 Task: Plan a trip to Nikki, Benin from 5th December, 2023 to 16th December, 2023 for 4 adults.4 bedrooms having 4 beds and 4 bathrooms. Property type can be hotel. Amenities needed are: wifi, TV, free parkinig on premises, gym, breakfast. Booking option can be shelf check-in. Look for 5 properties as per requirement.
Action: Mouse moved to (478, 101)
Screenshot: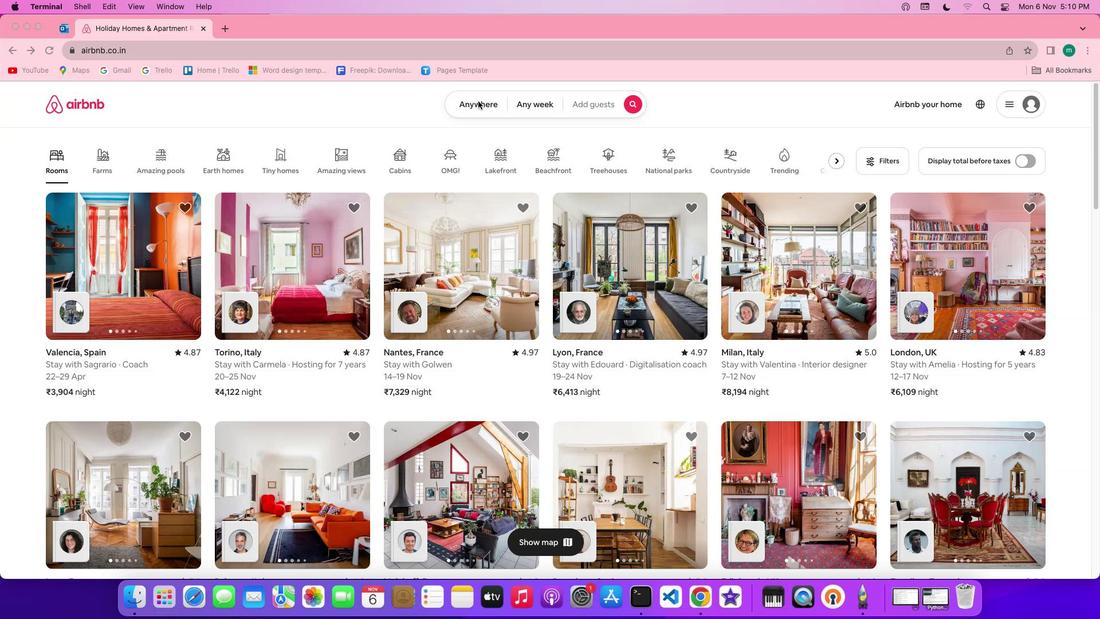 
Action: Mouse pressed left at (478, 101)
Screenshot: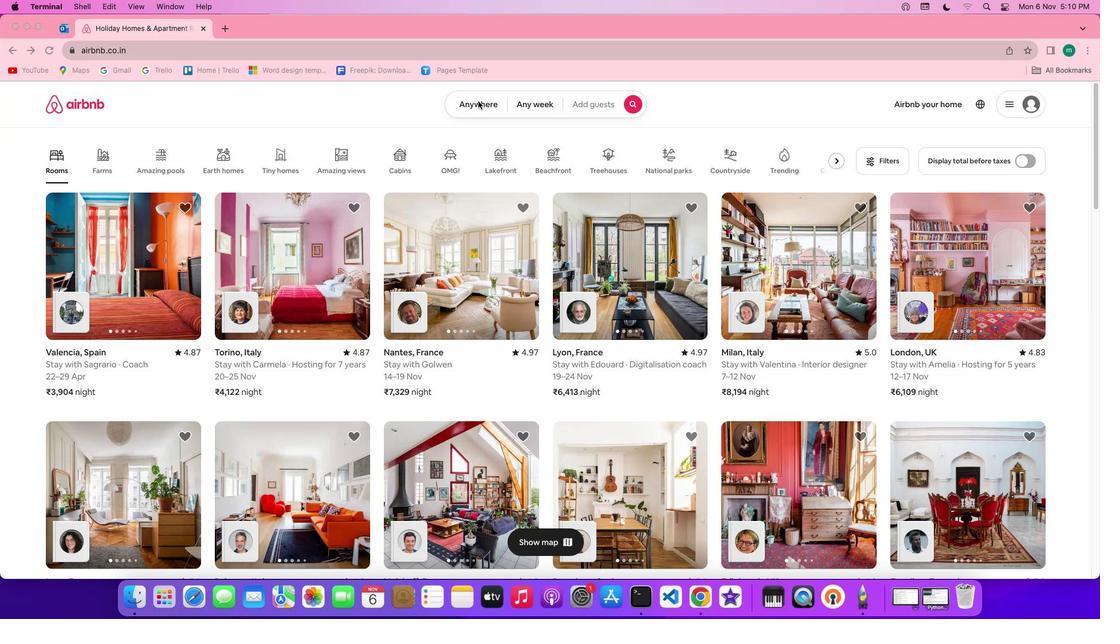 
Action: Mouse moved to (478, 101)
Screenshot: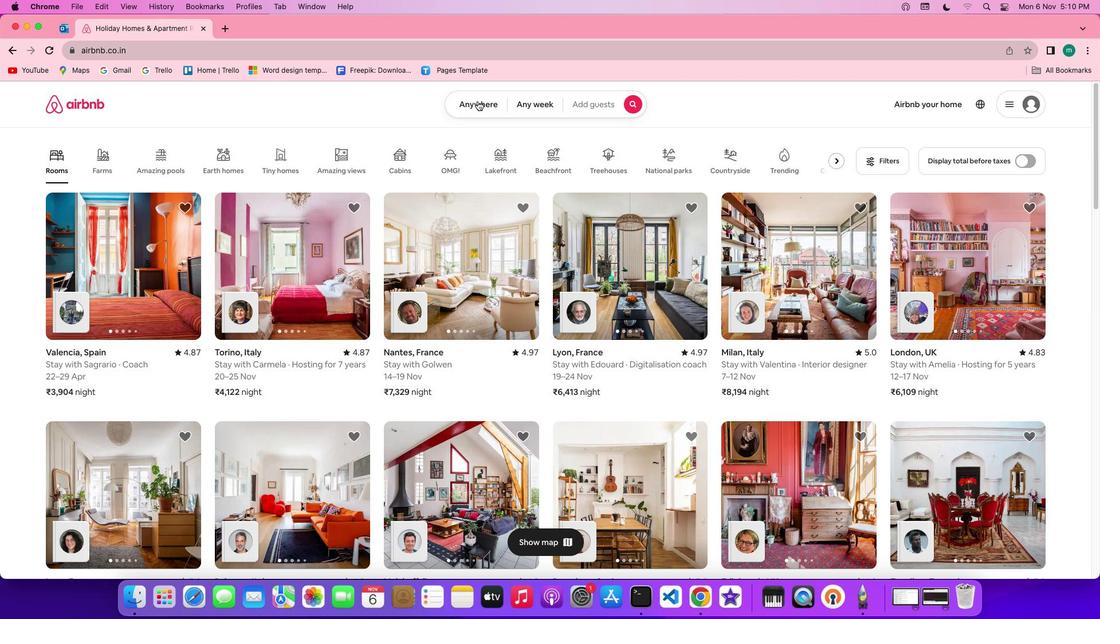
Action: Mouse pressed left at (478, 101)
Screenshot: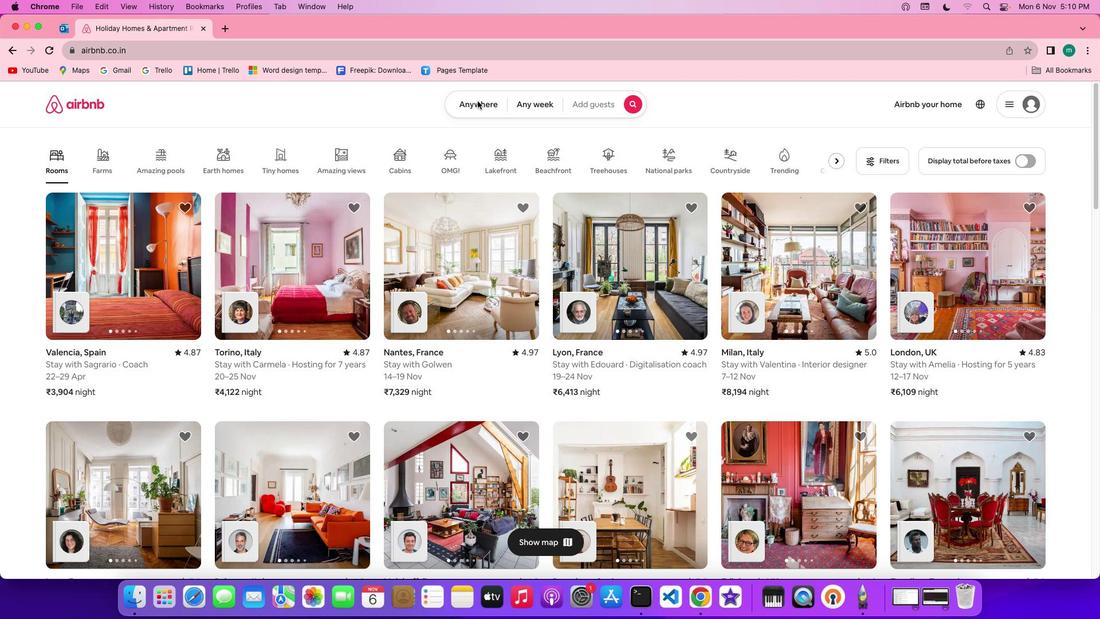 
Action: Mouse moved to (428, 150)
Screenshot: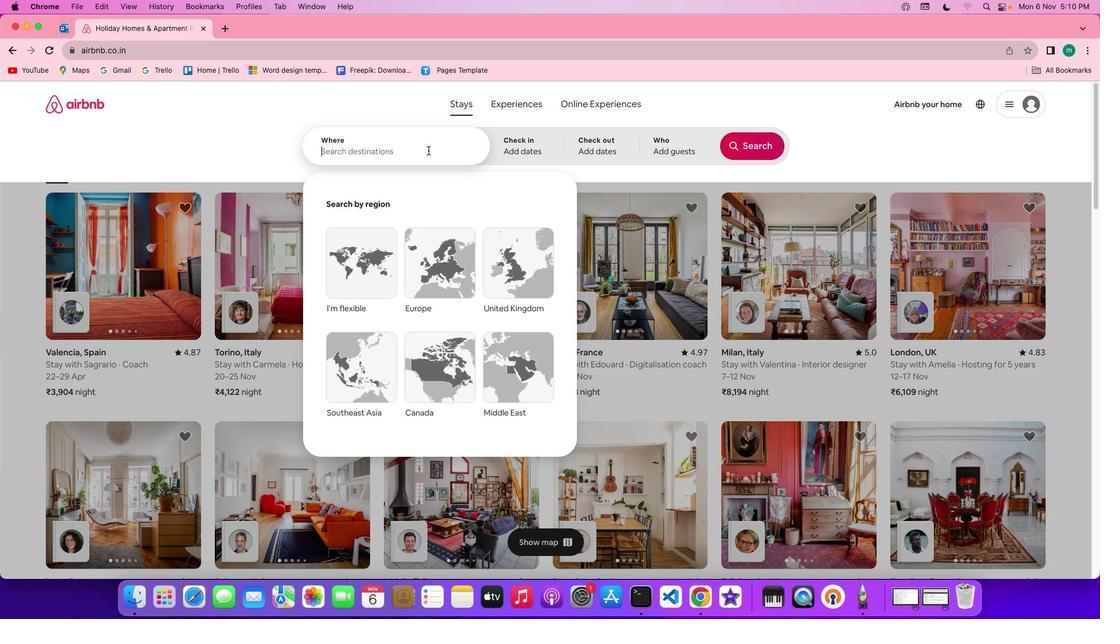
Action: Mouse pressed left at (428, 150)
Screenshot: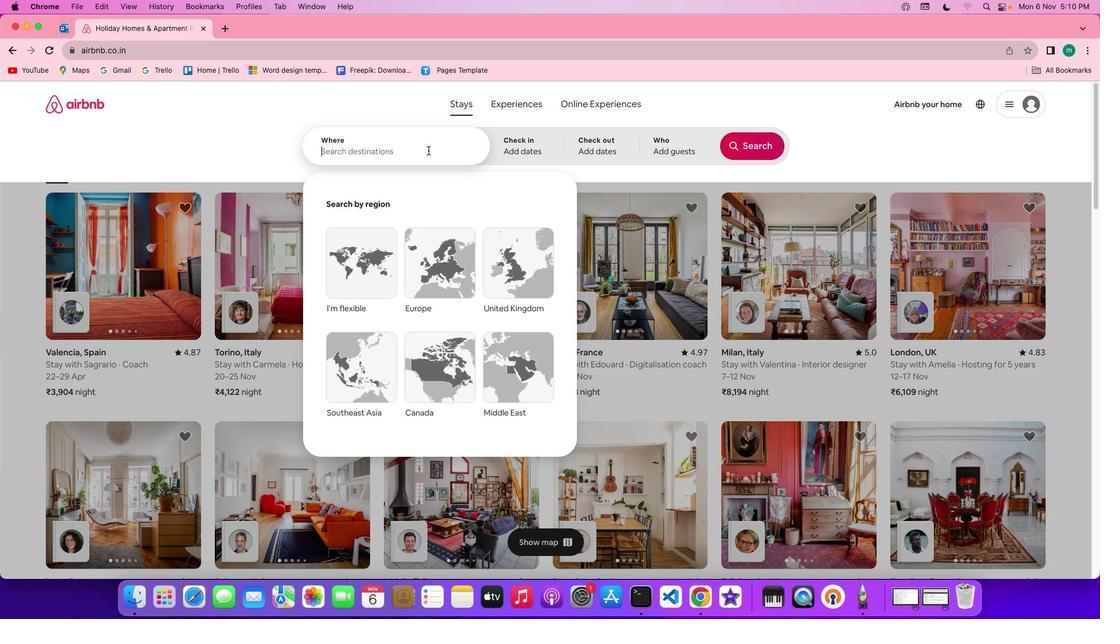 
Action: Key pressed Key.shift'N''i''k''k''i'','Key.spaceKey.shift'b''e''n''i''n'
Screenshot: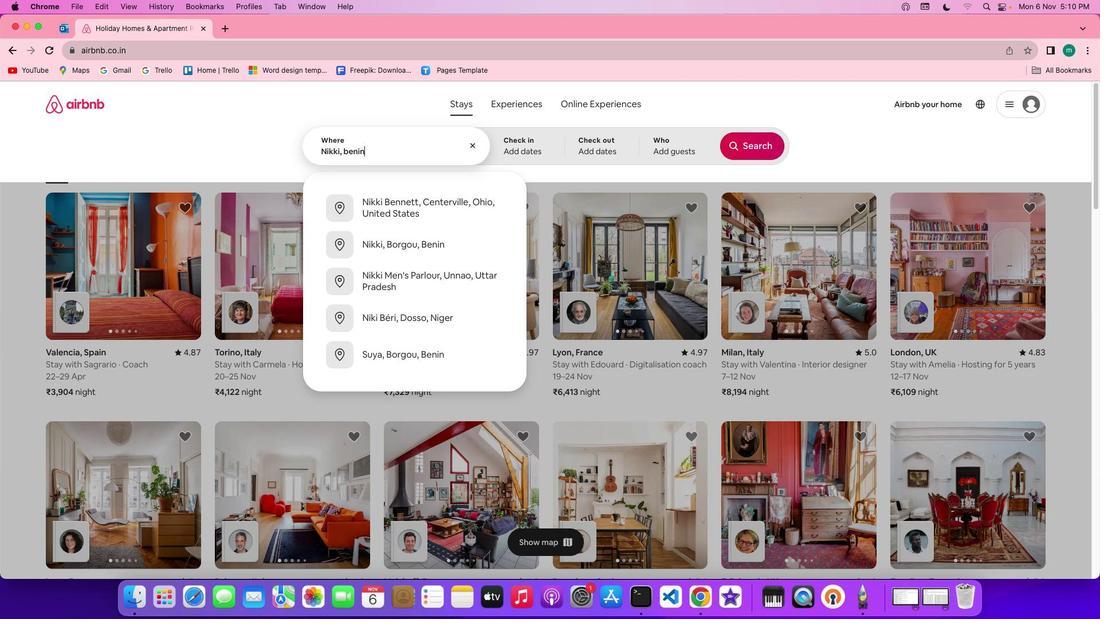 
Action: Mouse moved to (521, 146)
Screenshot: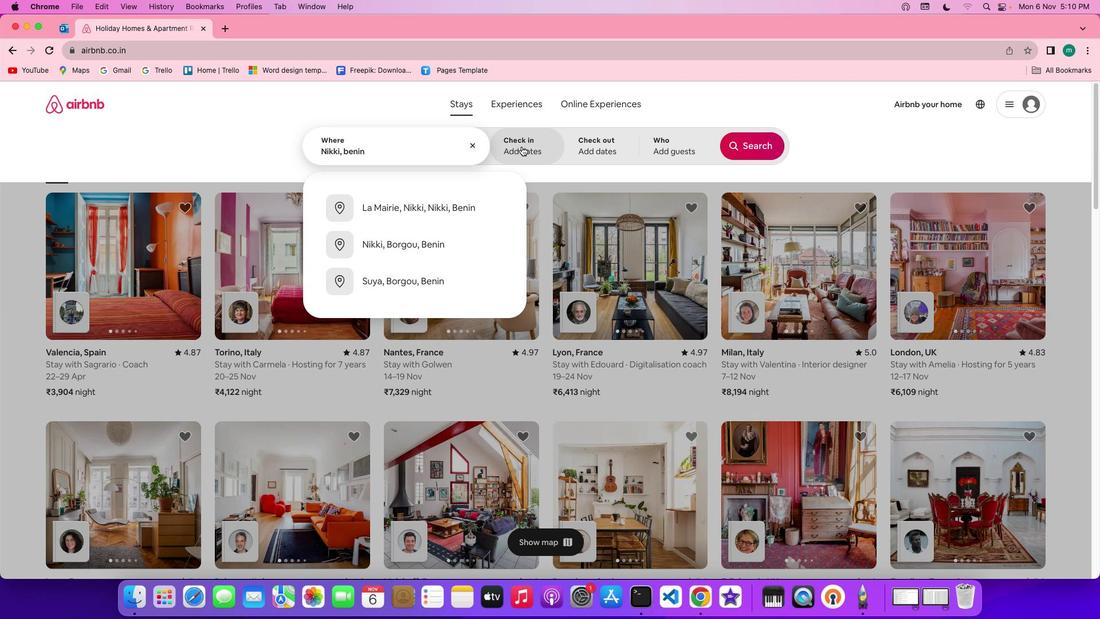 
Action: Mouse pressed left at (521, 146)
Screenshot: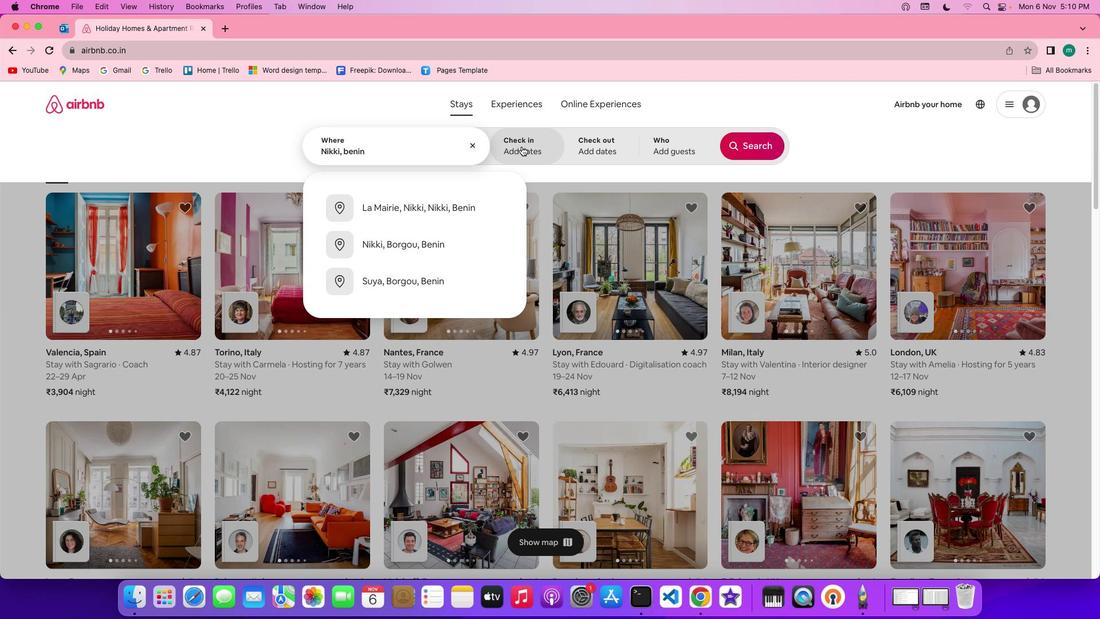 
Action: Mouse moved to (629, 305)
Screenshot: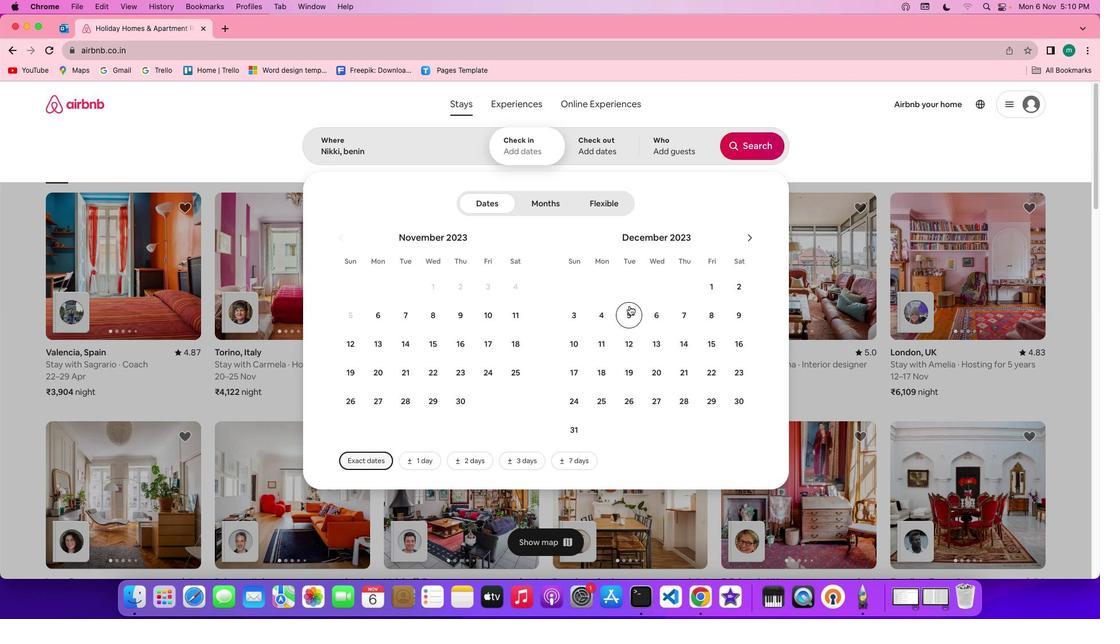 
Action: Mouse pressed left at (629, 305)
Screenshot: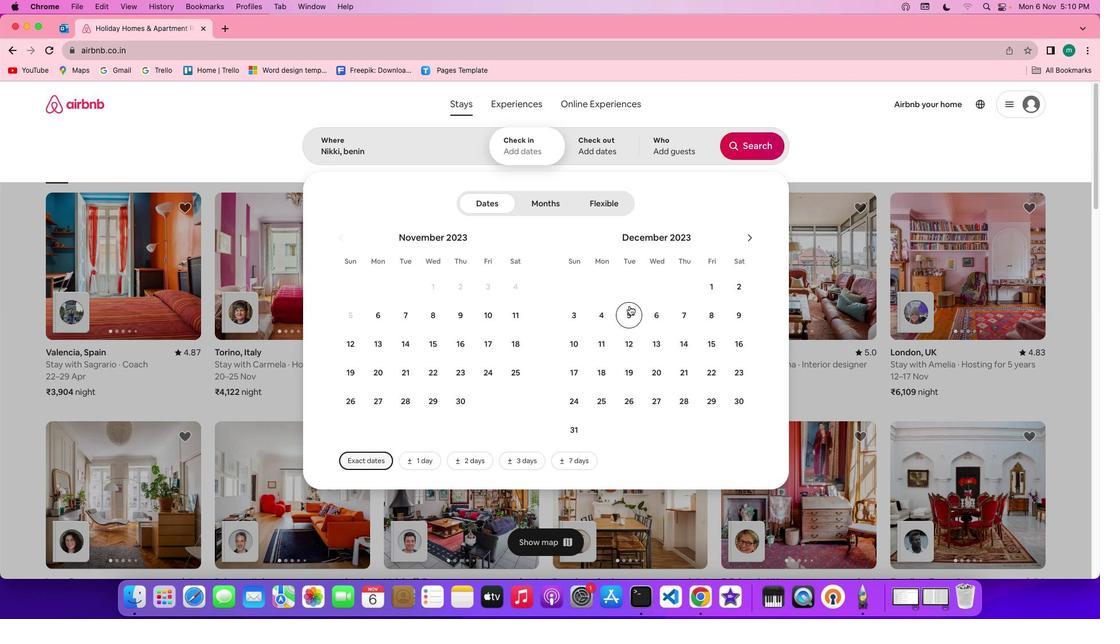 
Action: Mouse moved to (737, 346)
Screenshot: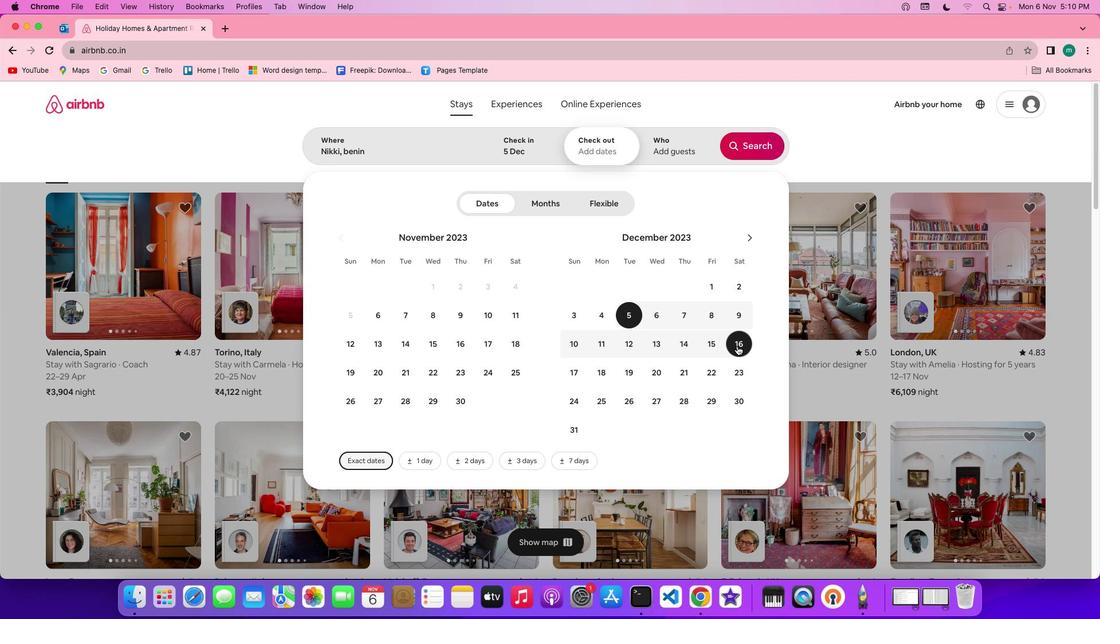 
Action: Mouse pressed left at (737, 346)
Screenshot: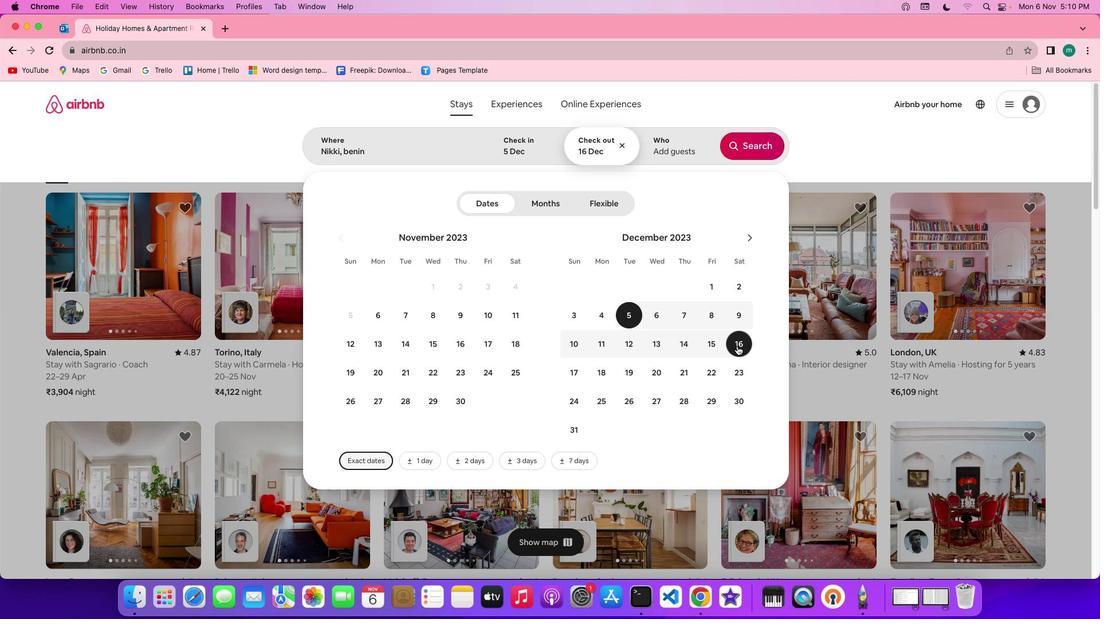 
Action: Mouse moved to (672, 157)
Screenshot: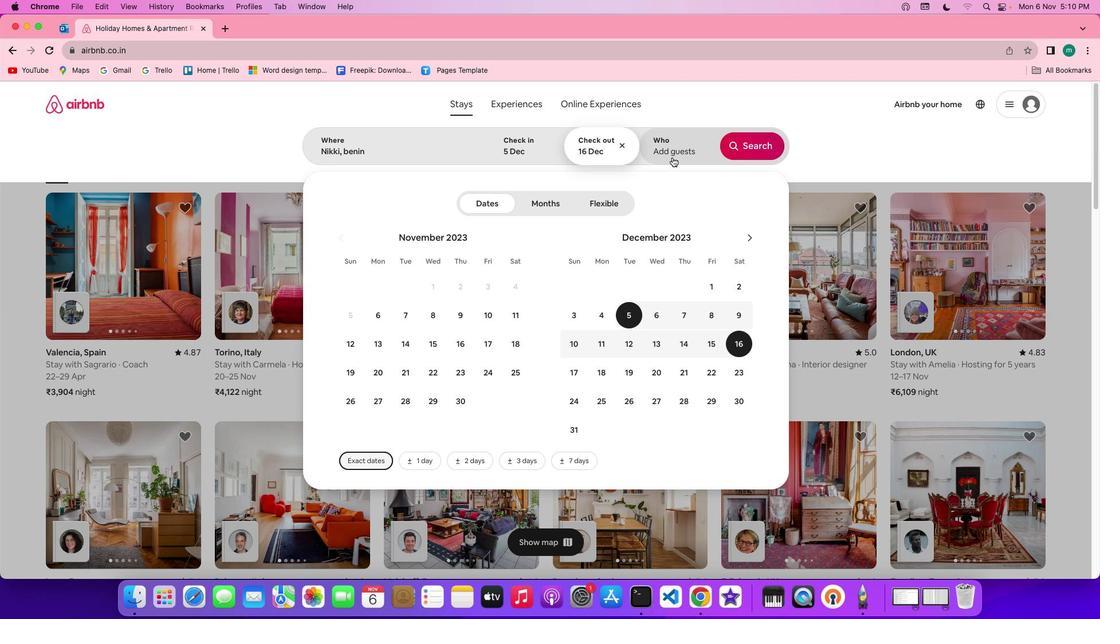 
Action: Mouse pressed left at (672, 157)
Screenshot: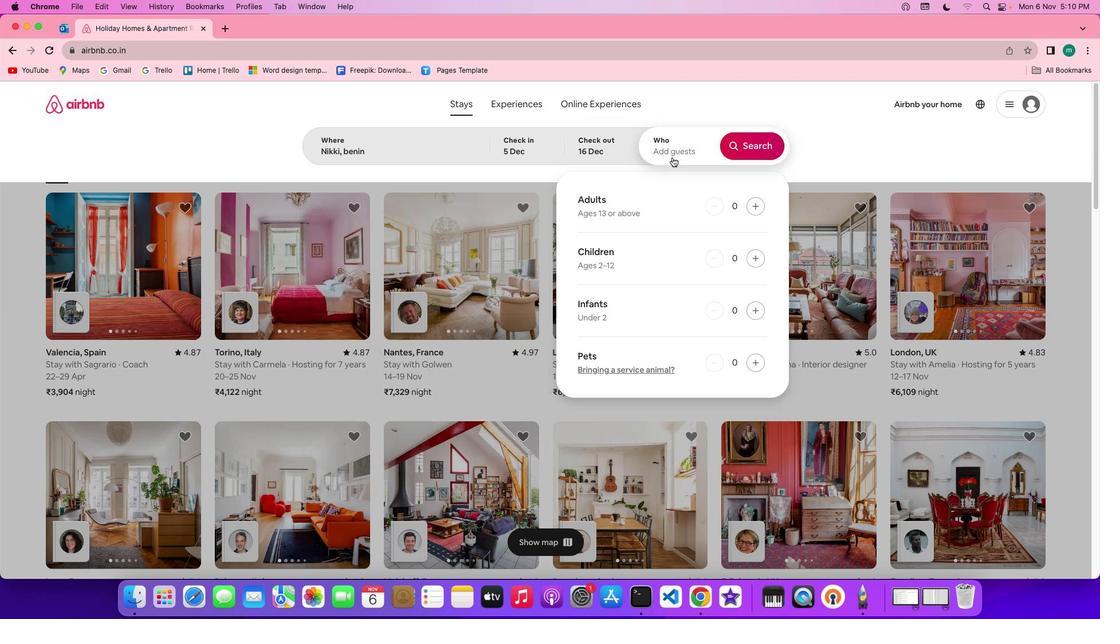 
Action: Mouse moved to (756, 209)
Screenshot: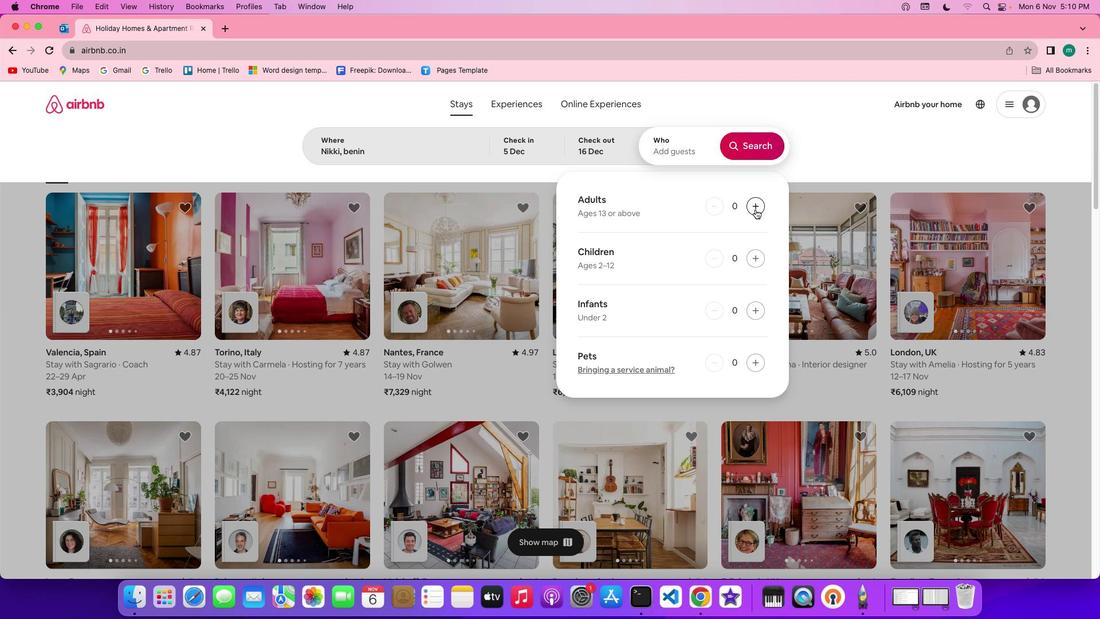 
Action: Mouse pressed left at (756, 209)
Screenshot: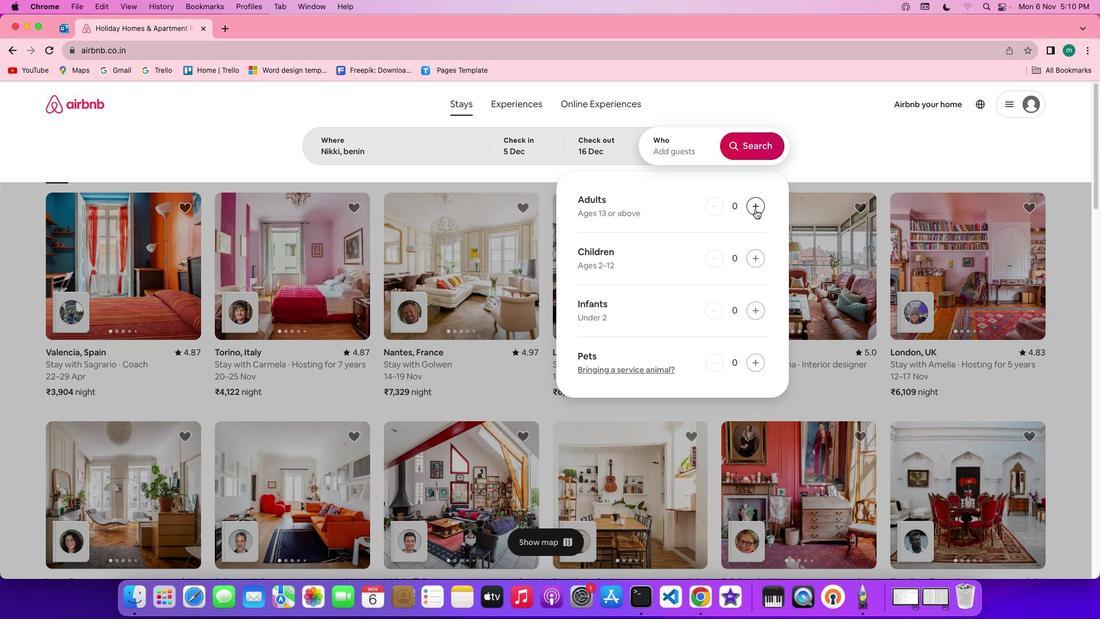 
Action: Mouse pressed left at (756, 209)
Screenshot: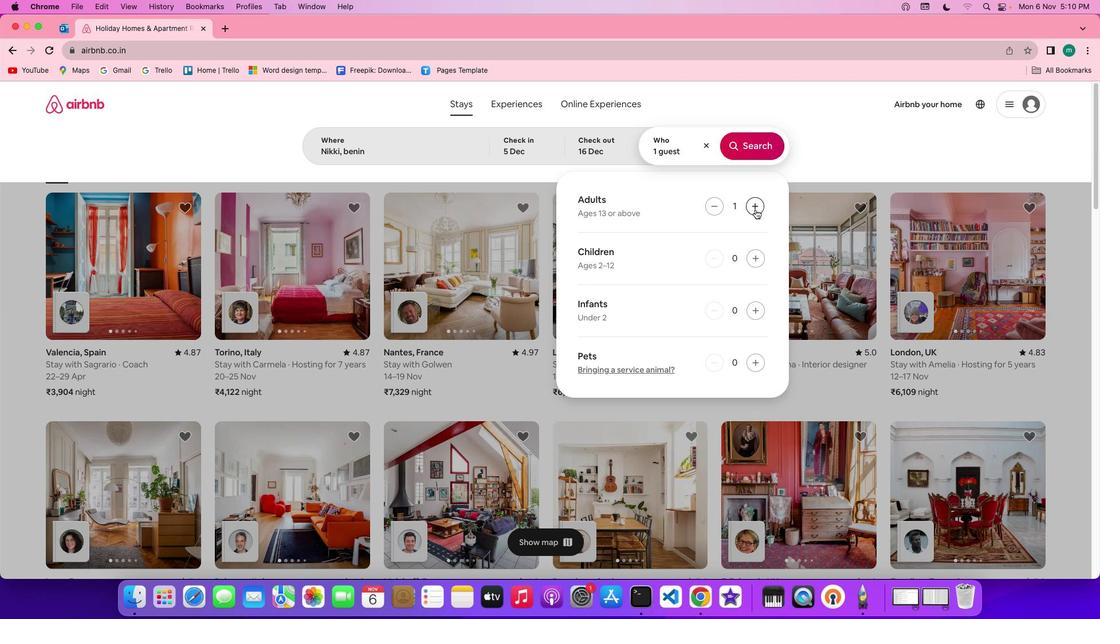 
Action: Mouse pressed left at (756, 209)
Screenshot: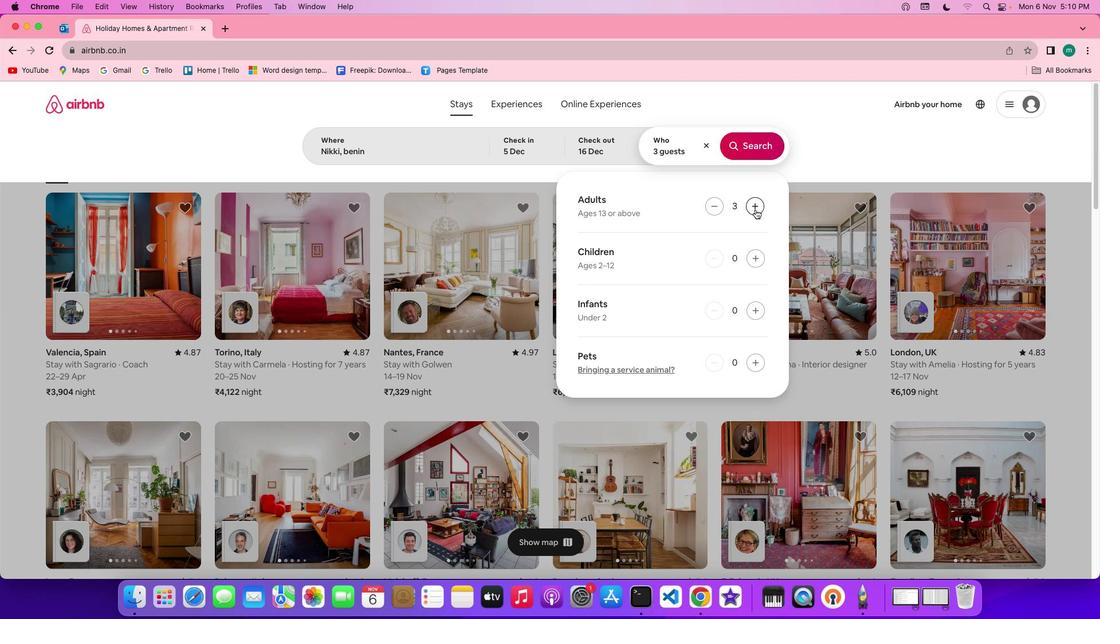 
Action: Mouse pressed left at (756, 209)
Screenshot: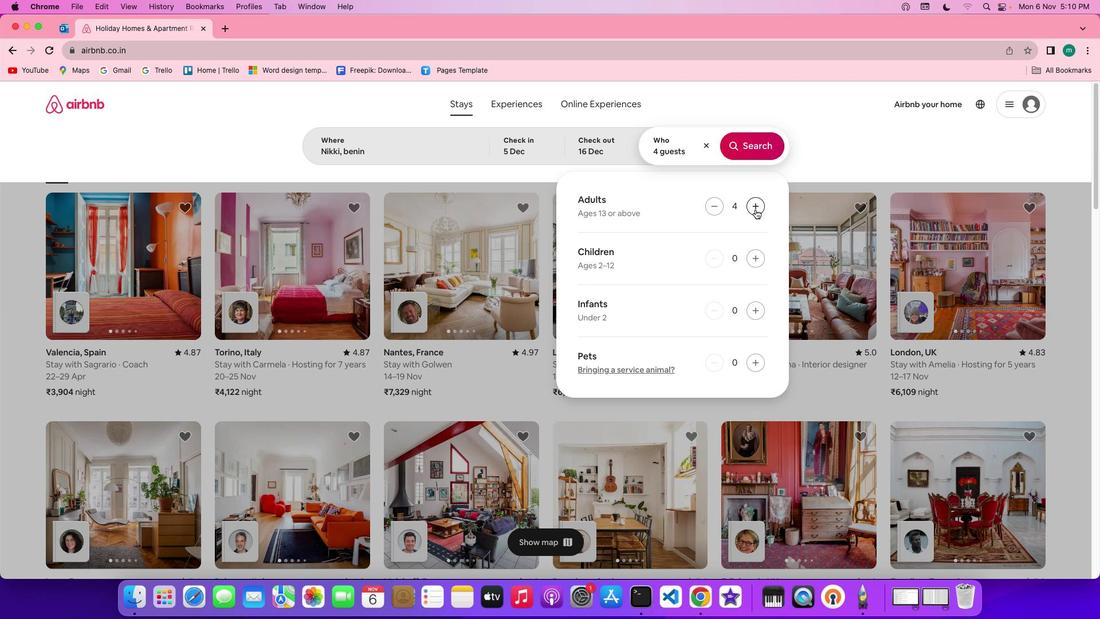 
Action: Mouse moved to (758, 154)
Screenshot: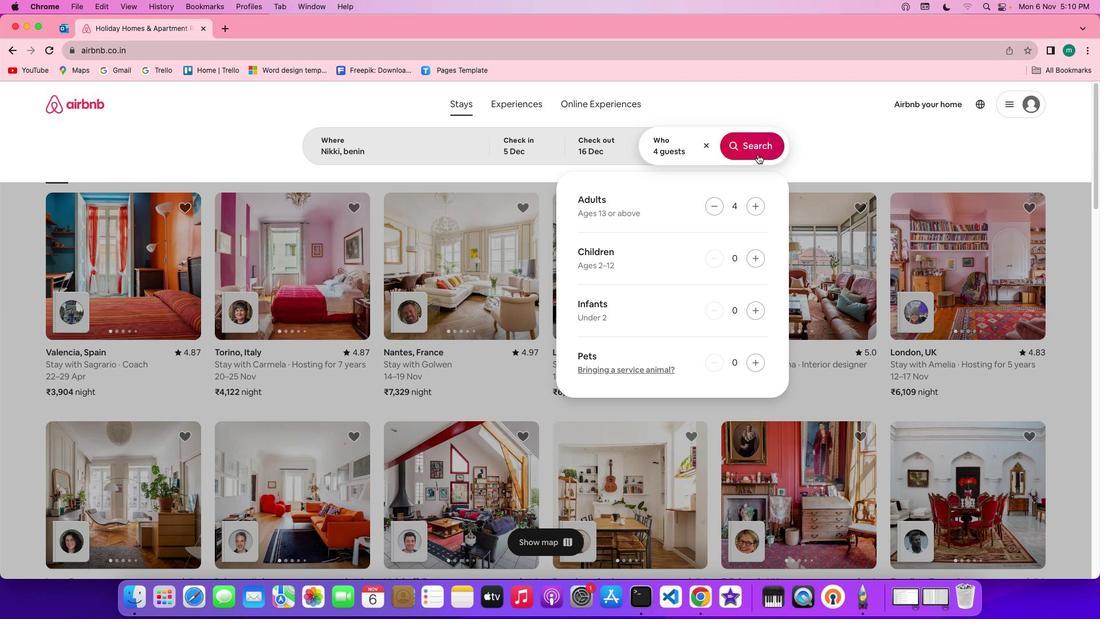 
Action: Mouse pressed left at (758, 154)
Screenshot: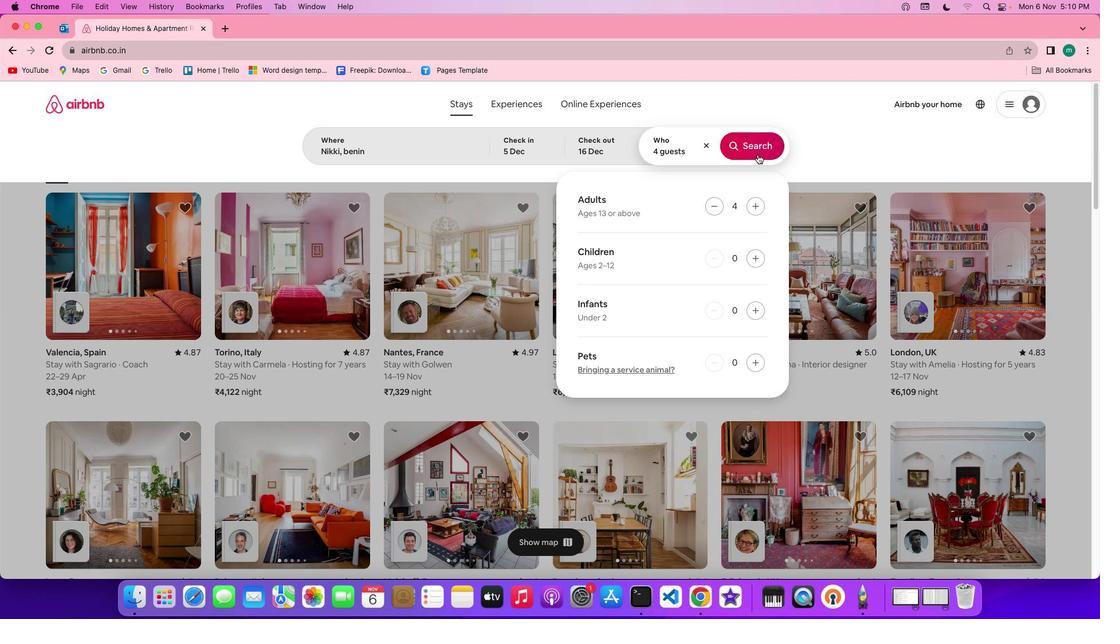 
Action: Mouse moved to (909, 154)
Screenshot: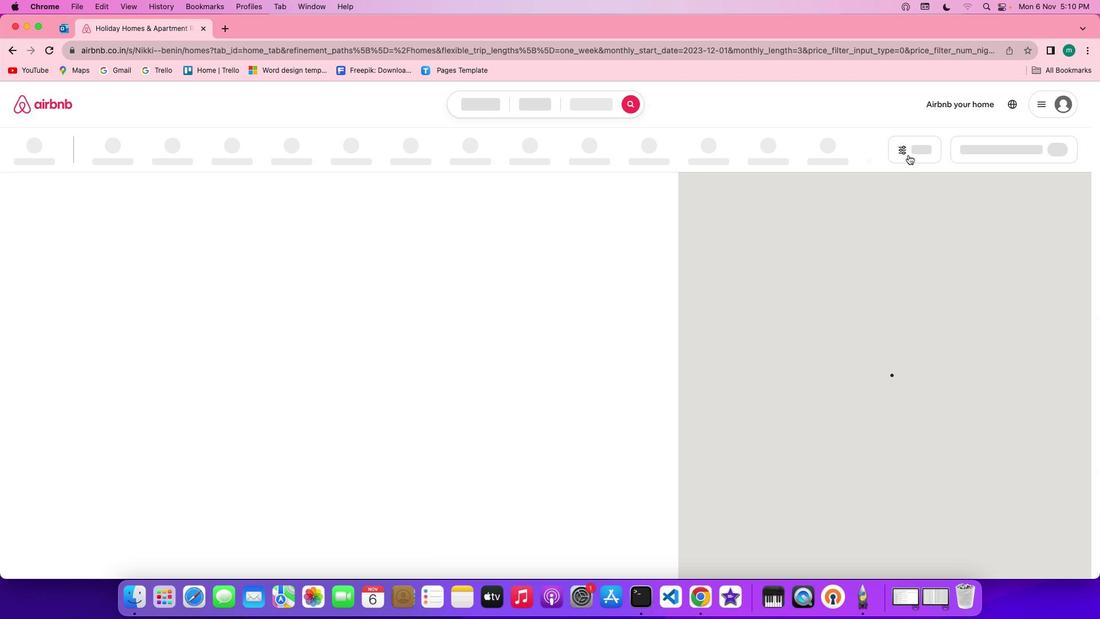
Action: Mouse pressed left at (909, 154)
Screenshot: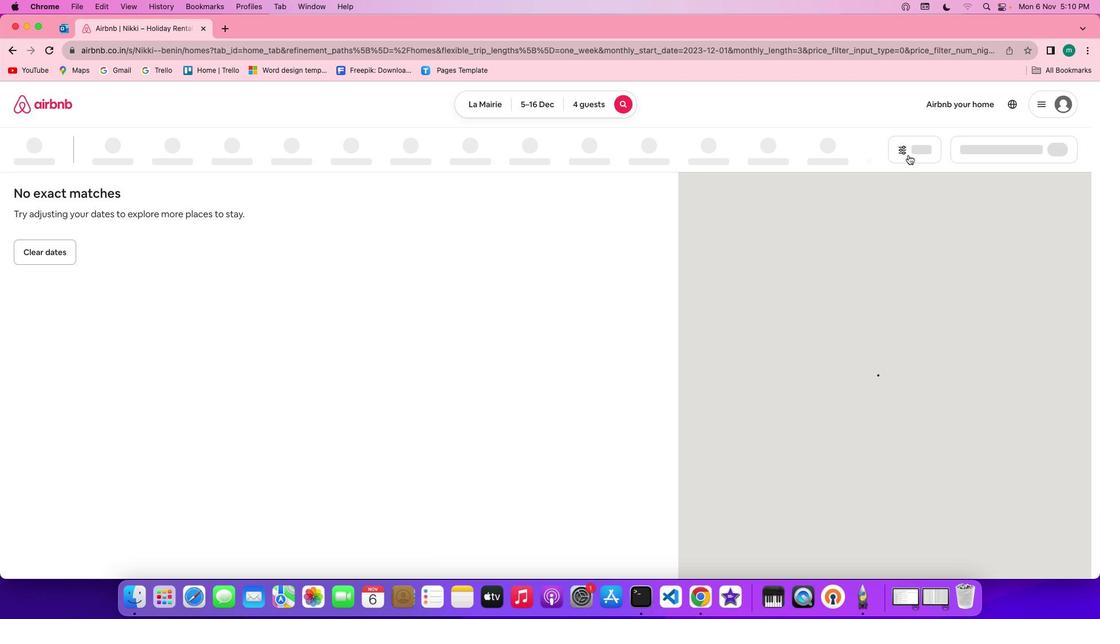 
Action: Mouse moved to (911, 146)
Screenshot: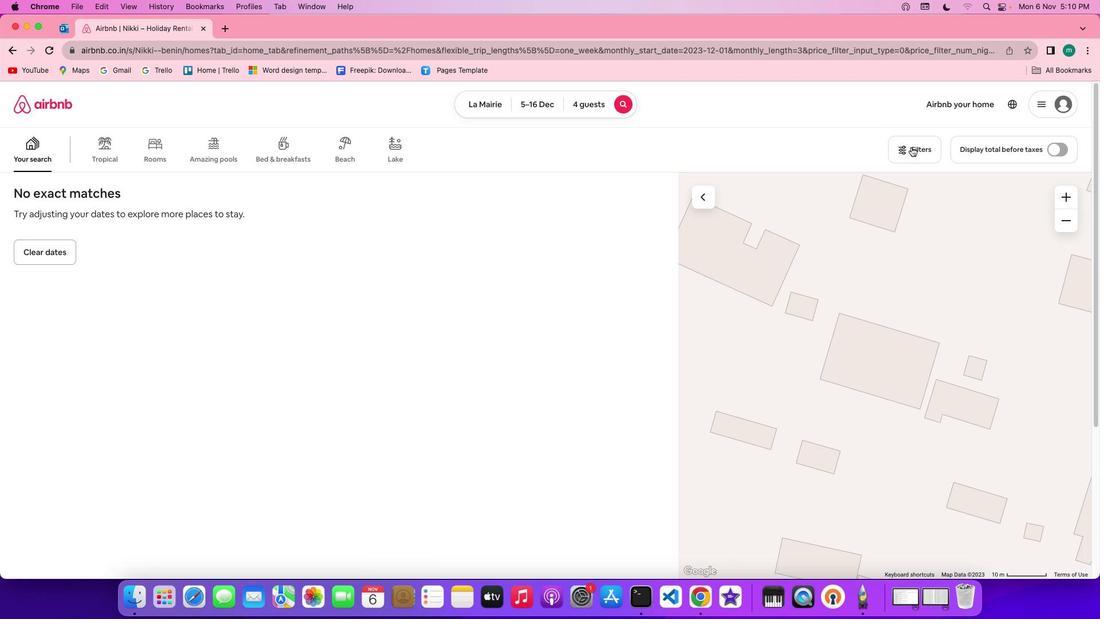 
Action: Mouse pressed left at (911, 146)
Screenshot: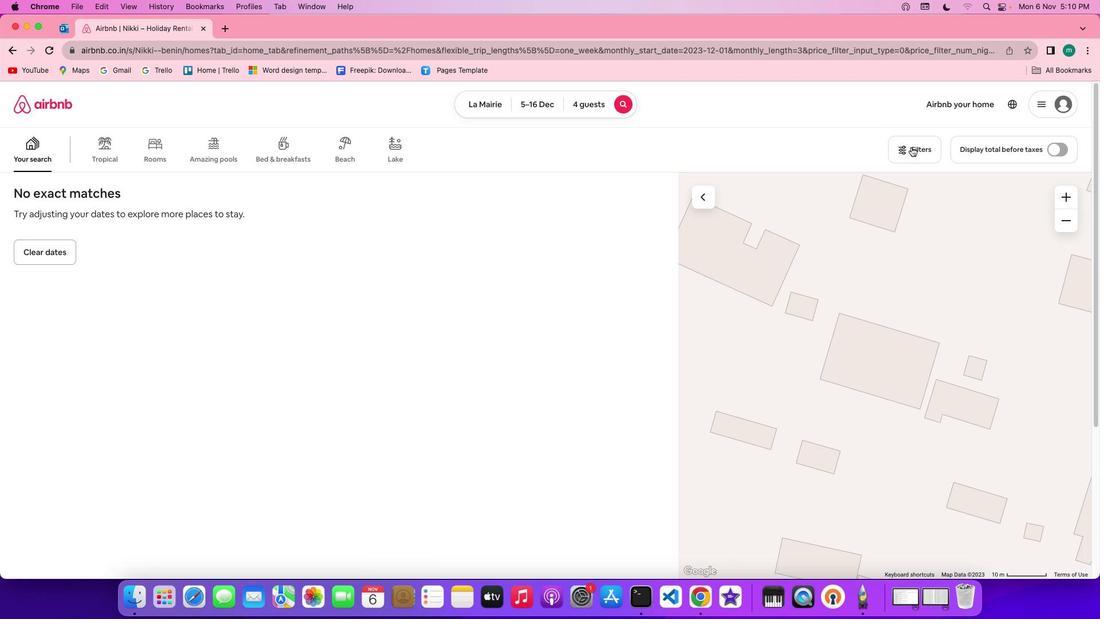 
Action: Mouse moved to (656, 355)
Screenshot: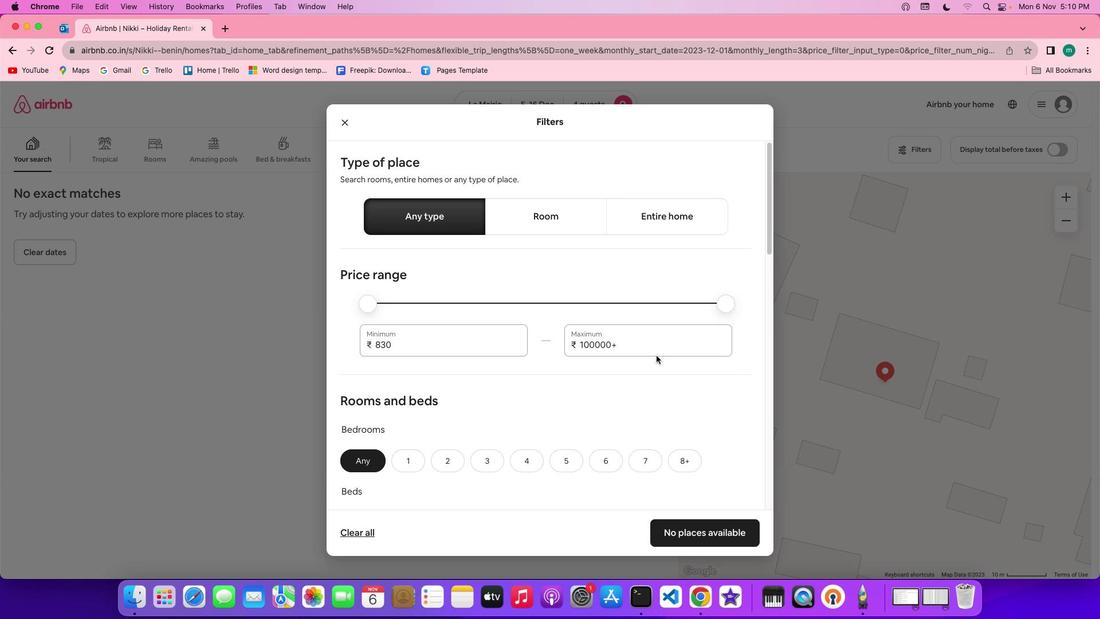 
Action: Mouse scrolled (656, 355) with delta (0, 0)
Screenshot: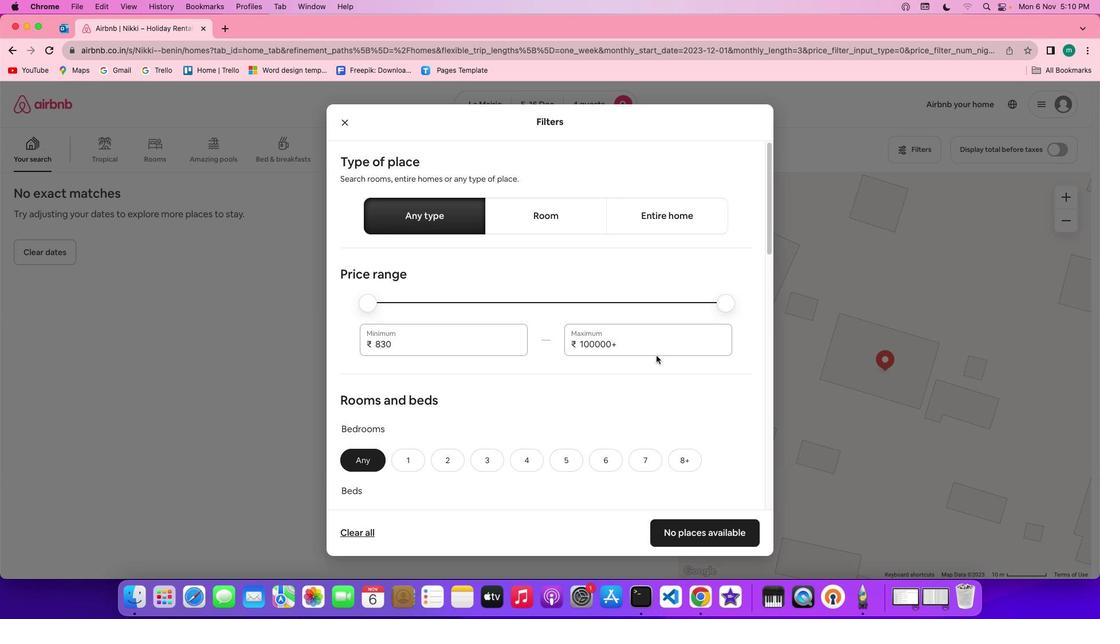 
Action: Mouse scrolled (656, 355) with delta (0, 0)
Screenshot: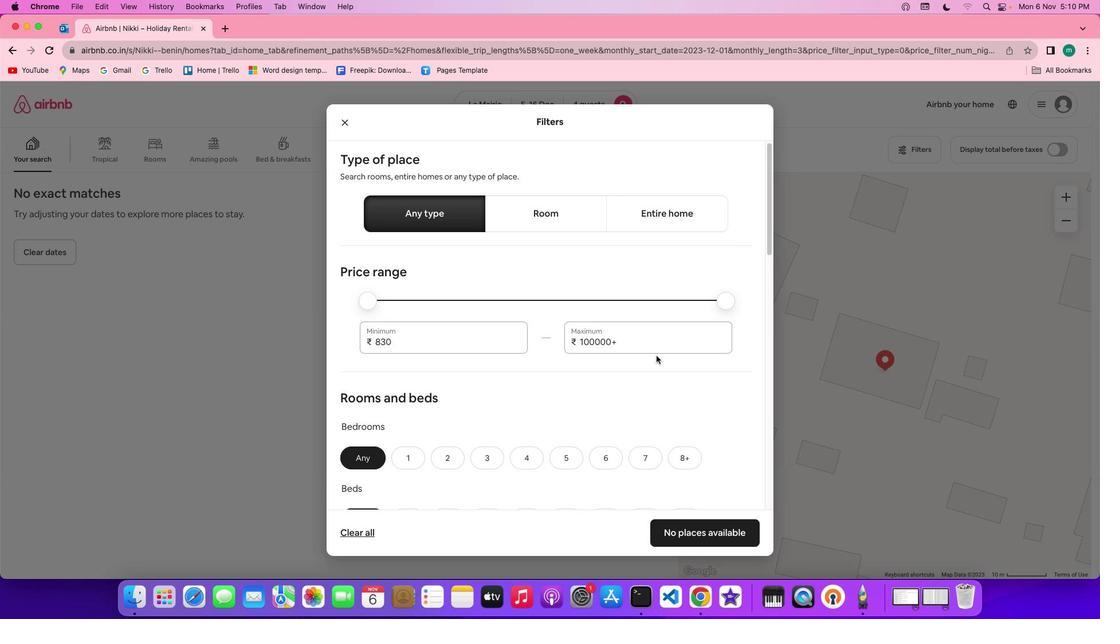 
Action: Mouse scrolled (656, 355) with delta (0, -1)
Screenshot: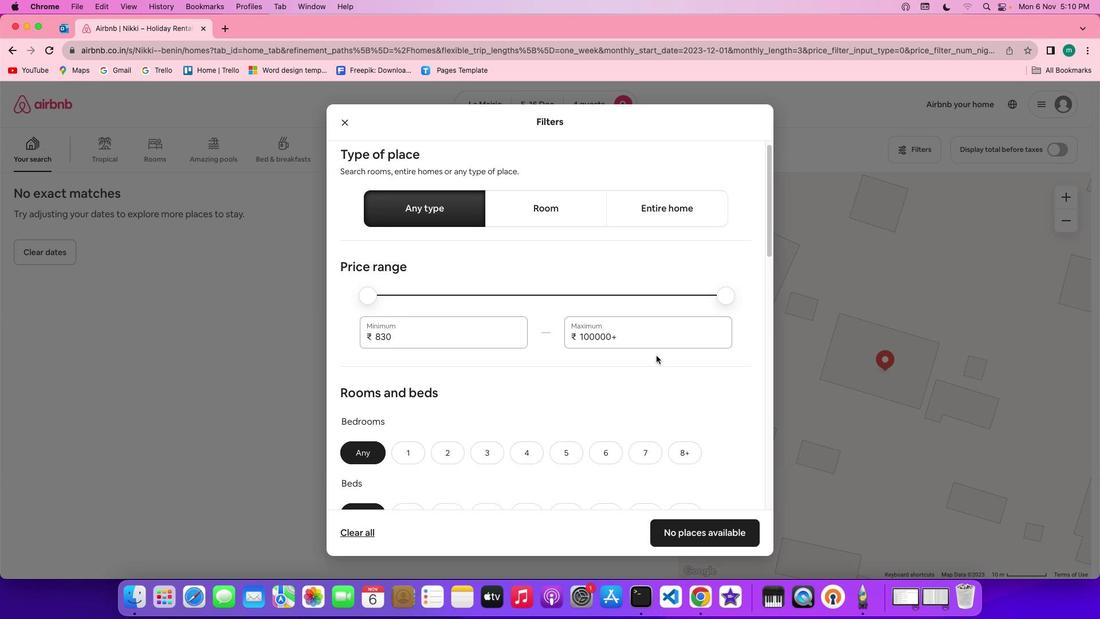 
Action: Mouse scrolled (656, 355) with delta (0, -1)
Screenshot: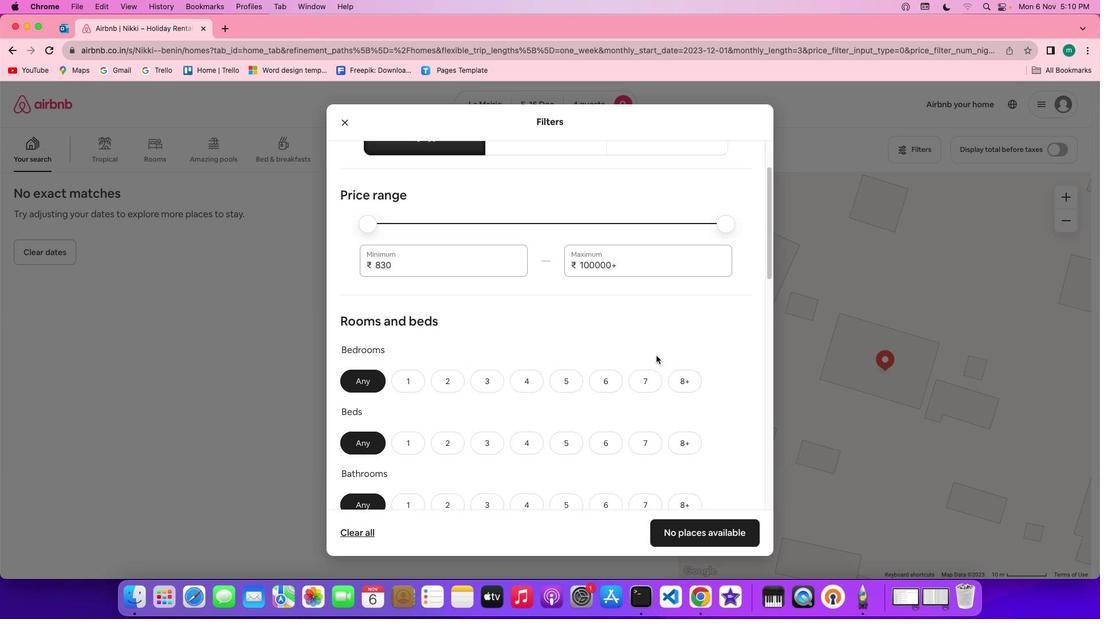 
Action: Mouse scrolled (656, 355) with delta (0, 0)
Screenshot: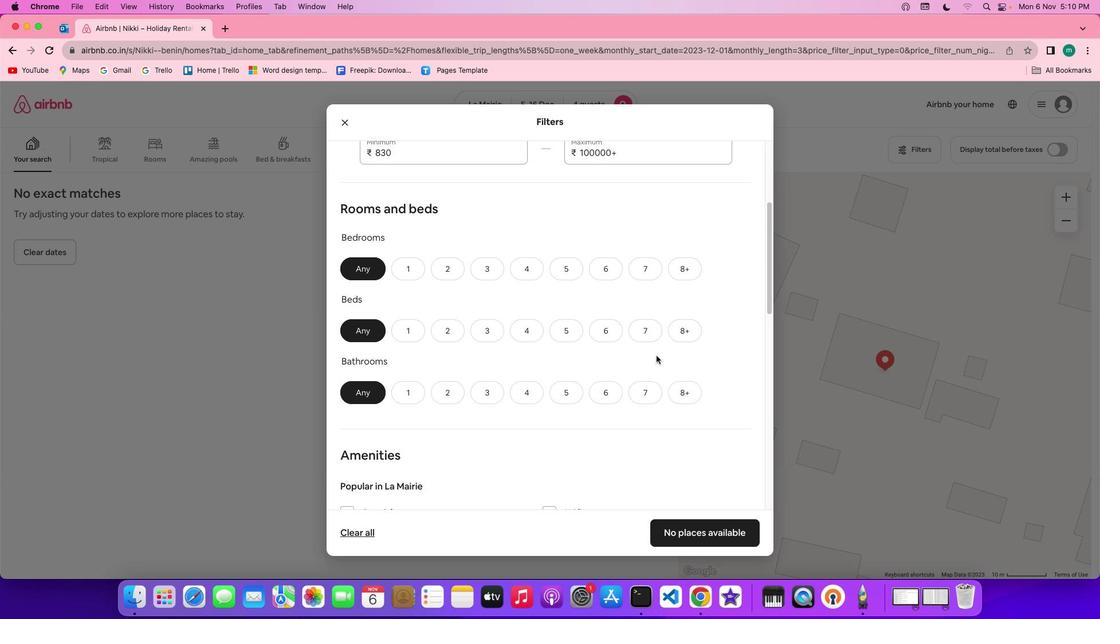 
Action: Mouse scrolled (656, 355) with delta (0, 0)
Screenshot: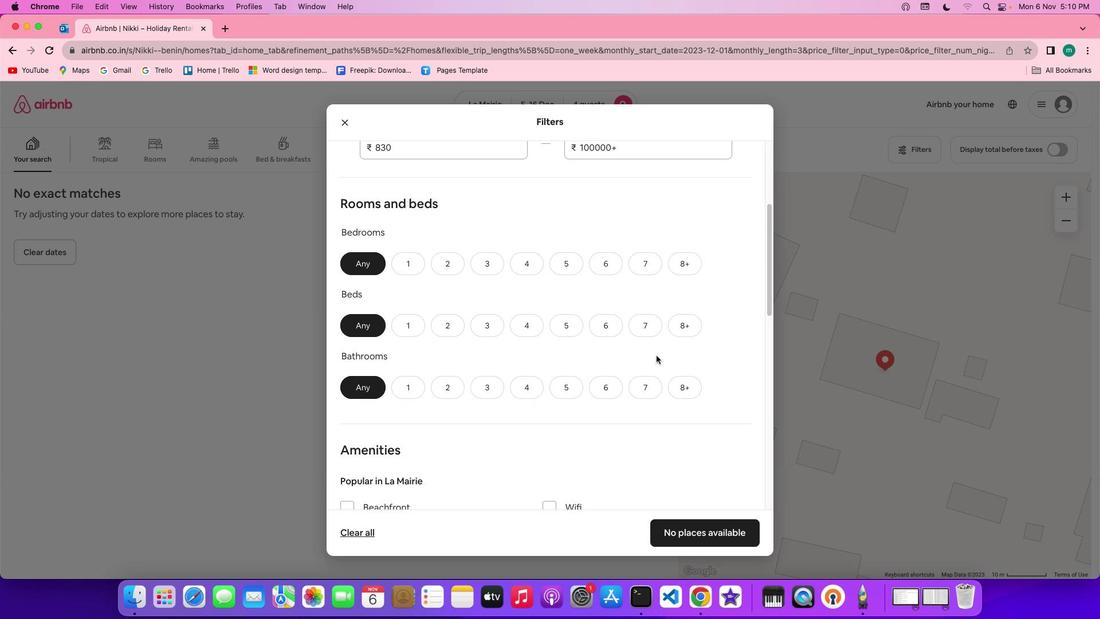 
Action: Mouse scrolled (656, 355) with delta (0, 0)
Screenshot: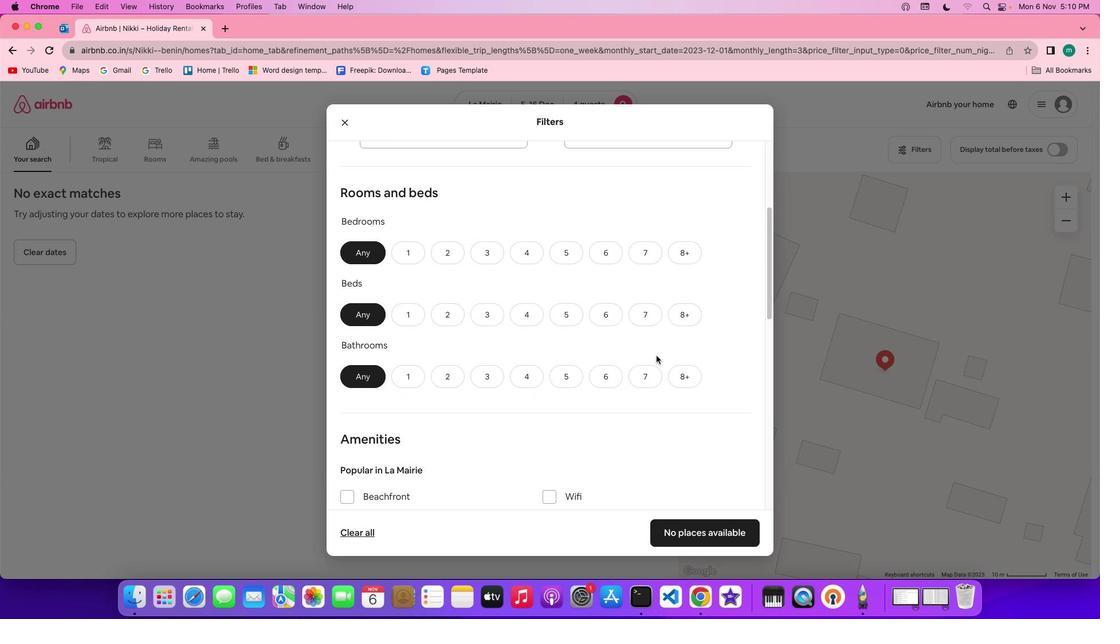 
Action: Mouse scrolled (656, 355) with delta (0, 0)
Screenshot: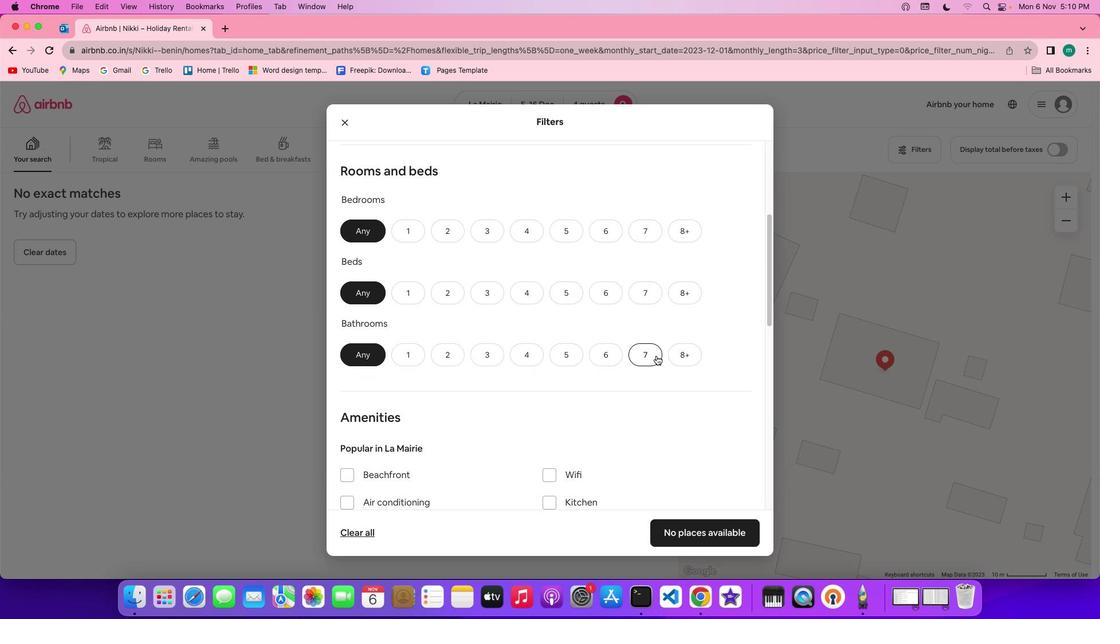 
Action: Mouse scrolled (656, 355) with delta (0, 0)
Screenshot: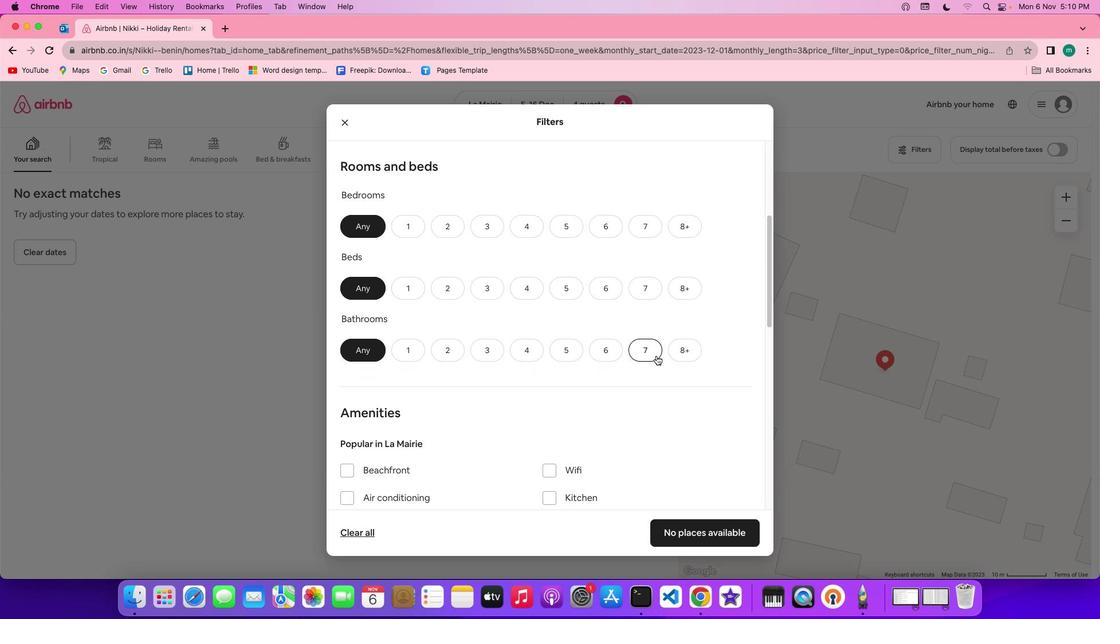 
Action: Mouse scrolled (656, 355) with delta (0, 0)
Screenshot: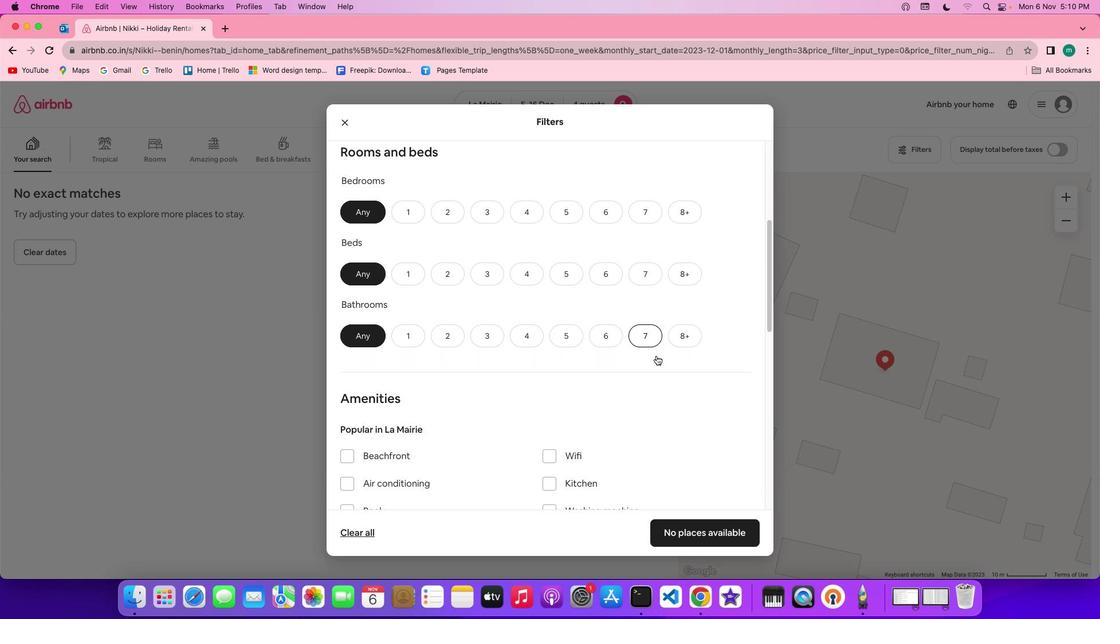 
Action: Mouse moved to (517, 194)
Screenshot: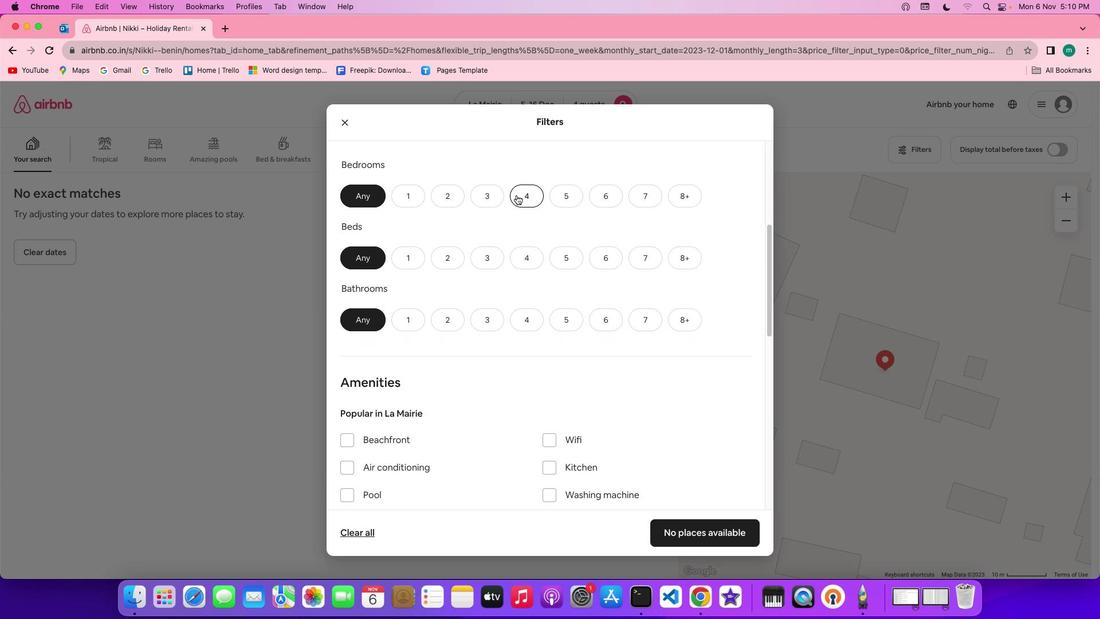 
Action: Mouse pressed left at (517, 194)
Screenshot: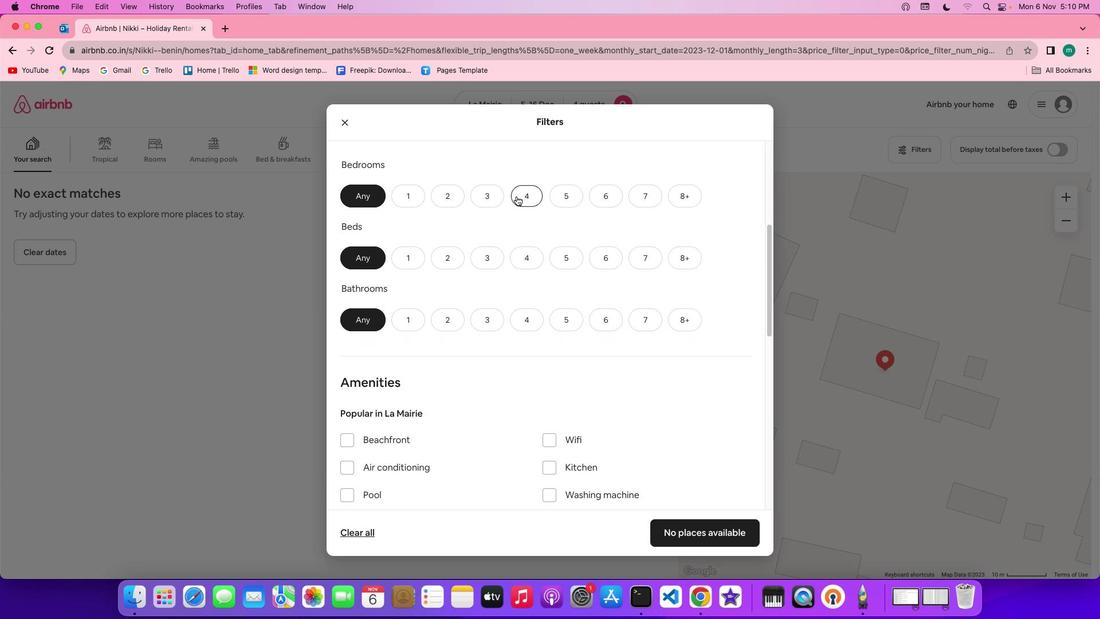 
Action: Mouse moved to (521, 254)
Screenshot: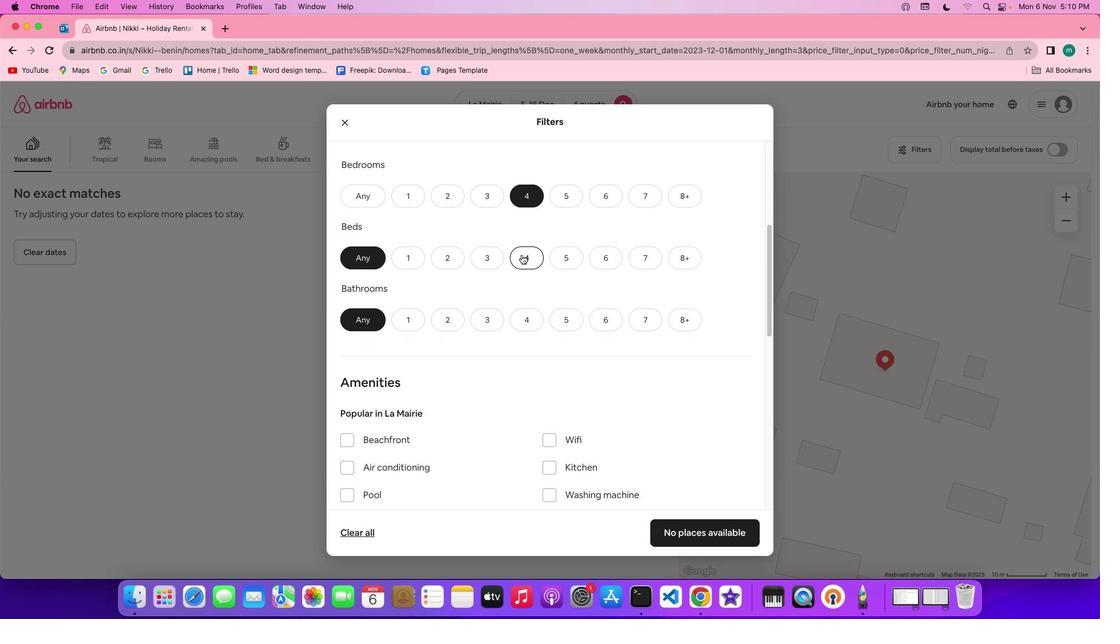 
Action: Mouse pressed left at (521, 254)
Screenshot: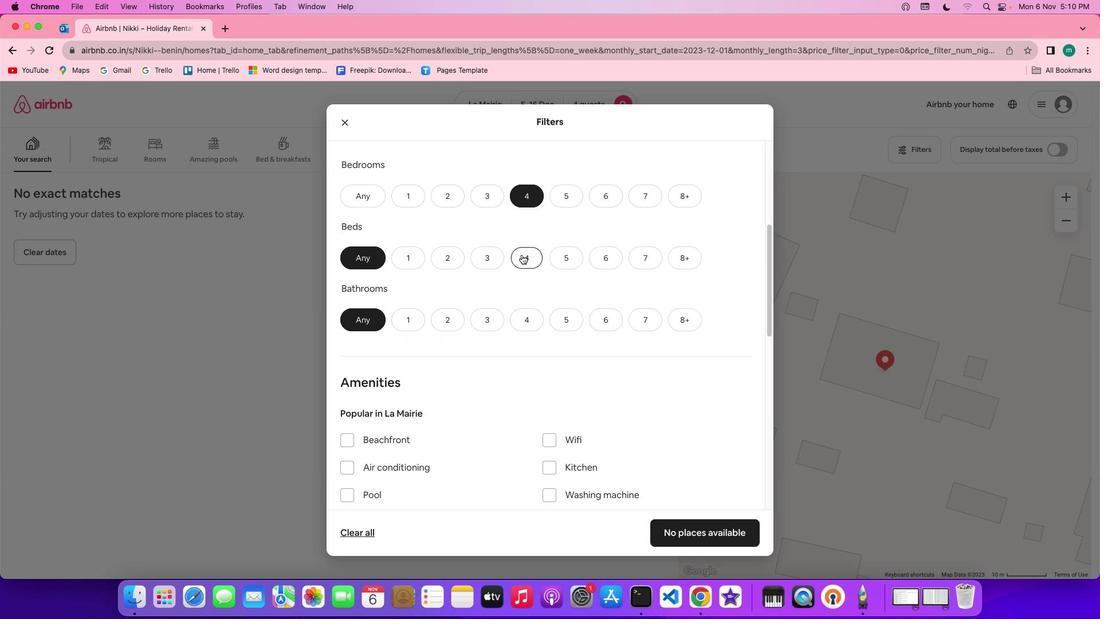 
Action: Mouse moved to (522, 318)
Screenshot: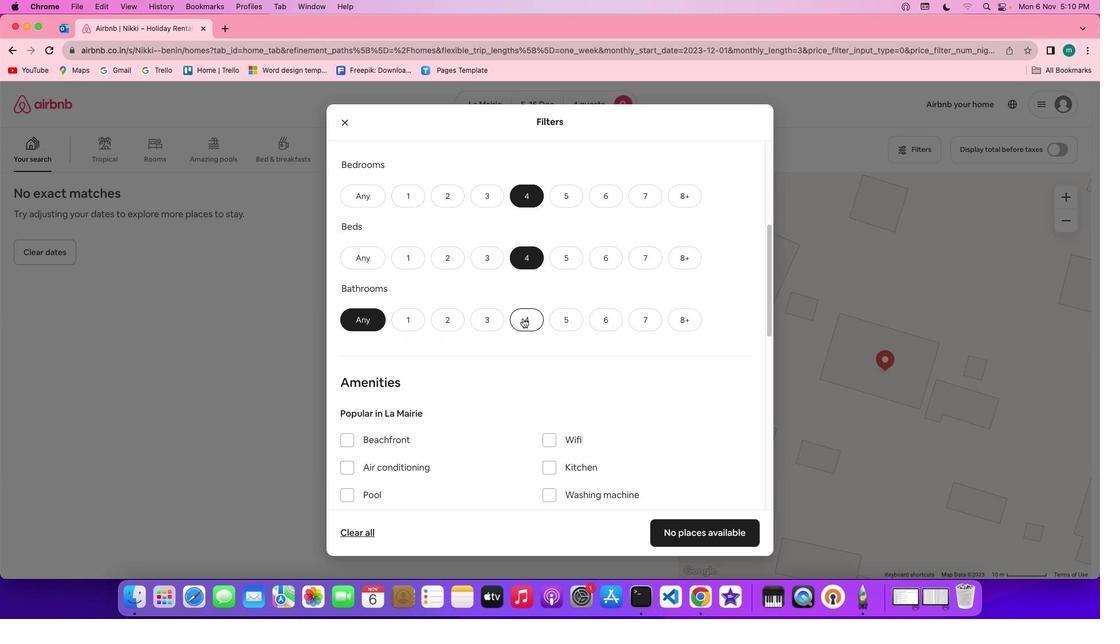 
Action: Mouse pressed left at (522, 318)
Screenshot: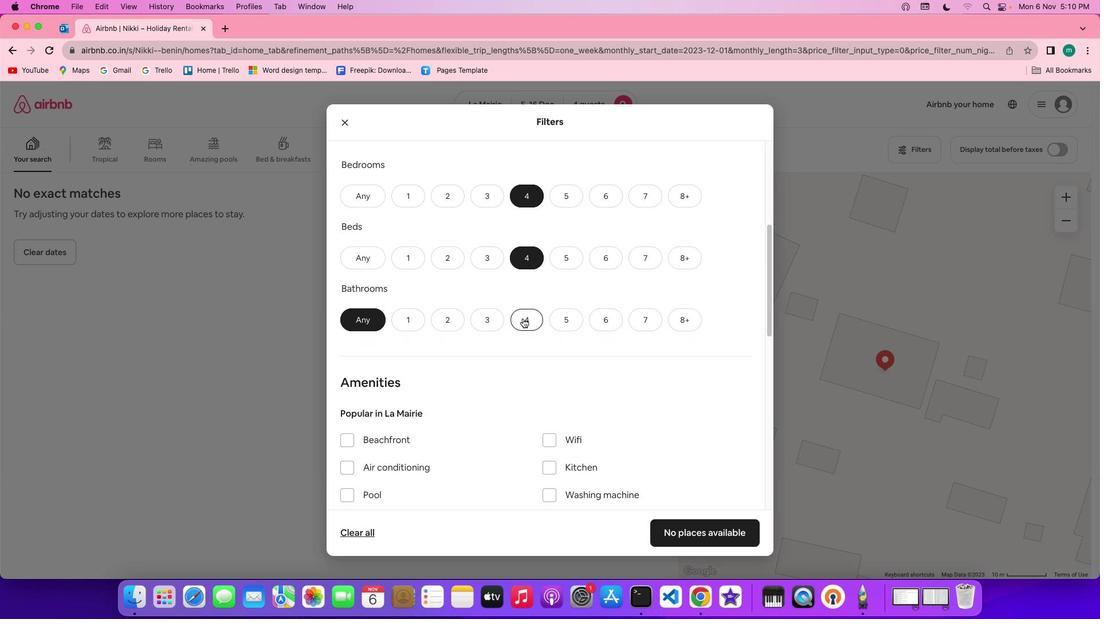 
Action: Mouse moved to (670, 340)
Screenshot: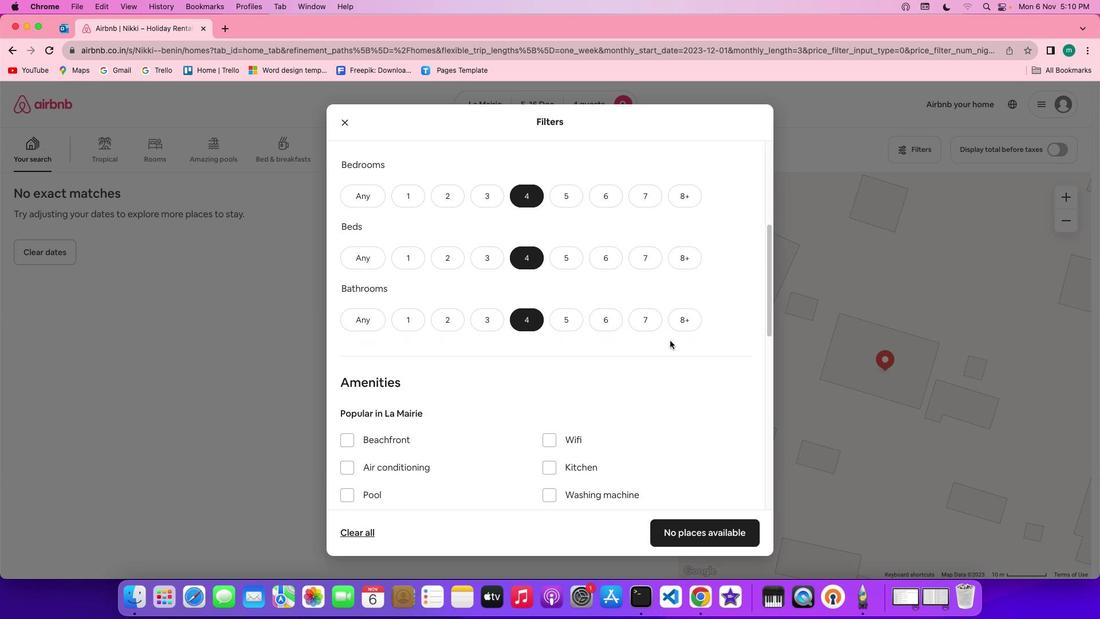 
Action: Mouse scrolled (670, 340) with delta (0, 0)
Screenshot: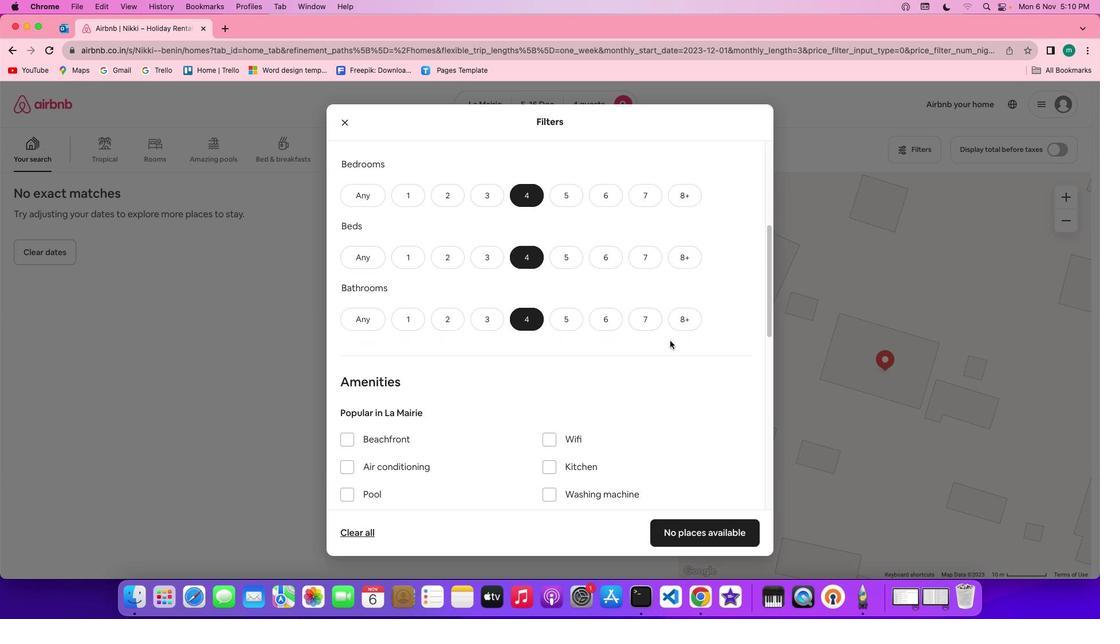 
Action: Mouse scrolled (670, 340) with delta (0, 0)
Screenshot: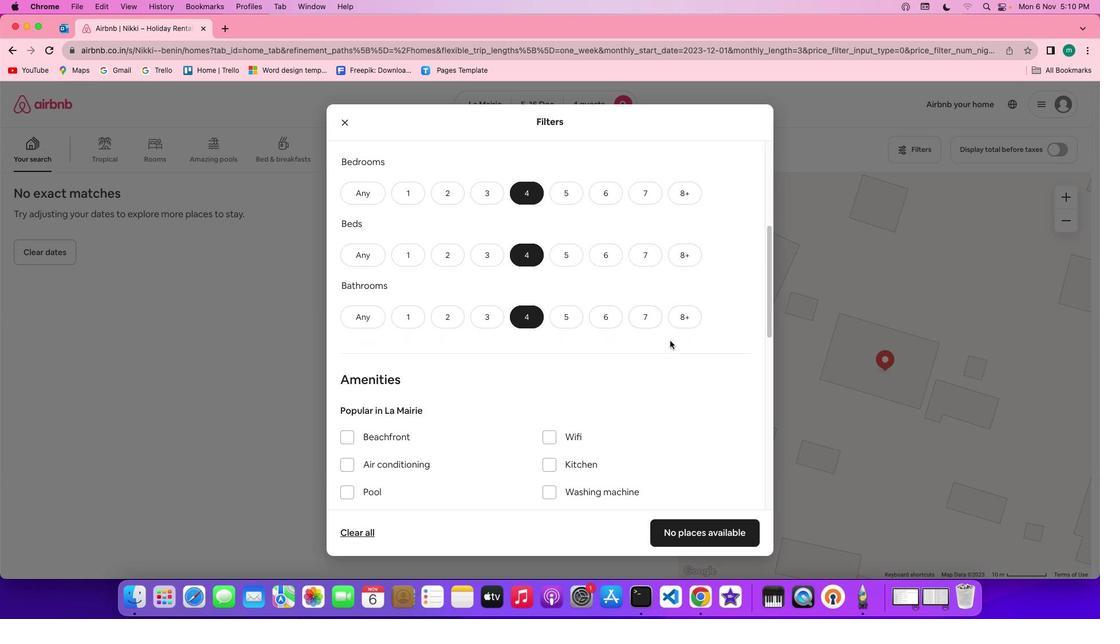 
Action: Mouse scrolled (670, 340) with delta (0, 0)
Screenshot: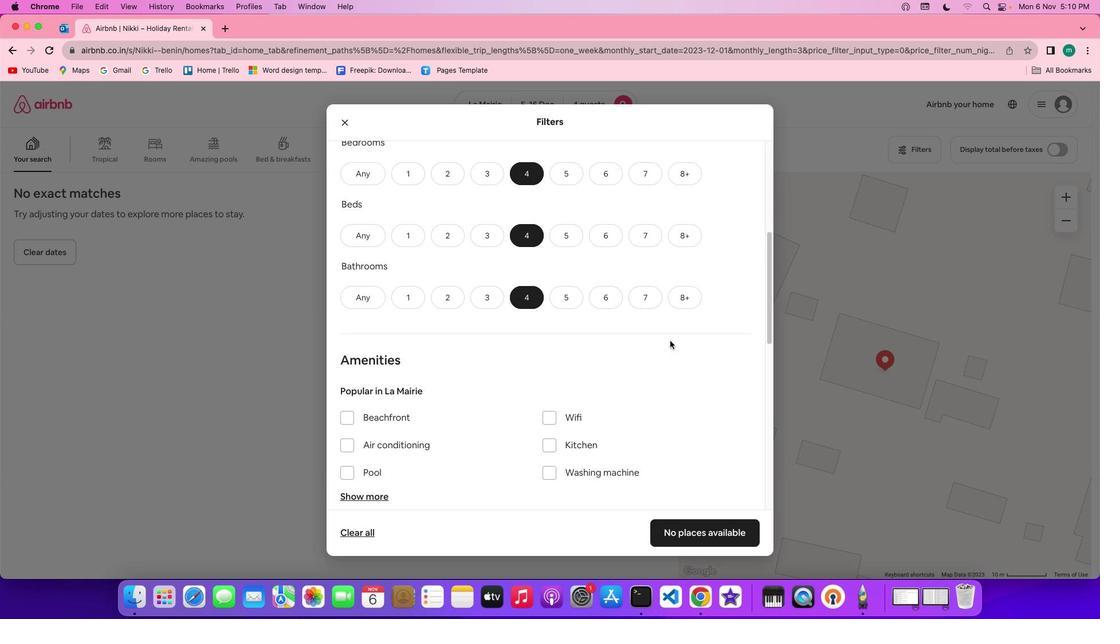 
Action: Mouse scrolled (670, 340) with delta (0, 0)
Screenshot: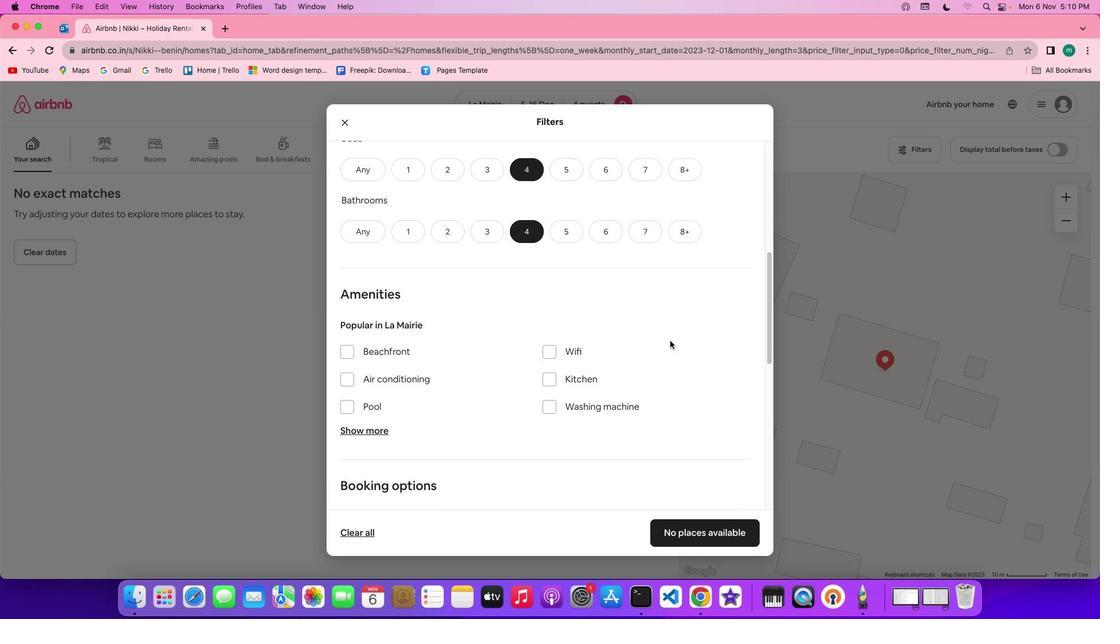 
Action: Mouse scrolled (670, 340) with delta (0, 0)
Screenshot: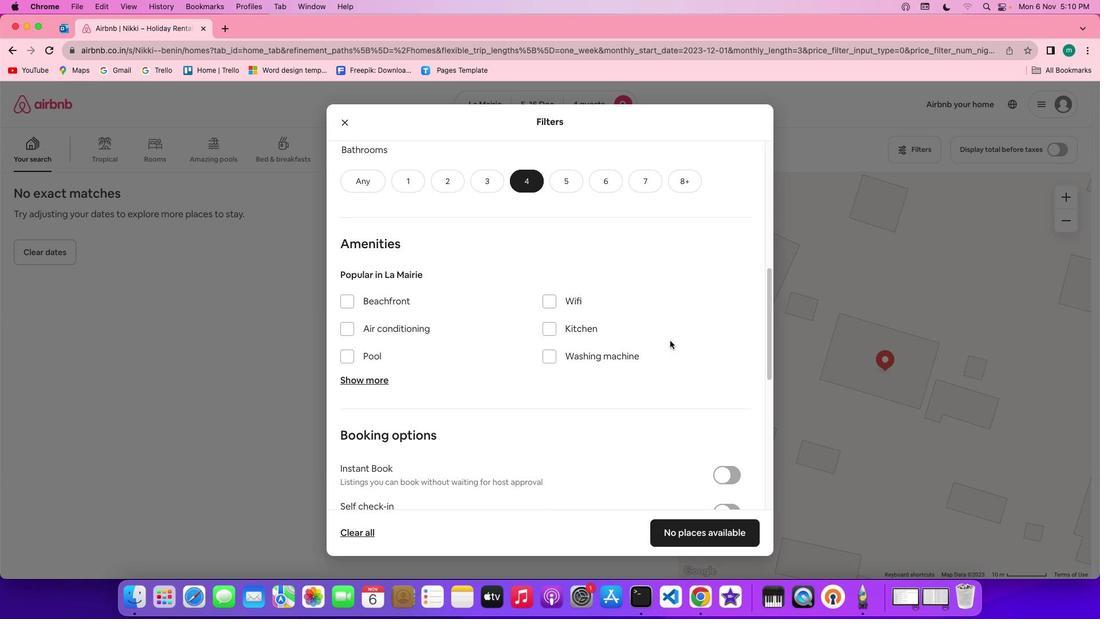 
Action: Mouse scrolled (670, 340) with delta (0, 0)
Screenshot: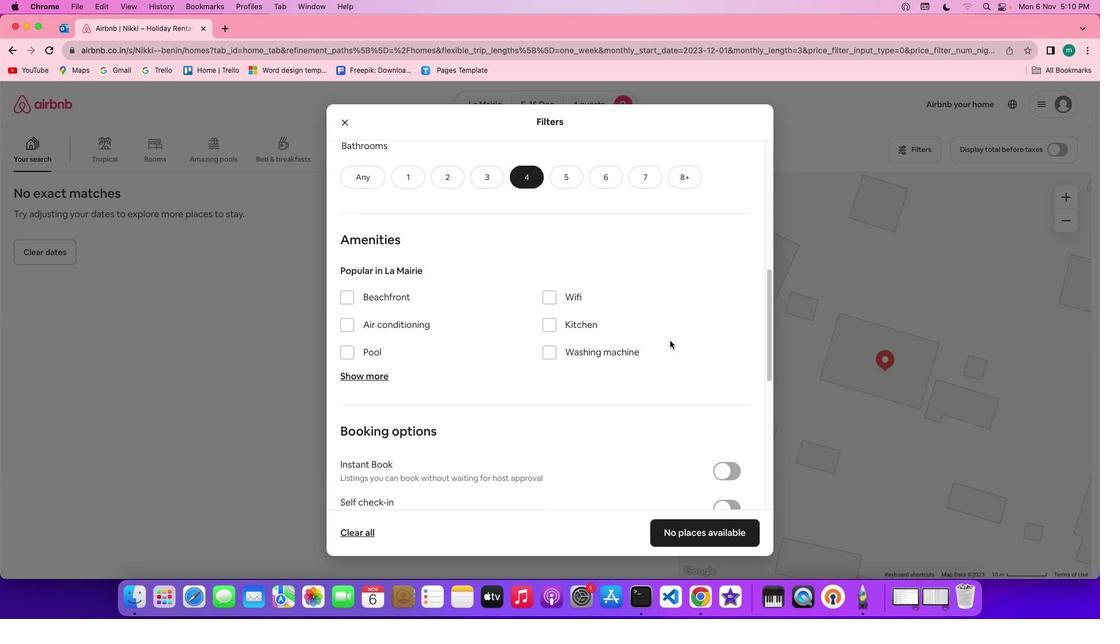 
Action: Mouse scrolled (670, 340) with delta (0, 0)
Screenshot: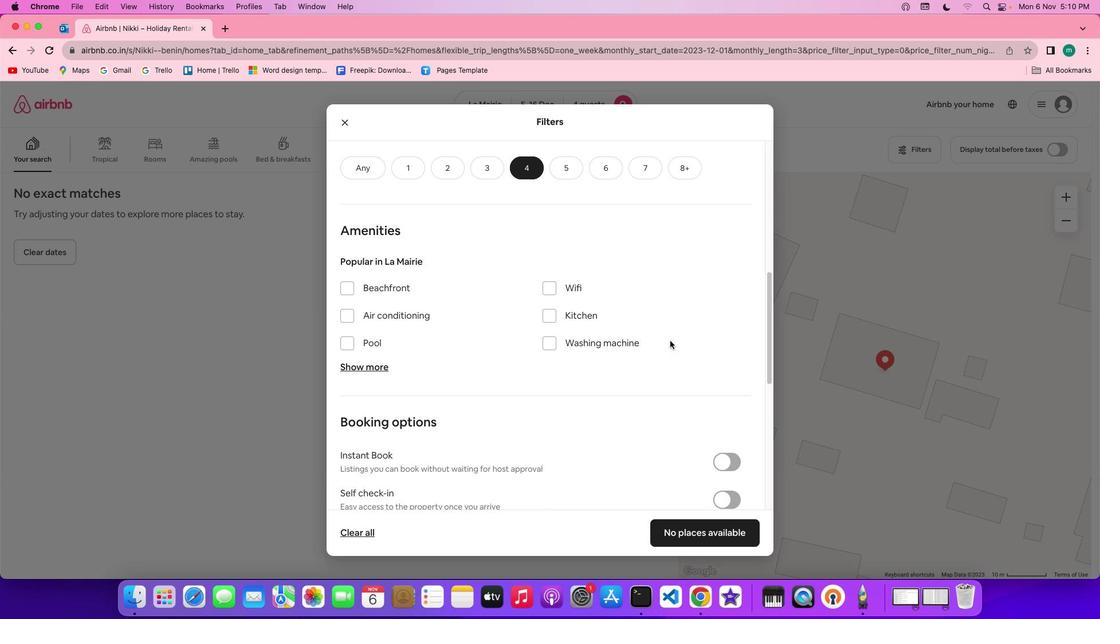 
Action: Mouse scrolled (670, 340) with delta (0, 0)
Screenshot: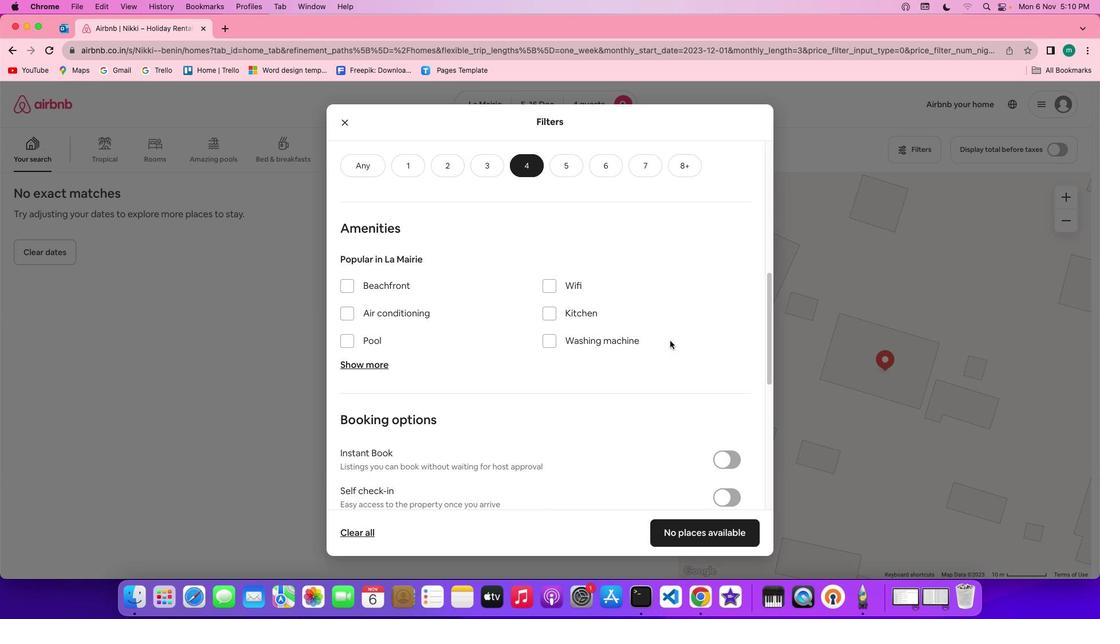 
Action: Mouse scrolled (670, 340) with delta (0, 0)
Screenshot: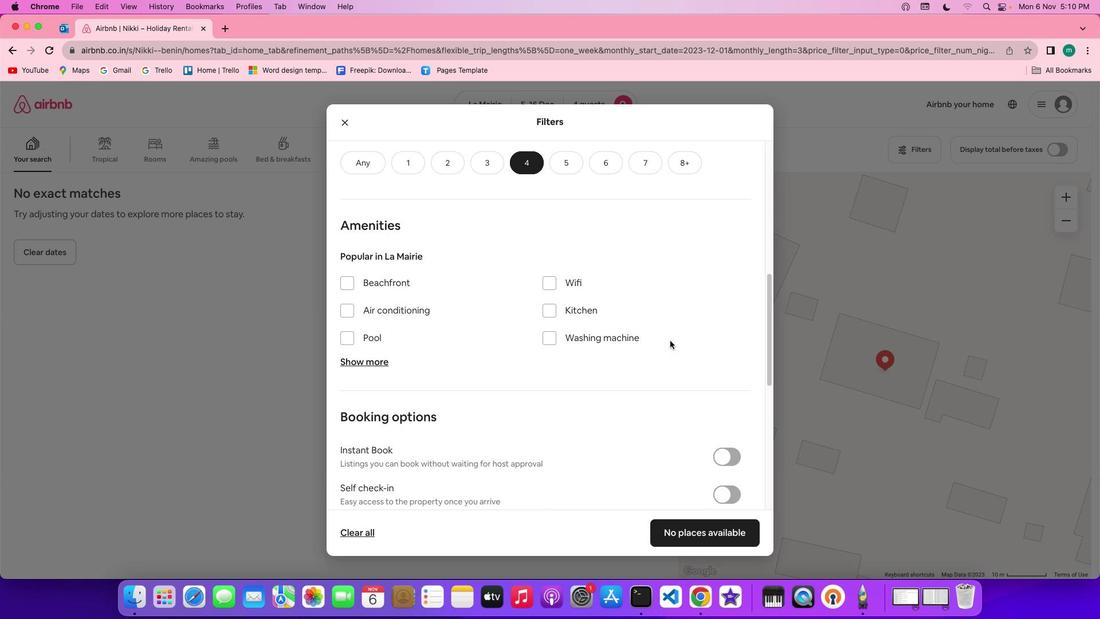 
Action: Mouse scrolled (670, 340) with delta (0, 0)
Screenshot: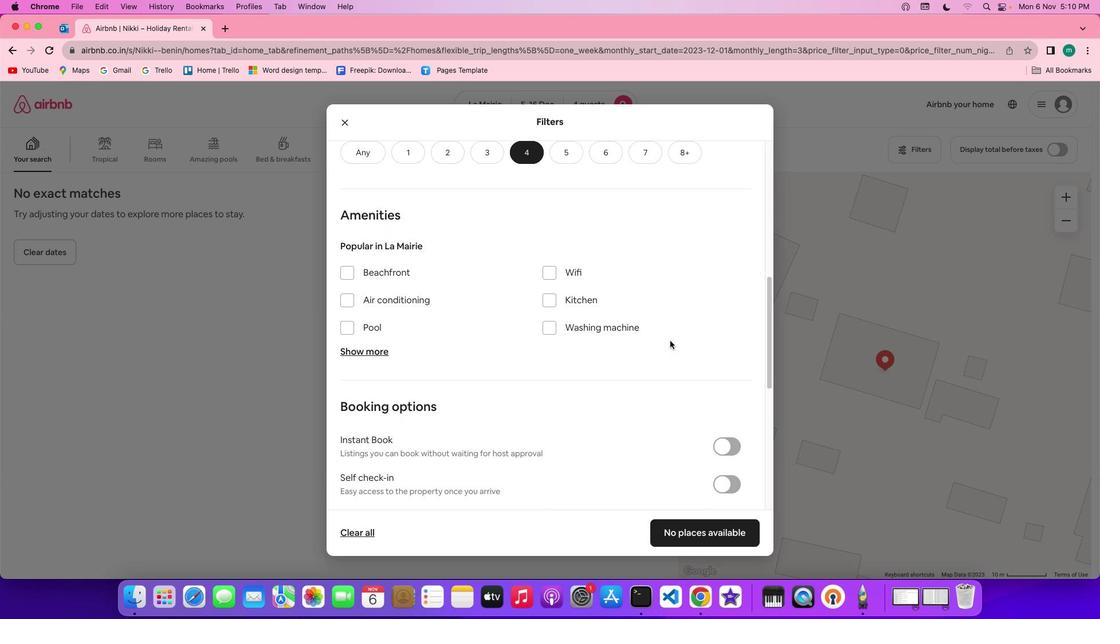 
Action: Mouse scrolled (670, 340) with delta (0, 0)
Screenshot: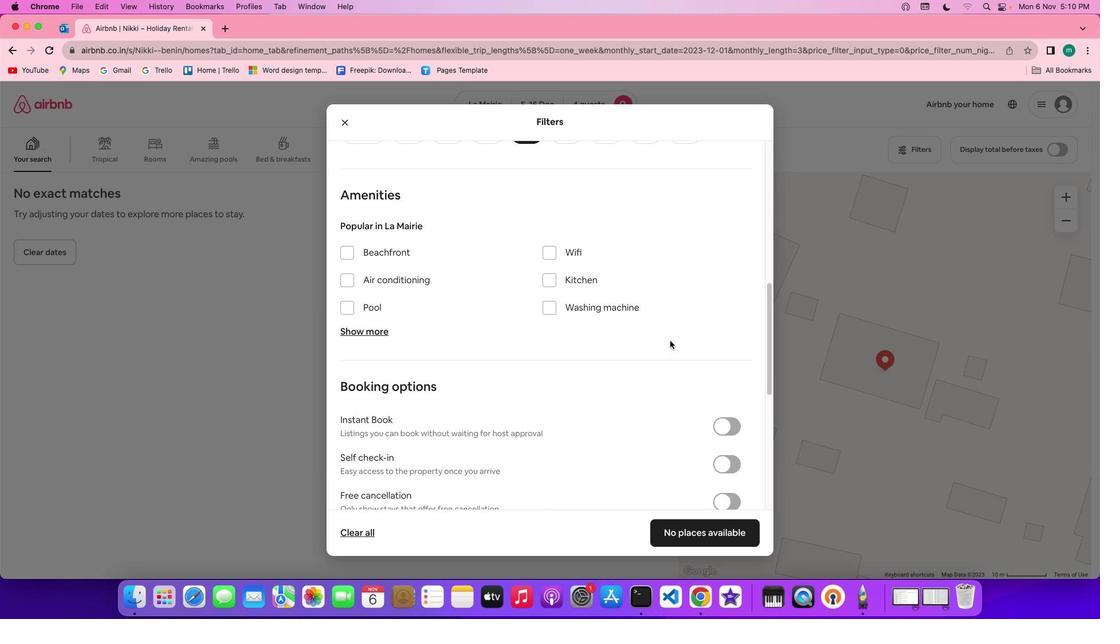 
Action: Mouse scrolled (670, 340) with delta (0, 0)
Screenshot: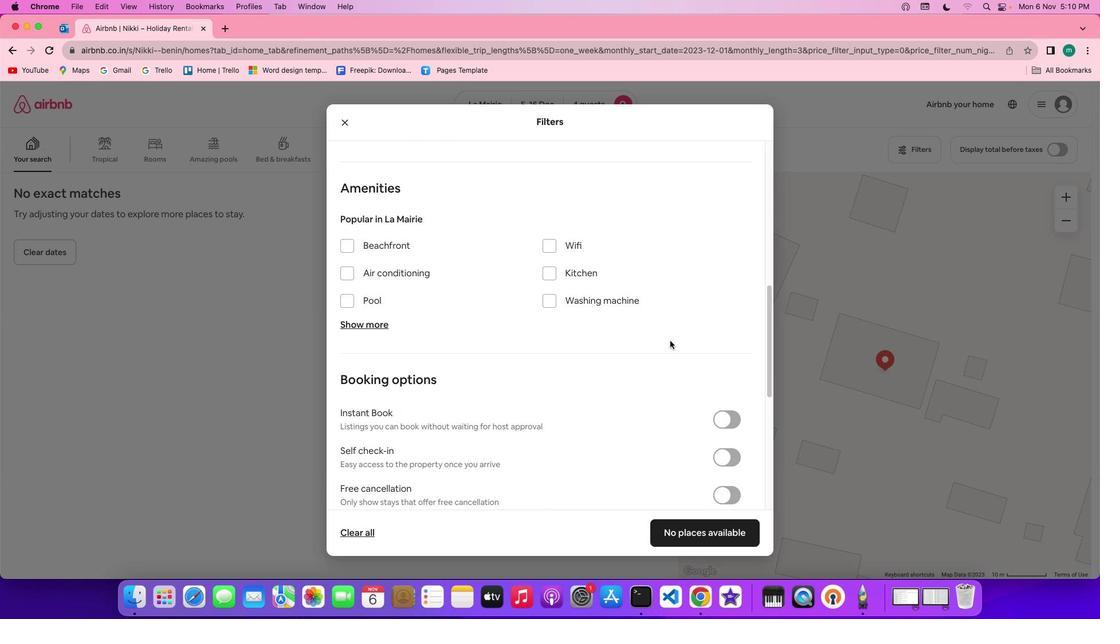 
Action: Mouse scrolled (670, 340) with delta (0, 0)
Screenshot: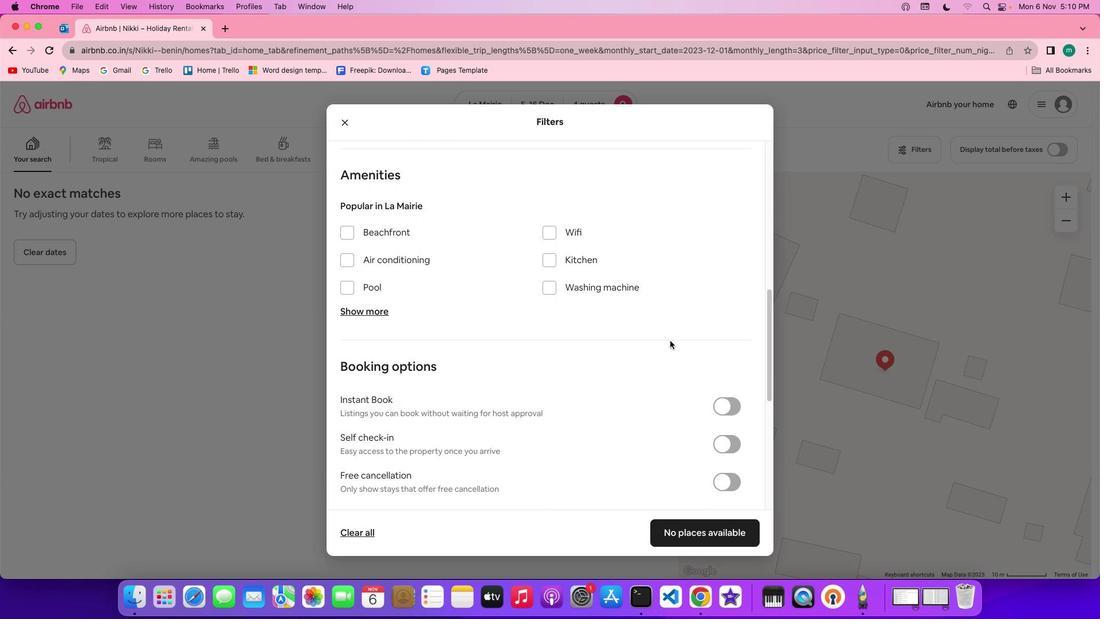 
Action: Mouse scrolled (670, 340) with delta (0, 0)
Screenshot: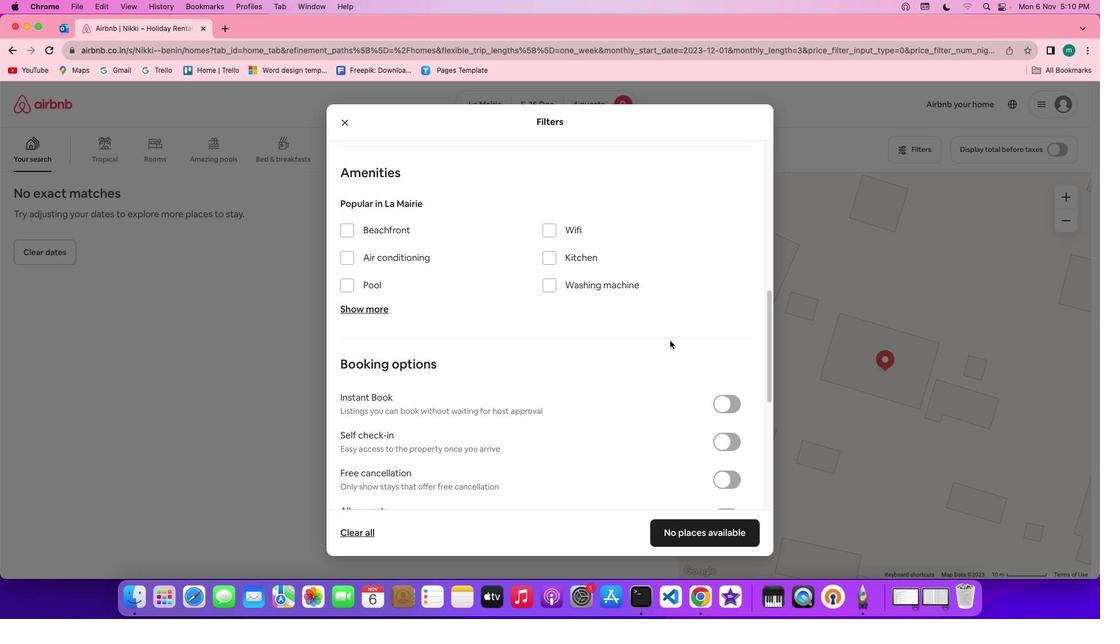 
Action: Mouse scrolled (670, 340) with delta (0, 0)
Screenshot: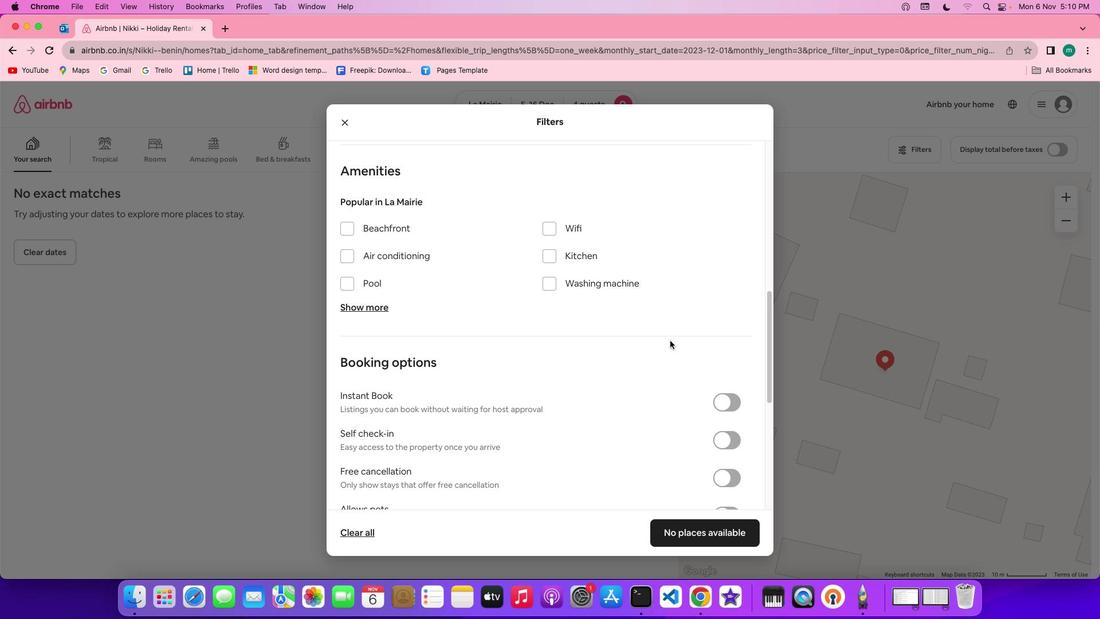 
Action: Mouse scrolled (670, 340) with delta (0, 0)
Screenshot: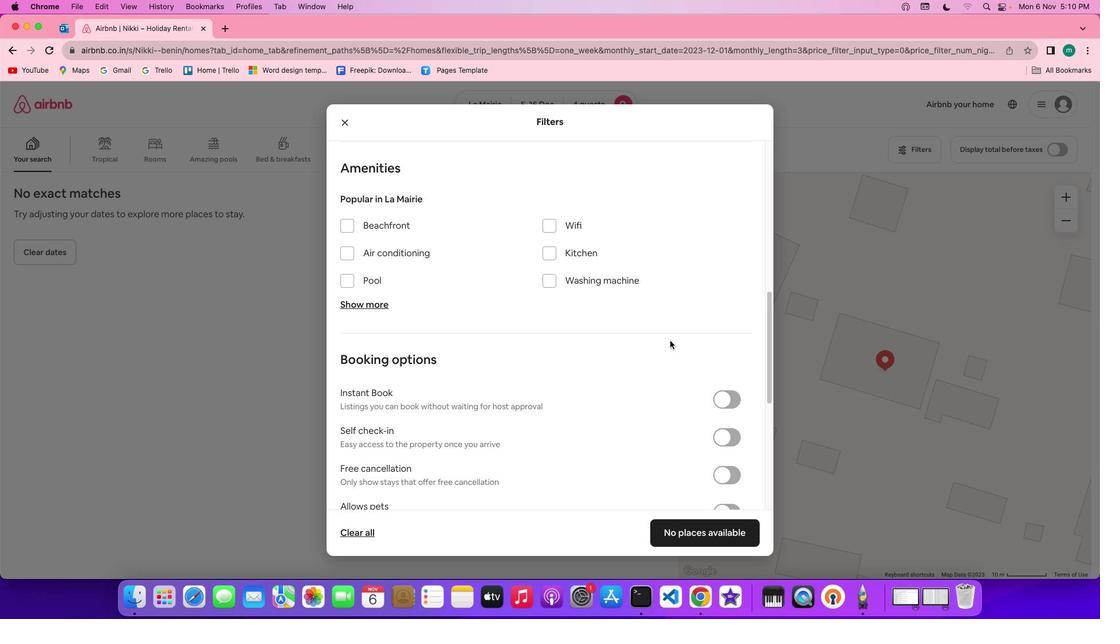 
Action: Mouse scrolled (670, 340) with delta (0, 0)
Screenshot: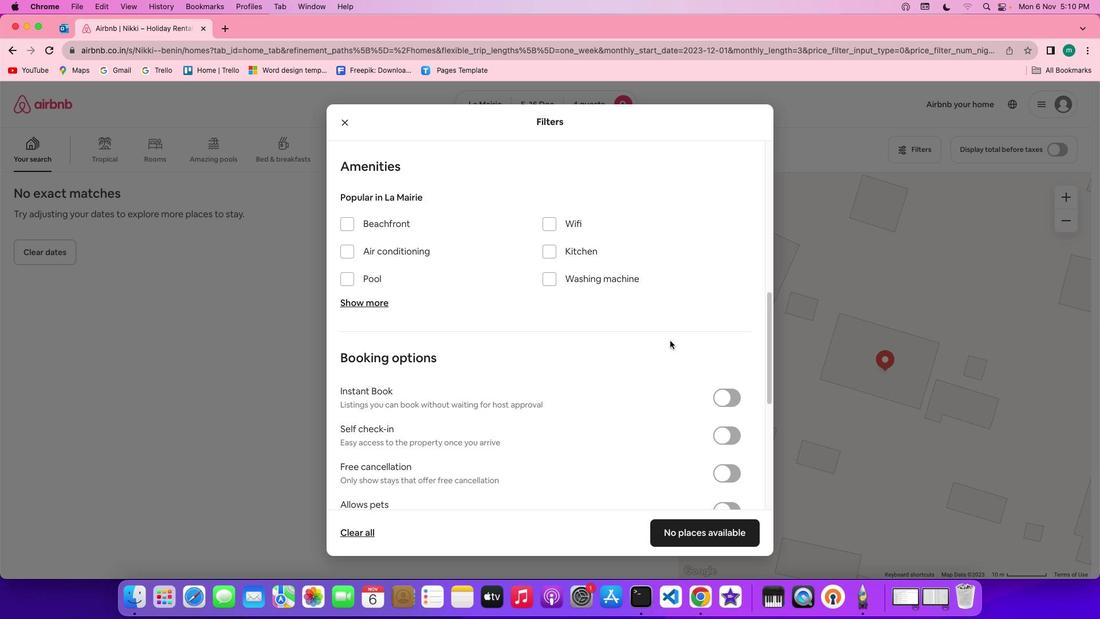 
Action: Mouse scrolled (670, 340) with delta (0, 0)
Screenshot: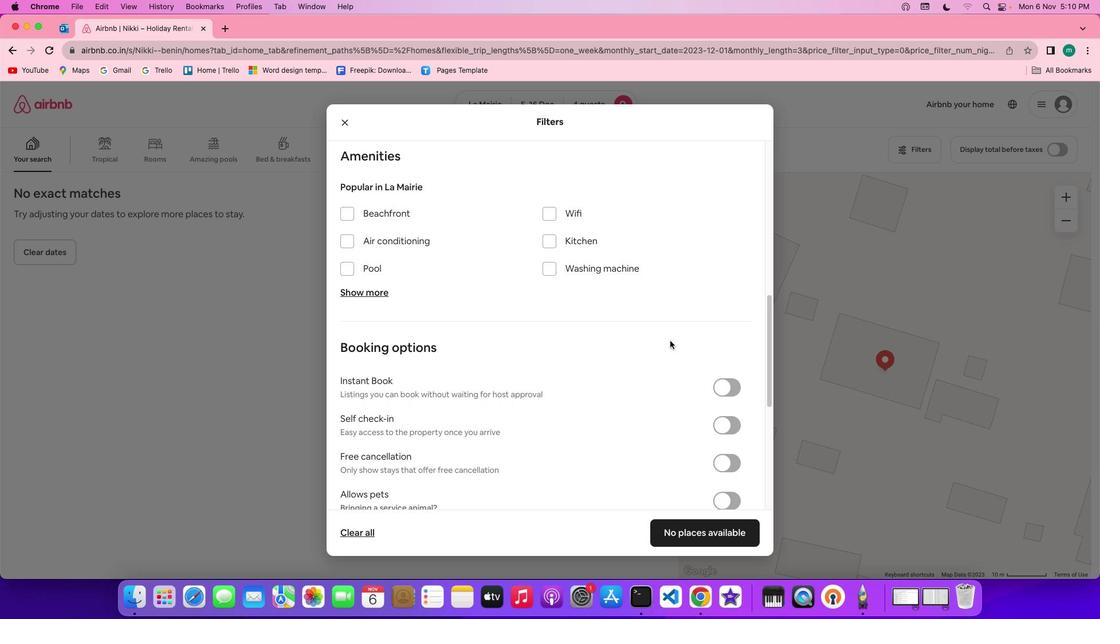 
Action: Mouse scrolled (670, 340) with delta (0, 0)
Screenshot: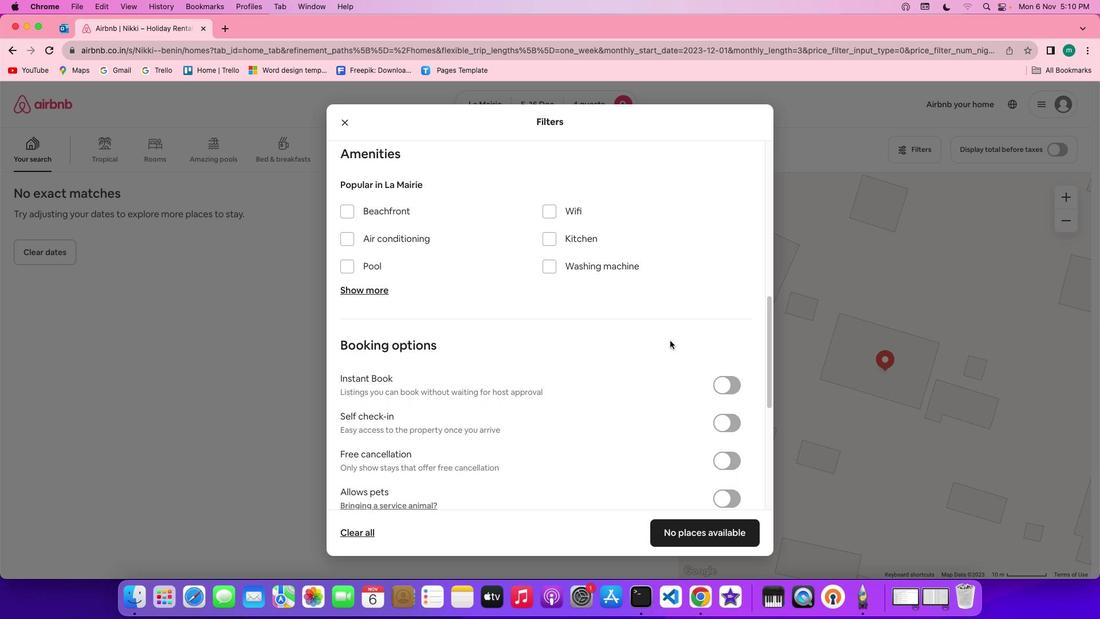 
Action: Mouse moved to (547, 208)
Screenshot: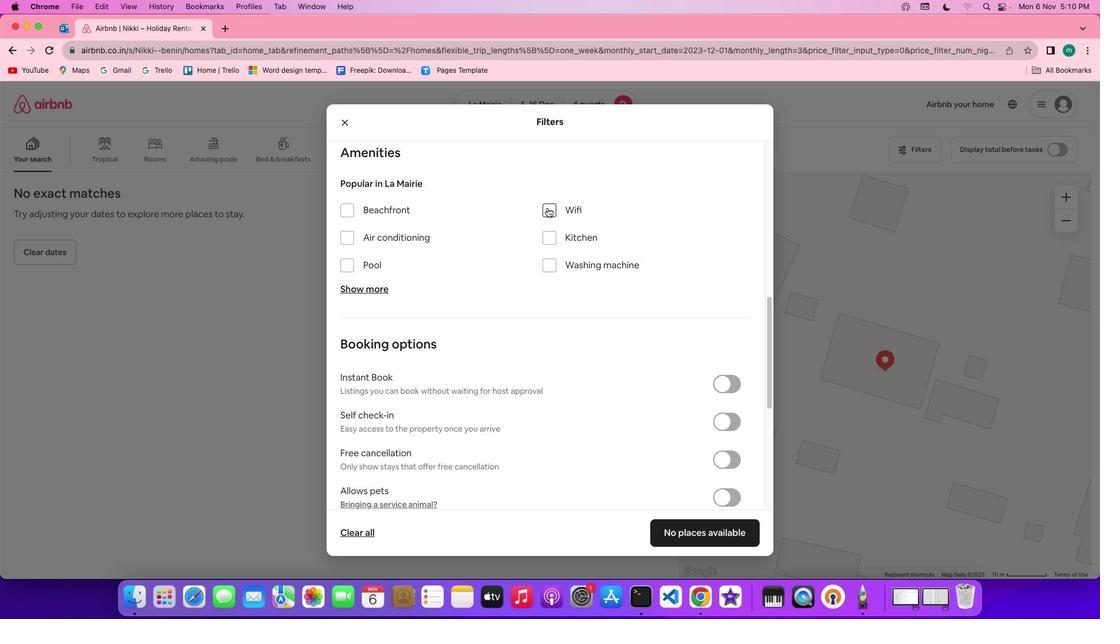 
Action: Mouse pressed left at (547, 208)
Screenshot: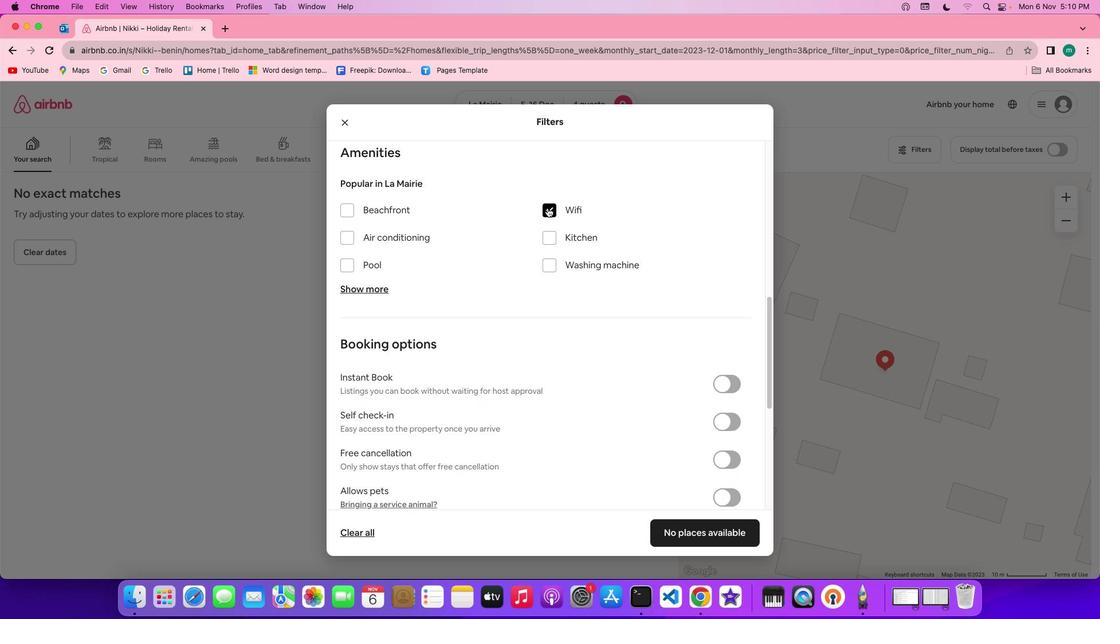 
Action: Mouse moved to (468, 294)
Screenshot: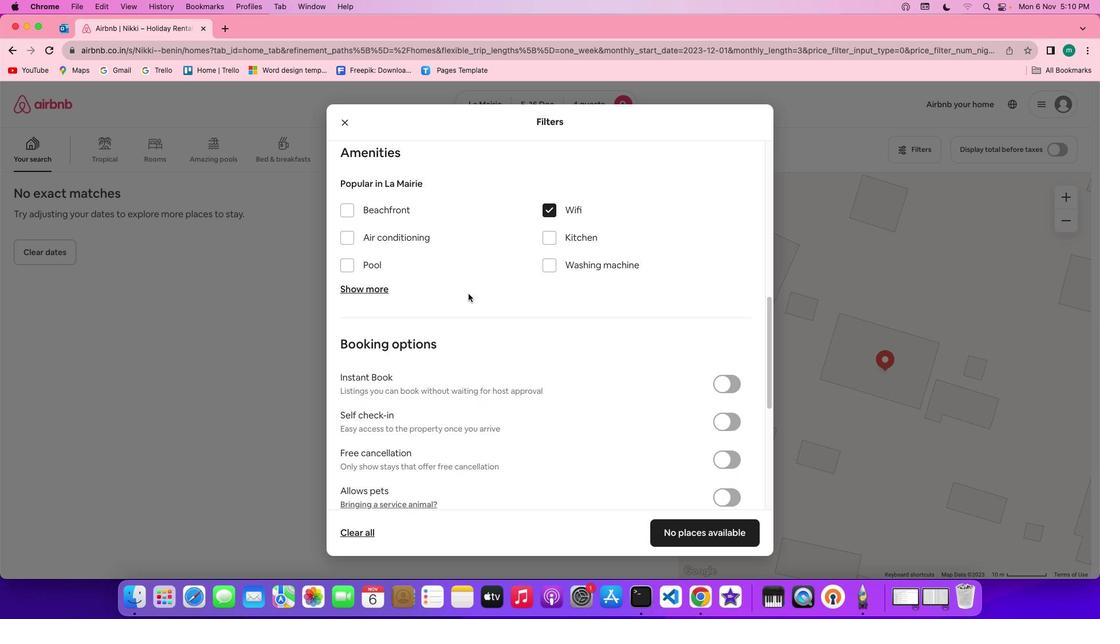 
Action: Mouse scrolled (468, 294) with delta (0, 0)
Screenshot: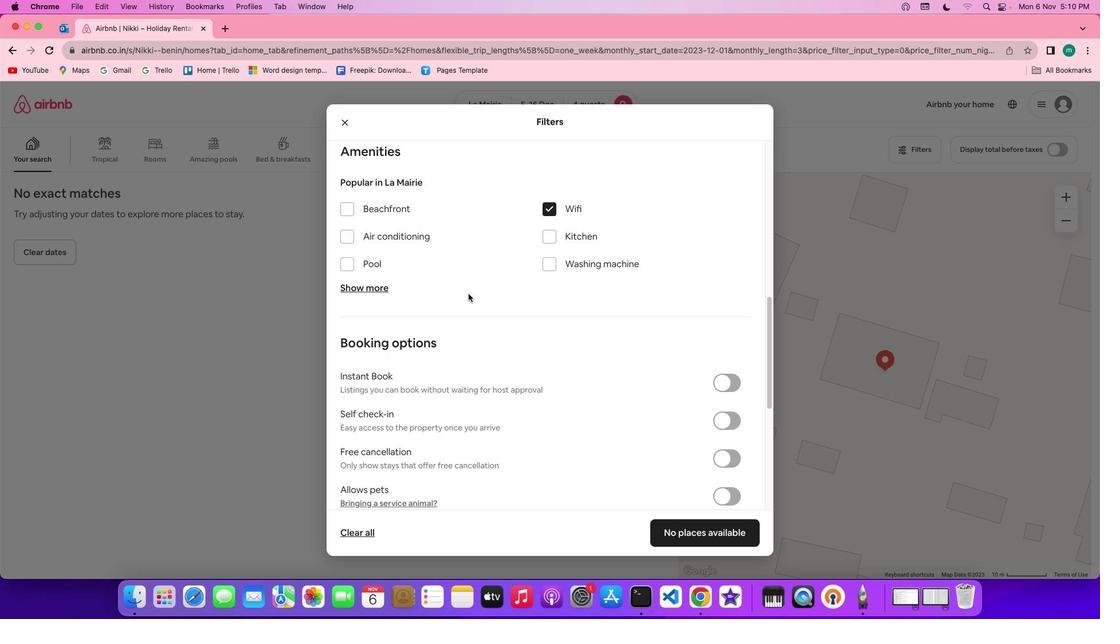 
Action: Mouse scrolled (468, 294) with delta (0, 0)
Screenshot: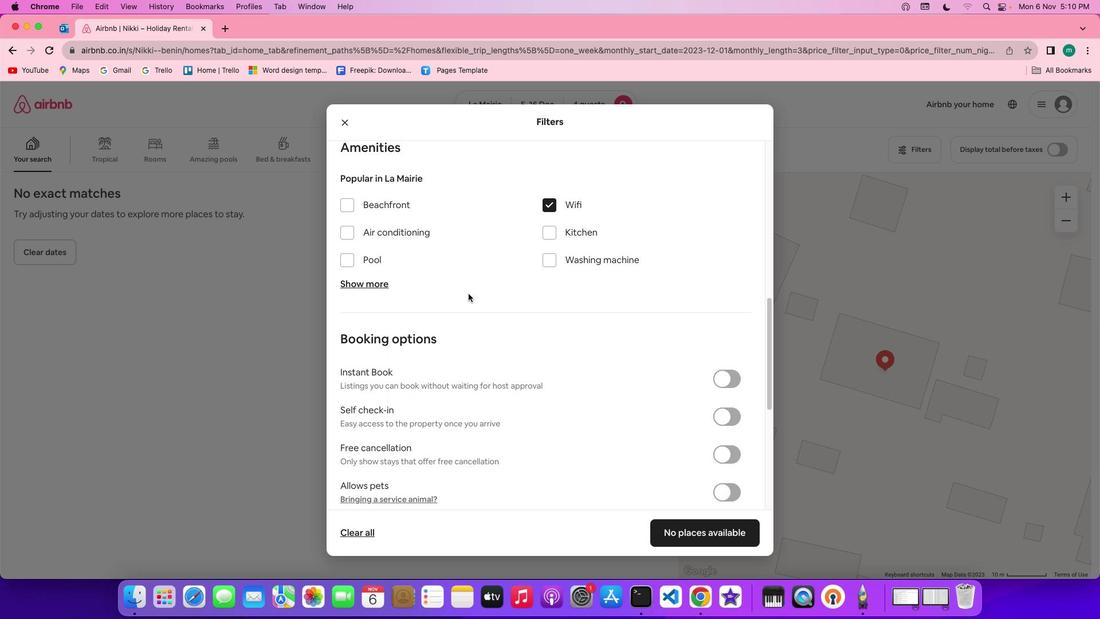
Action: Mouse moved to (361, 275)
Screenshot: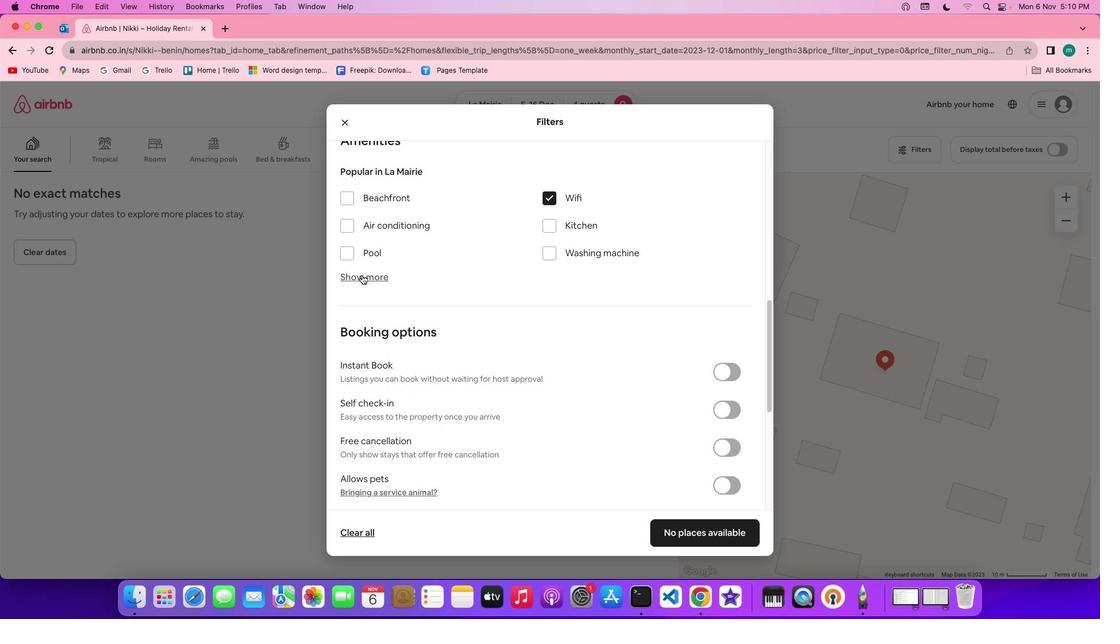 
Action: Mouse pressed left at (361, 275)
Screenshot: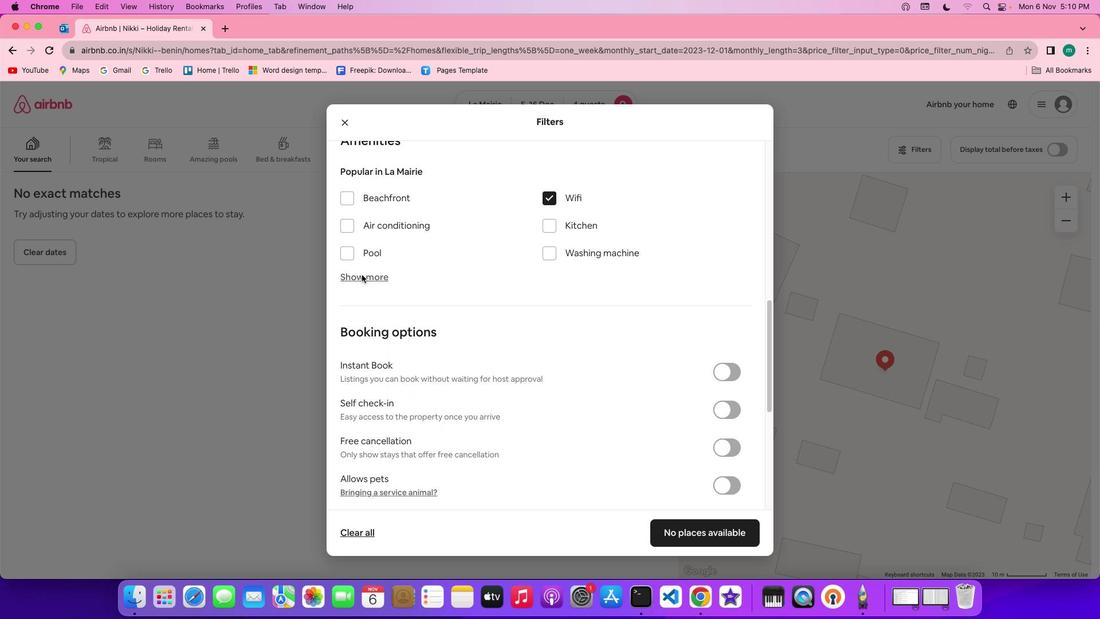 
Action: Mouse moved to (562, 342)
Screenshot: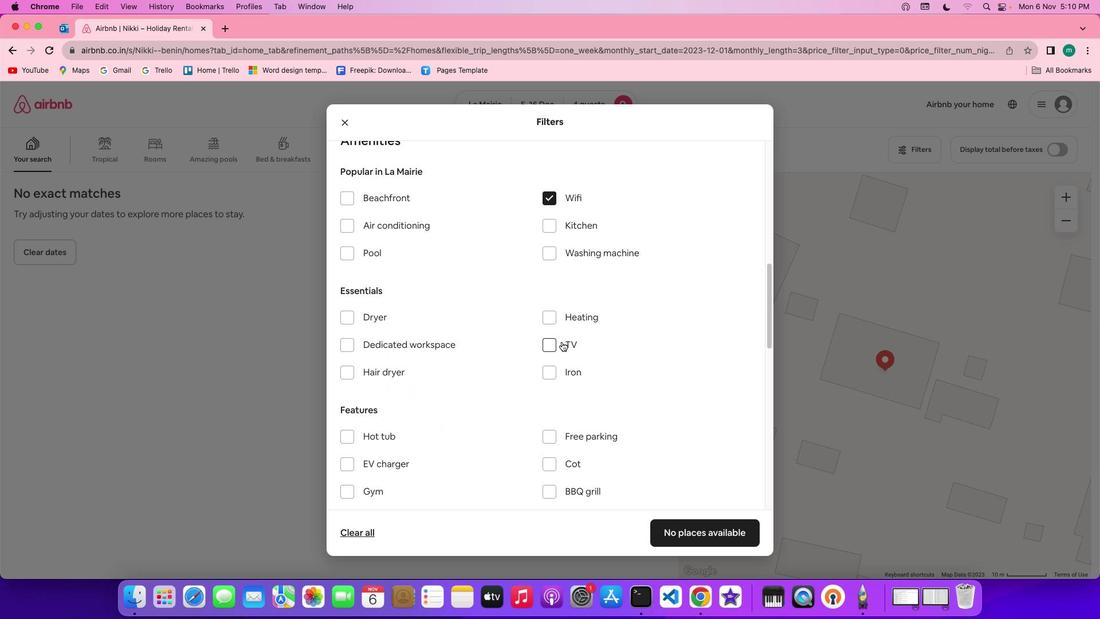 
Action: Mouse pressed left at (562, 342)
Screenshot: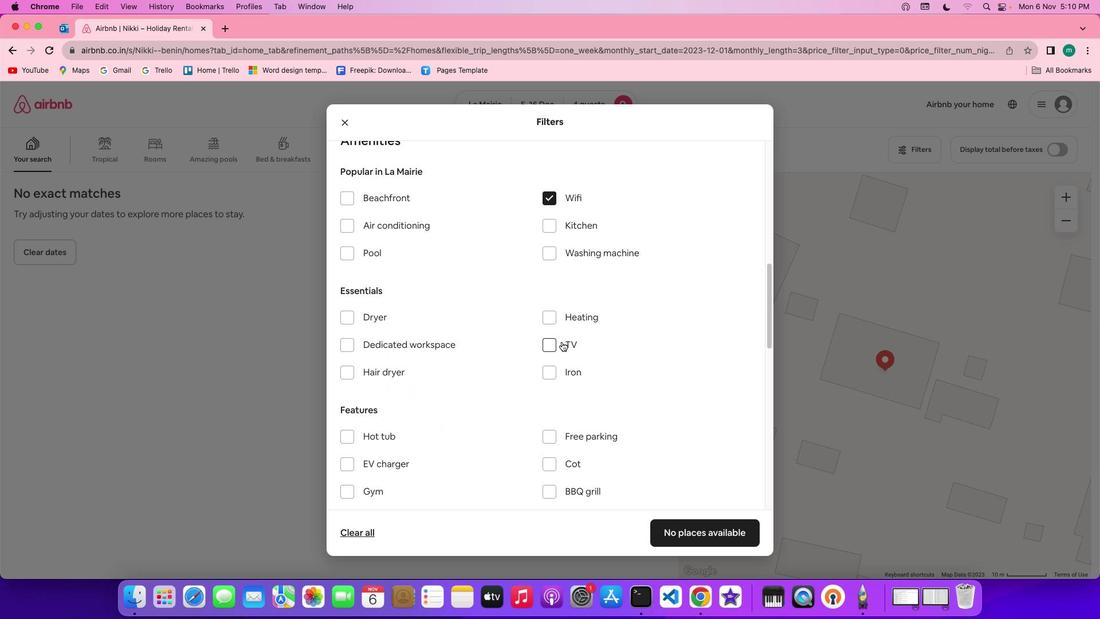 
Action: Mouse moved to (466, 315)
Screenshot: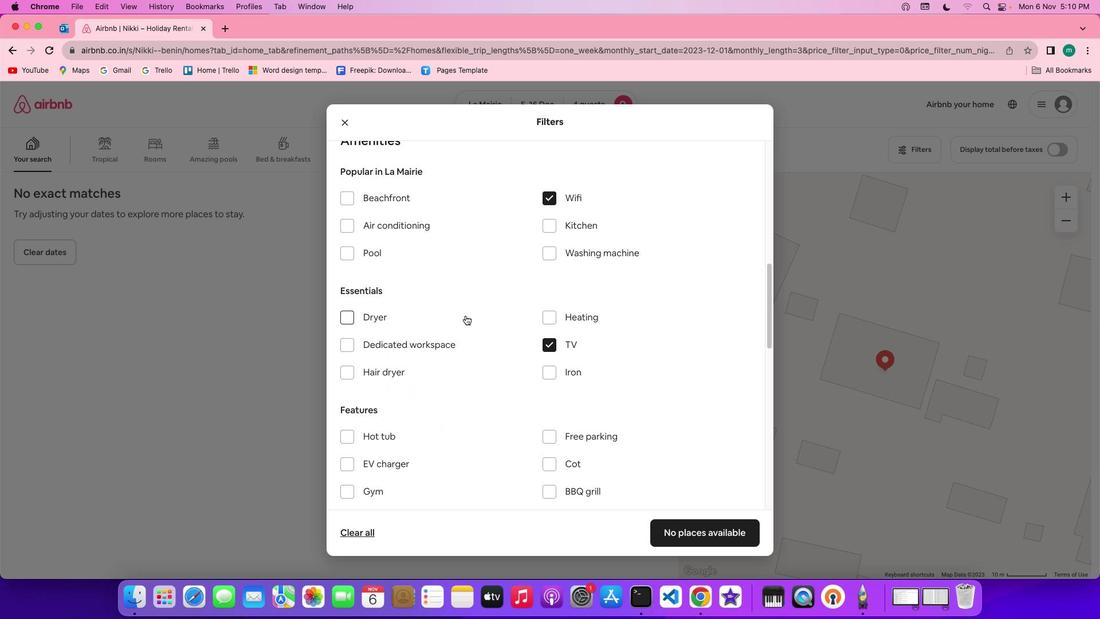 
Action: Mouse scrolled (466, 315) with delta (0, 0)
Screenshot: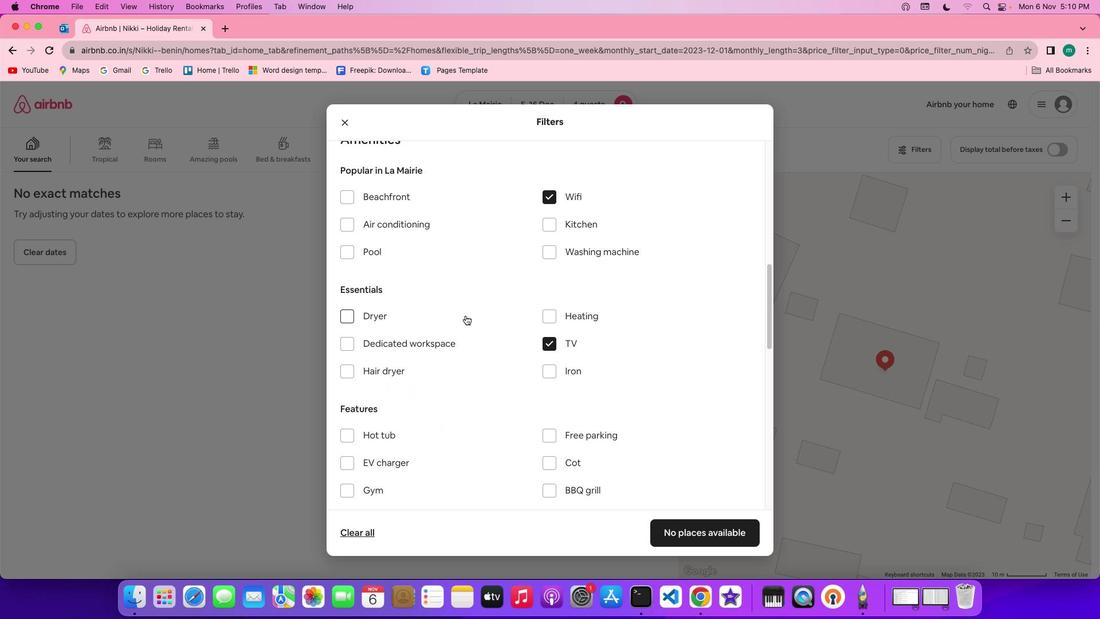 
Action: Mouse scrolled (466, 315) with delta (0, 0)
Screenshot: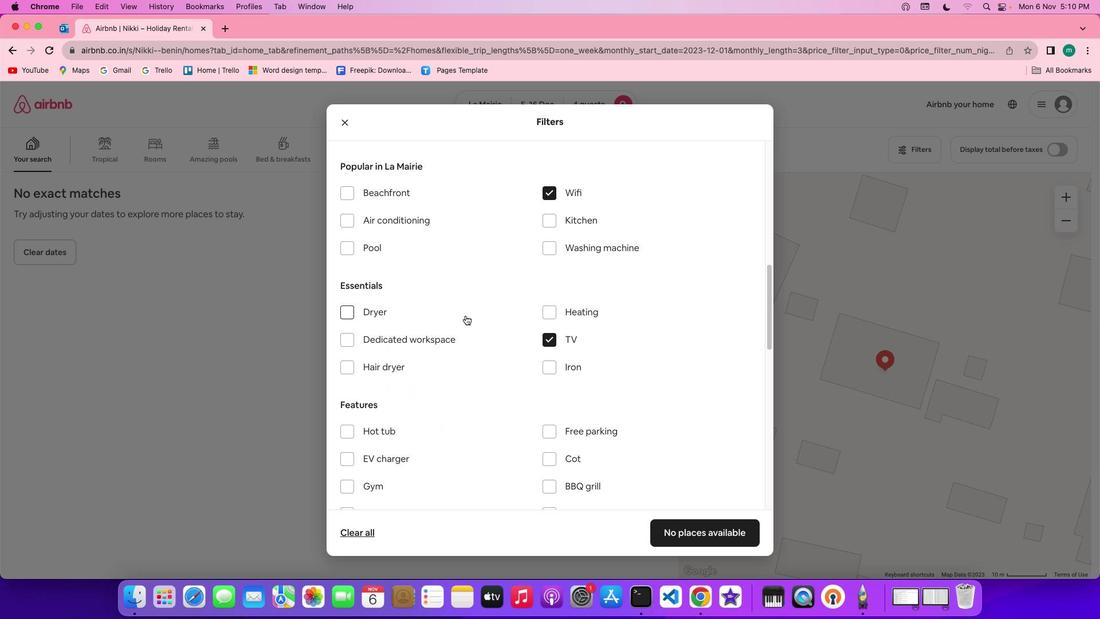 
Action: Mouse scrolled (466, 315) with delta (0, 0)
Screenshot: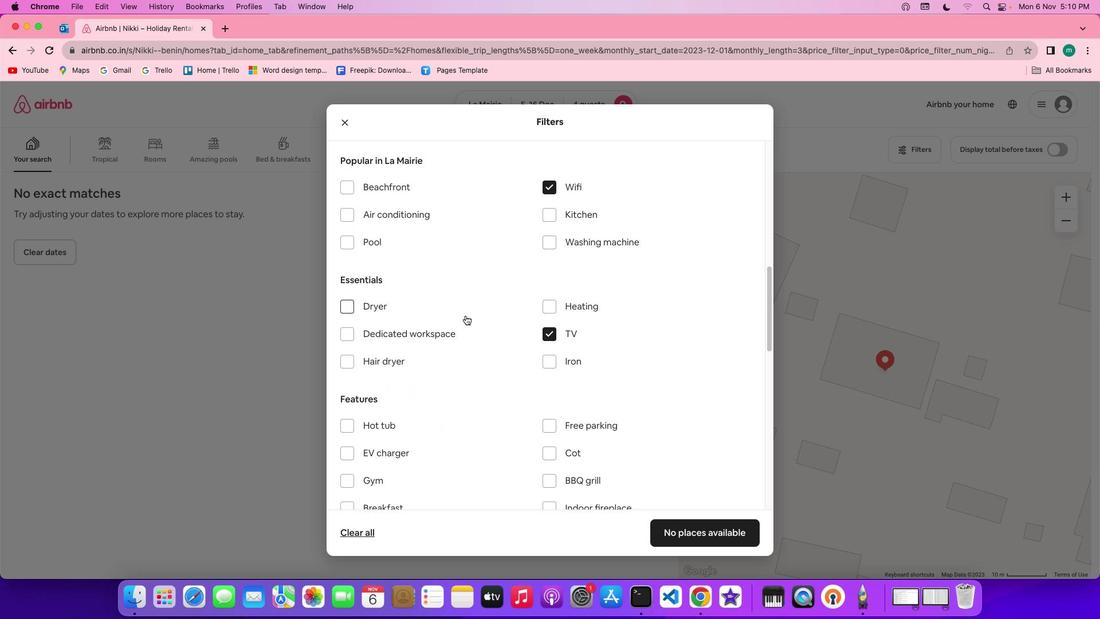 
Action: Mouse scrolled (466, 315) with delta (0, 0)
Screenshot: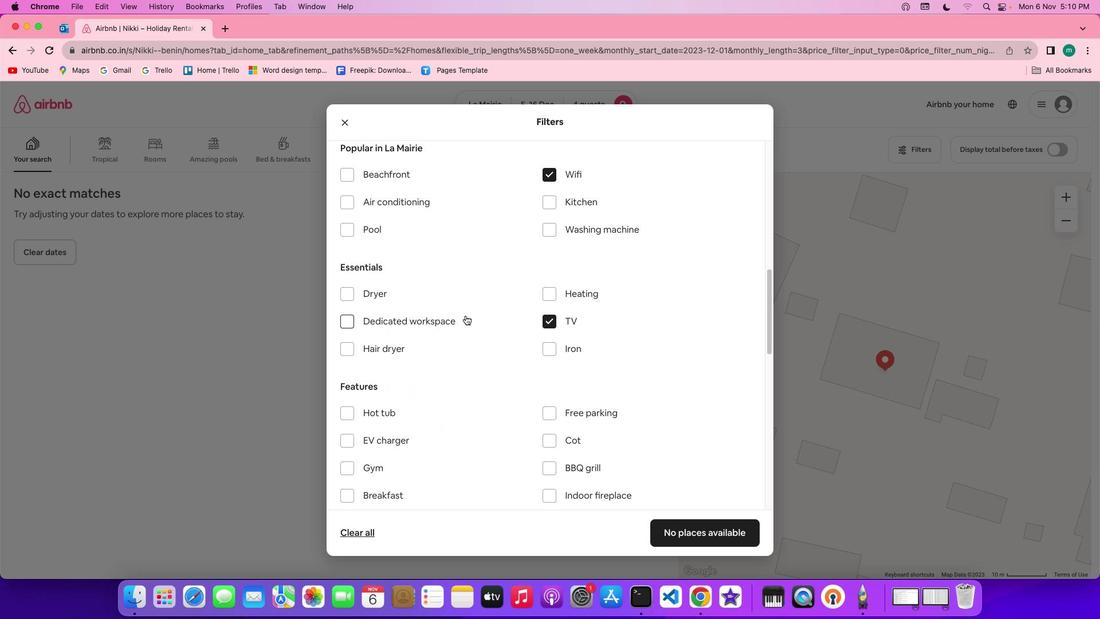 
Action: Mouse scrolled (466, 315) with delta (0, 0)
Screenshot: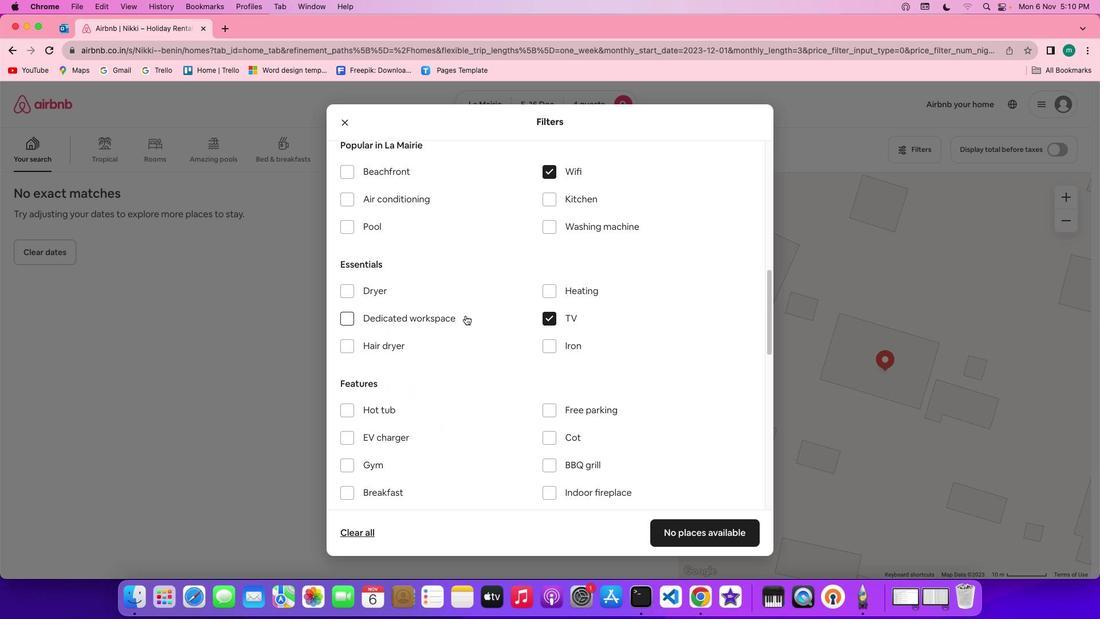 
Action: Mouse moved to (517, 228)
Screenshot: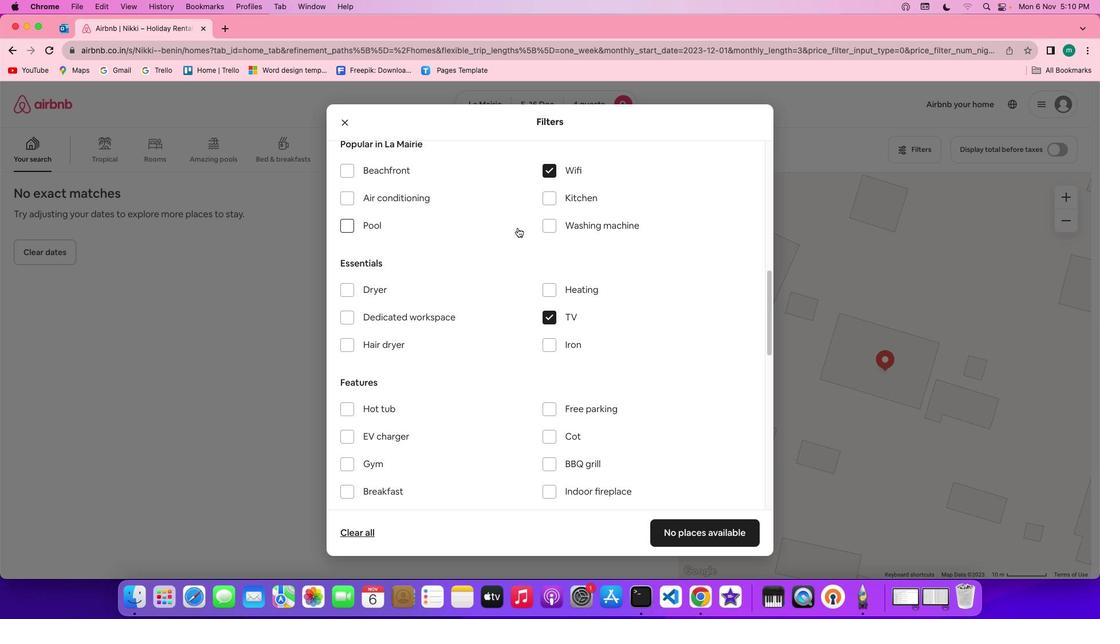 
Action: Mouse scrolled (517, 228) with delta (0, 0)
Screenshot: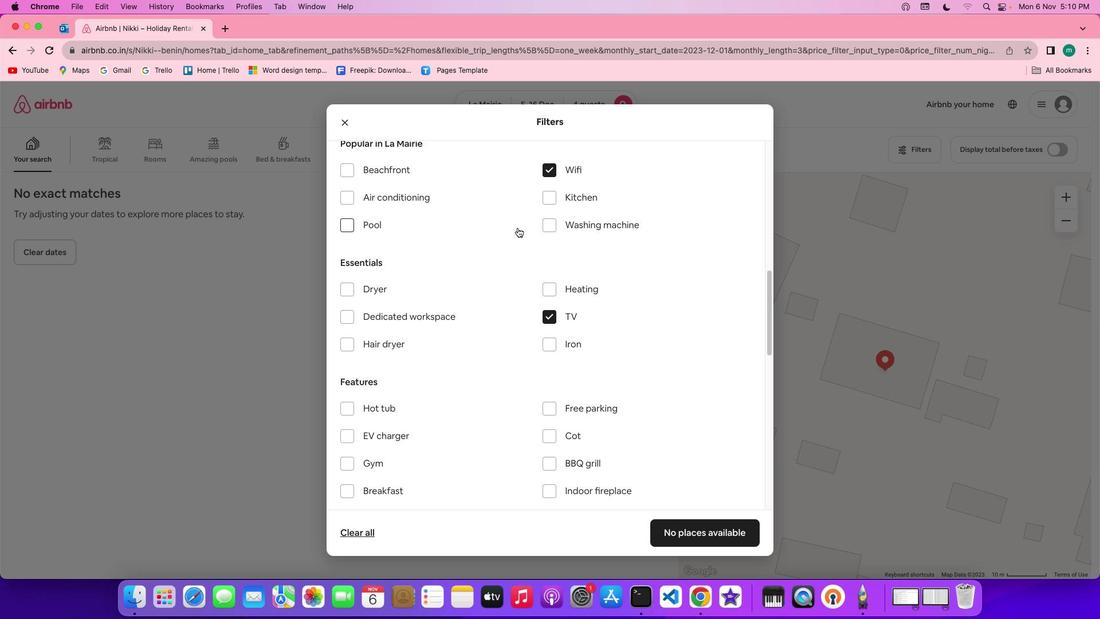 
Action: Mouse scrolled (517, 228) with delta (0, 0)
Screenshot: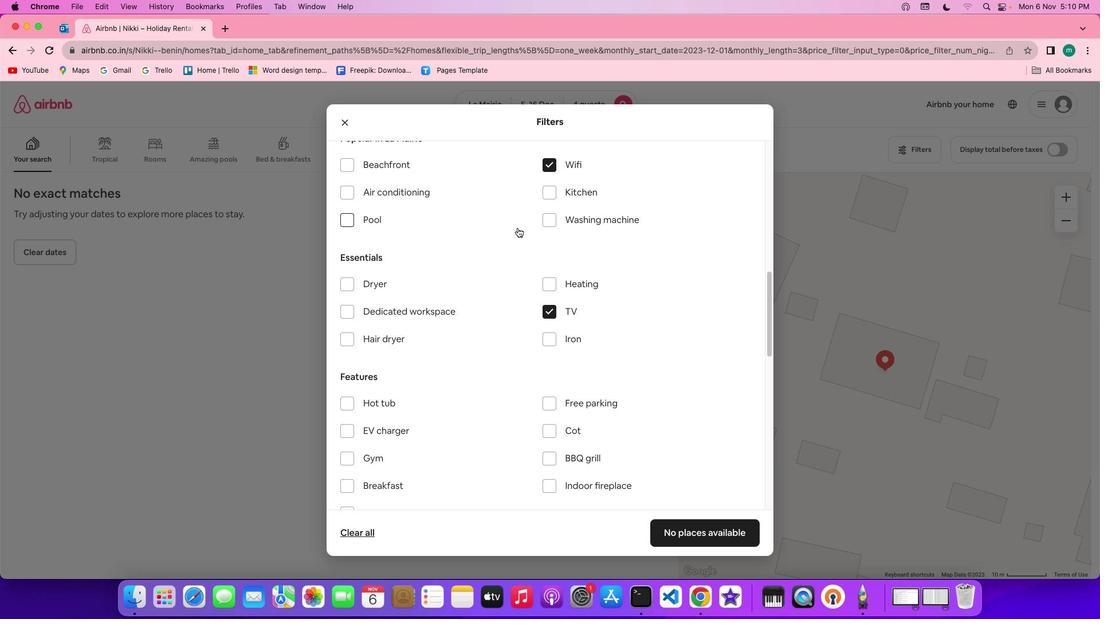
Action: Mouse scrolled (517, 228) with delta (0, 0)
Screenshot: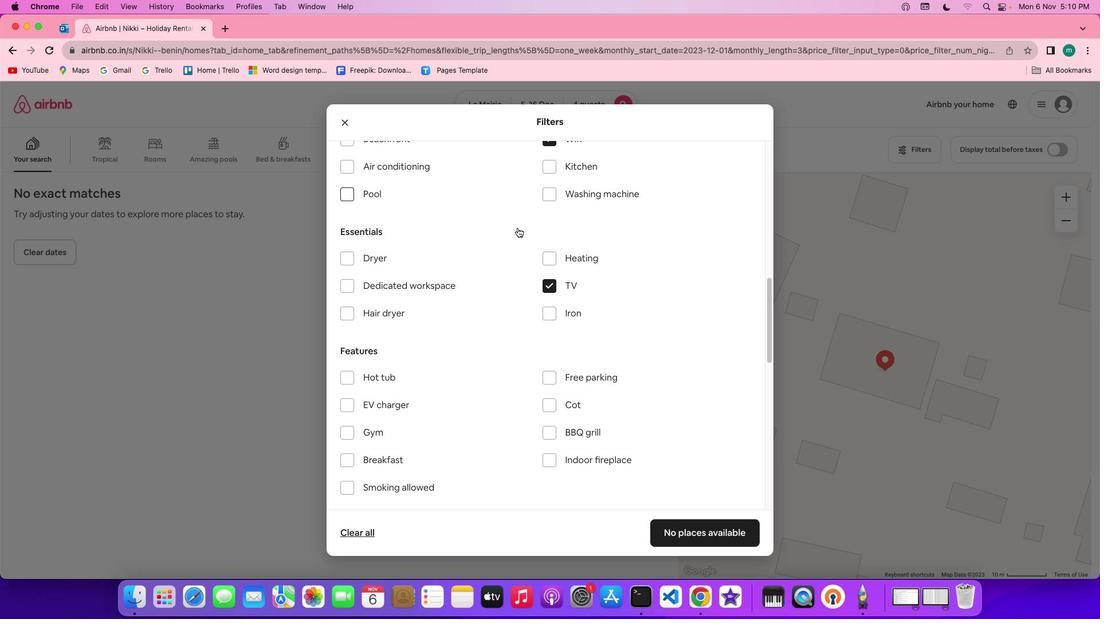 
Action: Mouse scrolled (517, 228) with delta (0, 0)
Screenshot: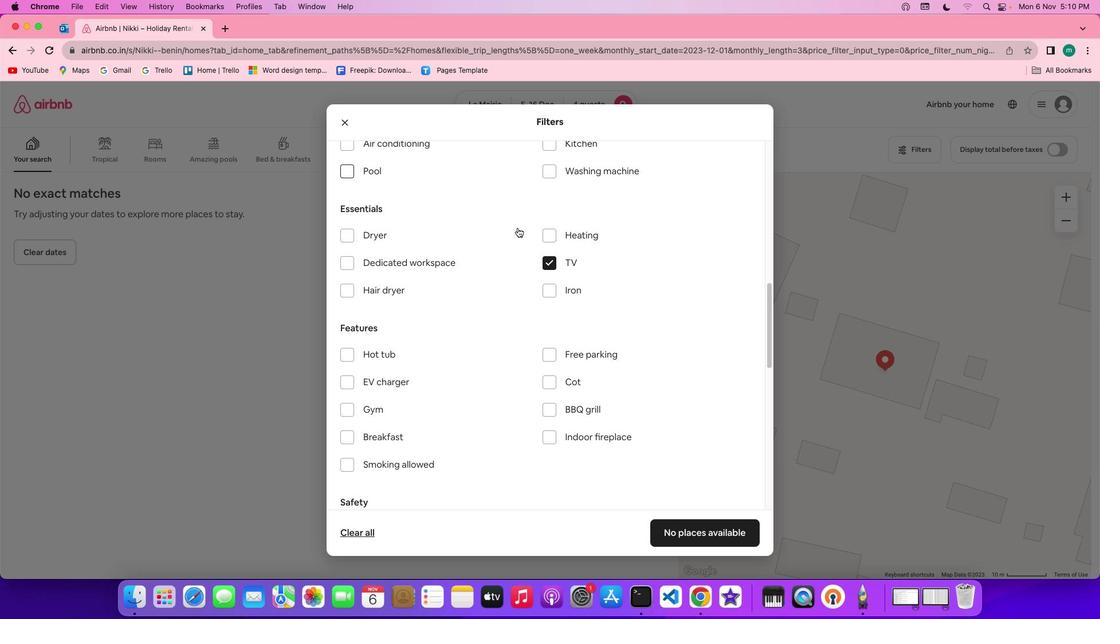 
Action: Mouse scrolled (517, 228) with delta (0, 0)
Screenshot: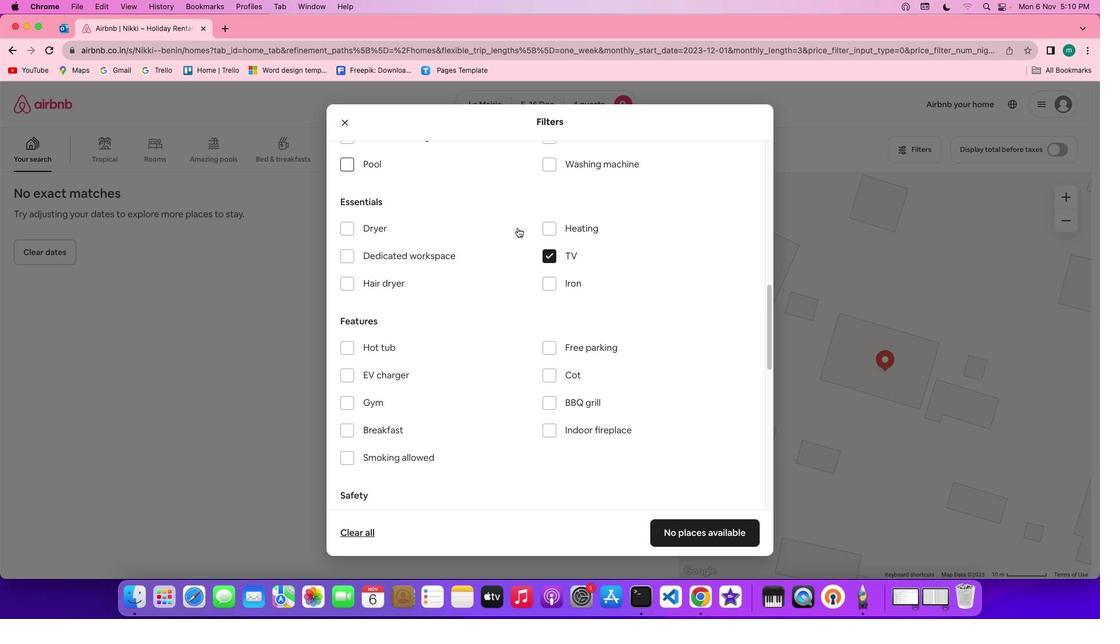 
Action: Mouse scrolled (517, 228) with delta (0, 0)
Screenshot: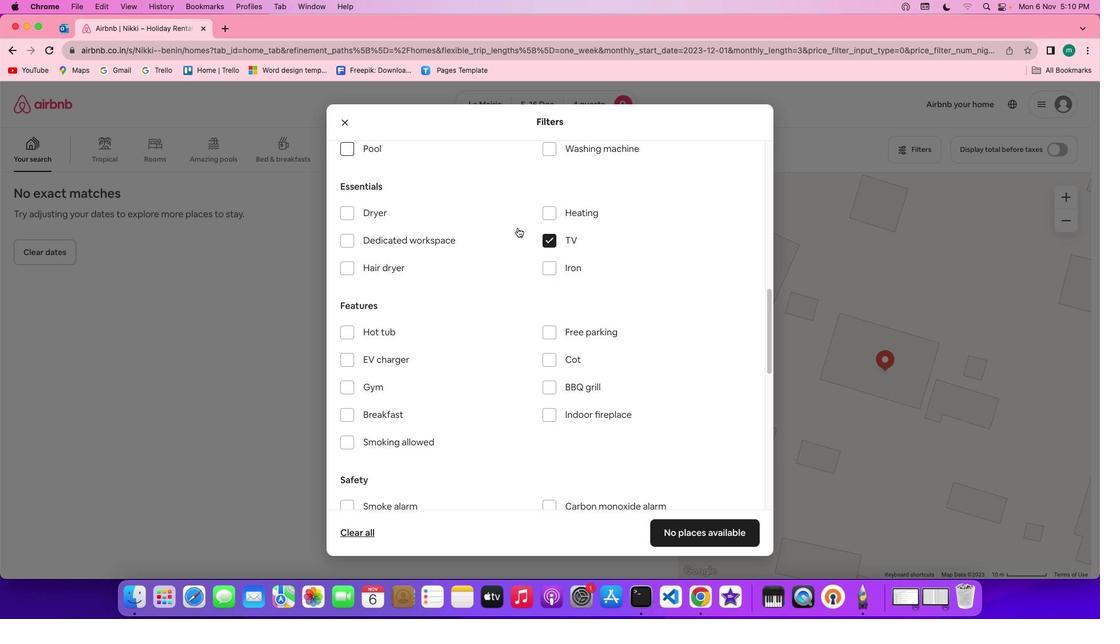 
Action: Mouse scrolled (517, 228) with delta (0, 0)
Screenshot: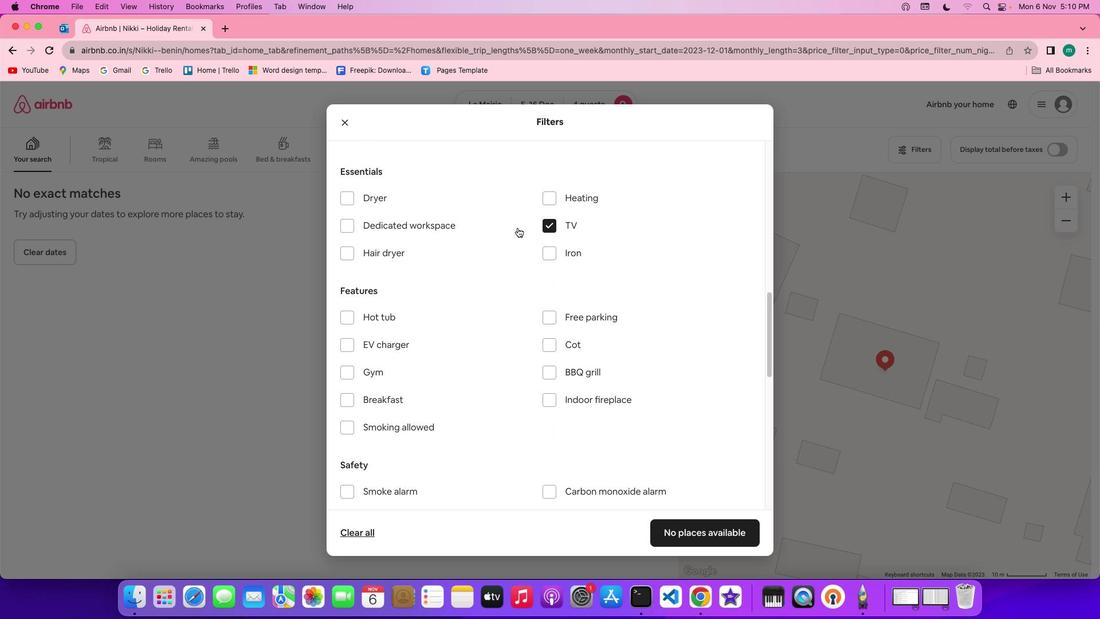 
Action: Mouse scrolled (517, 228) with delta (0, 0)
Screenshot: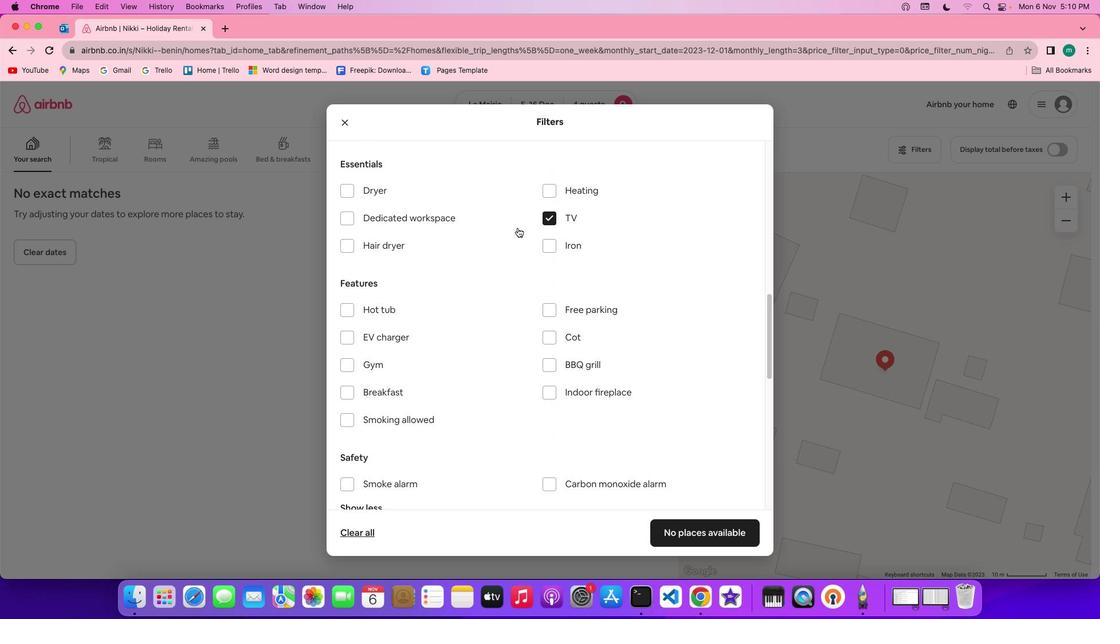 
Action: Mouse scrolled (517, 228) with delta (0, 0)
Screenshot: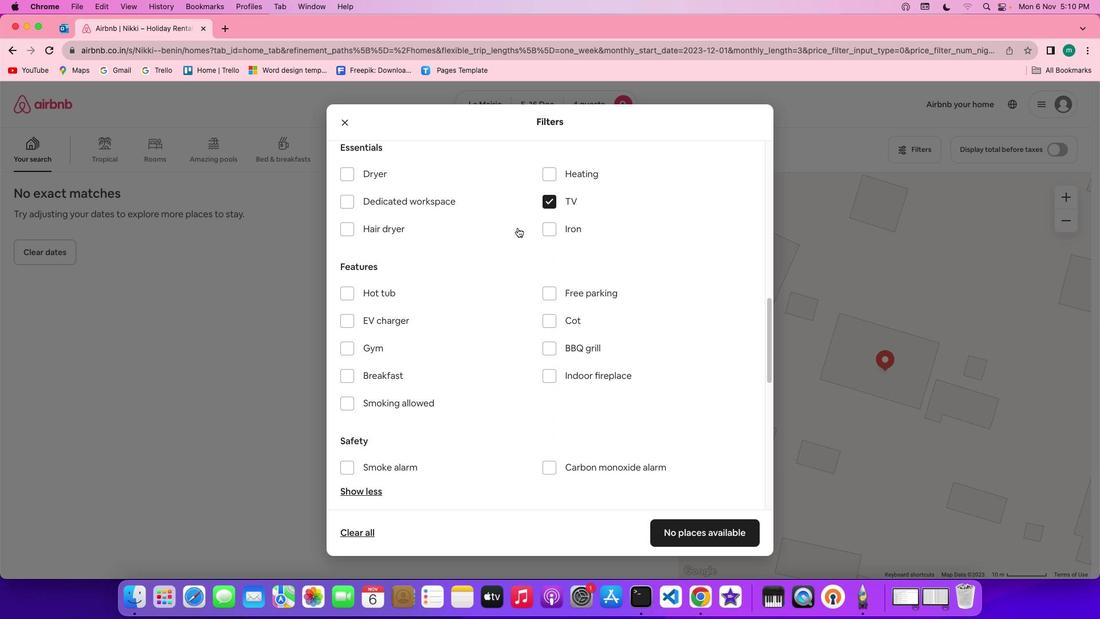 
Action: Mouse moved to (551, 272)
Screenshot: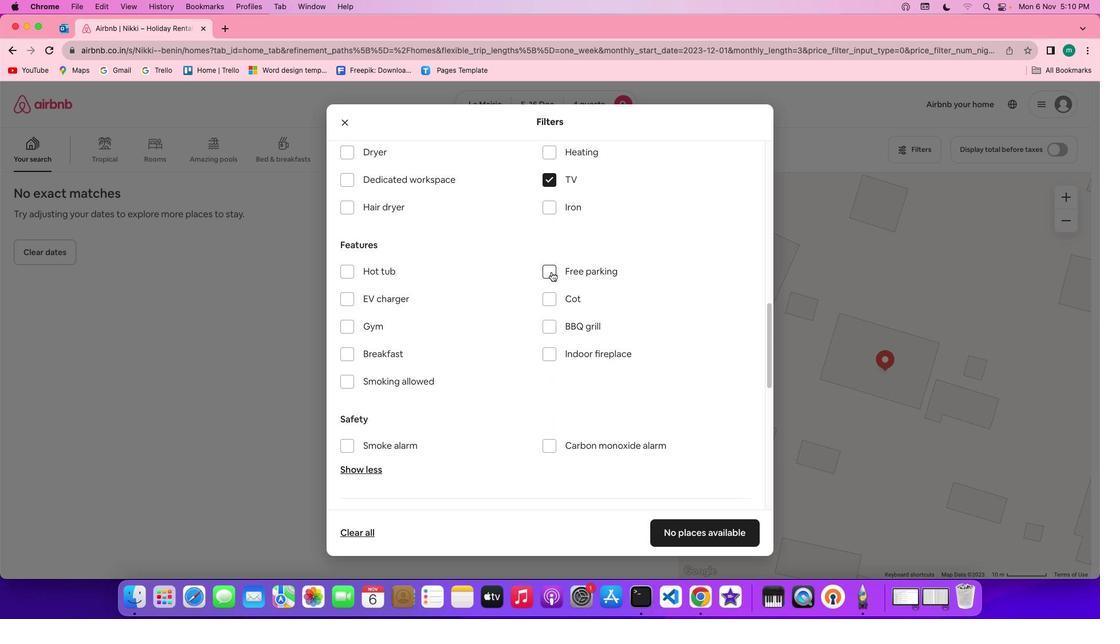 
Action: Mouse pressed left at (551, 272)
Screenshot: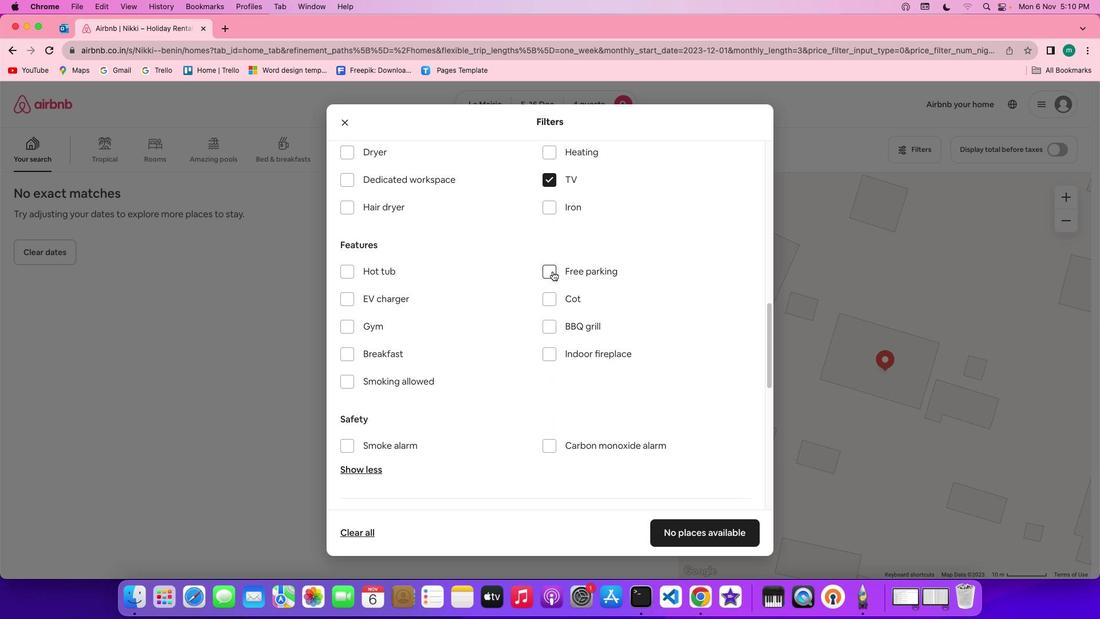 
Action: Mouse moved to (618, 278)
Screenshot: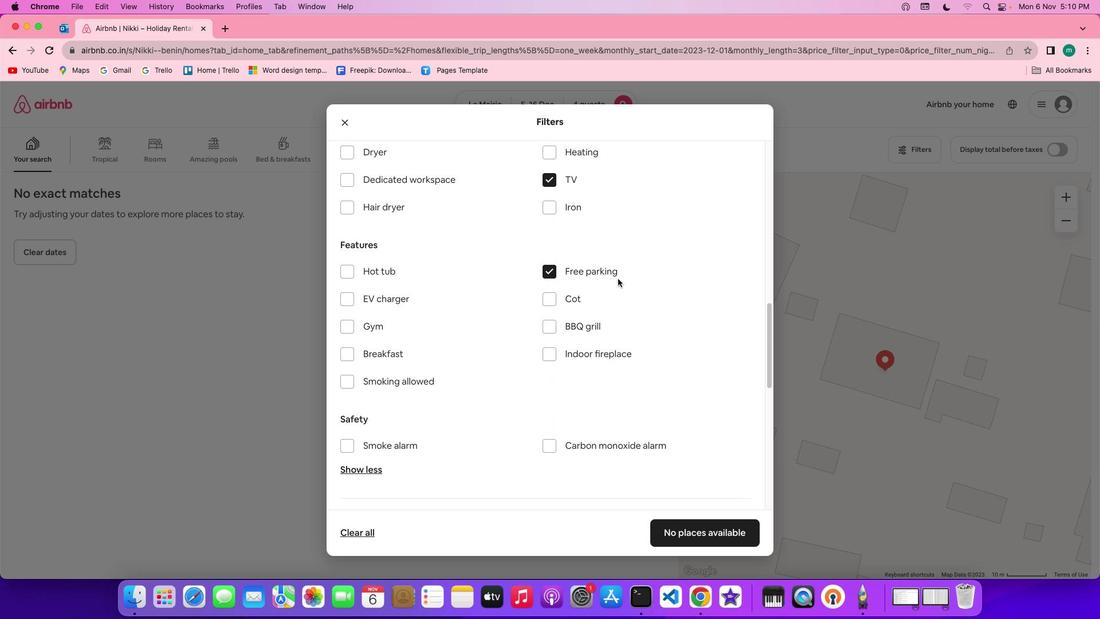 
Action: Mouse scrolled (618, 278) with delta (0, 0)
Screenshot: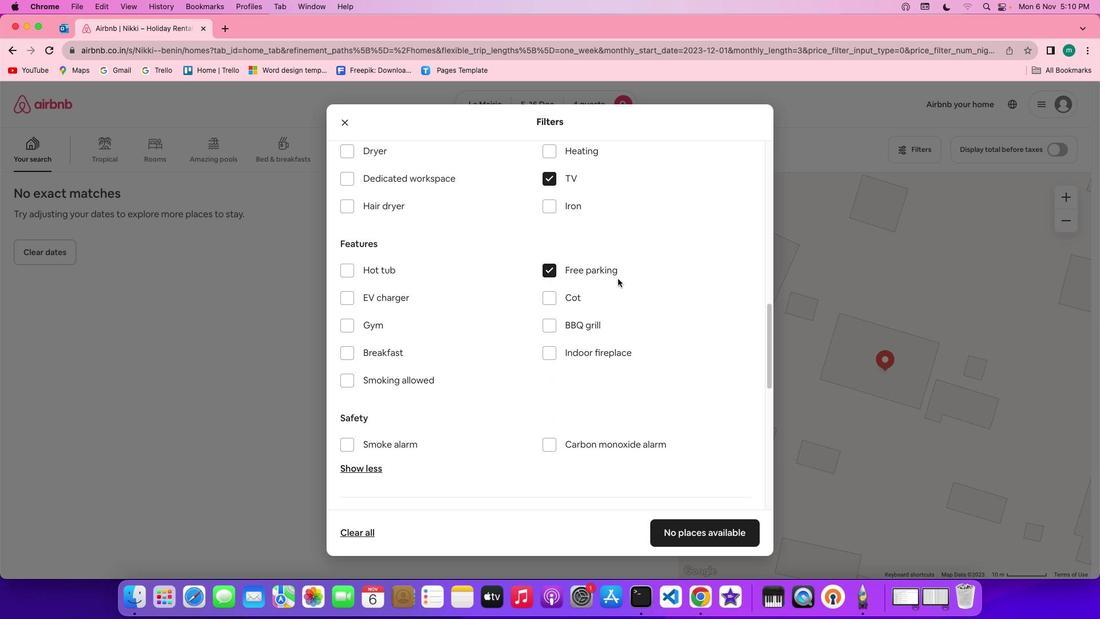 
Action: Mouse scrolled (618, 278) with delta (0, 0)
Screenshot: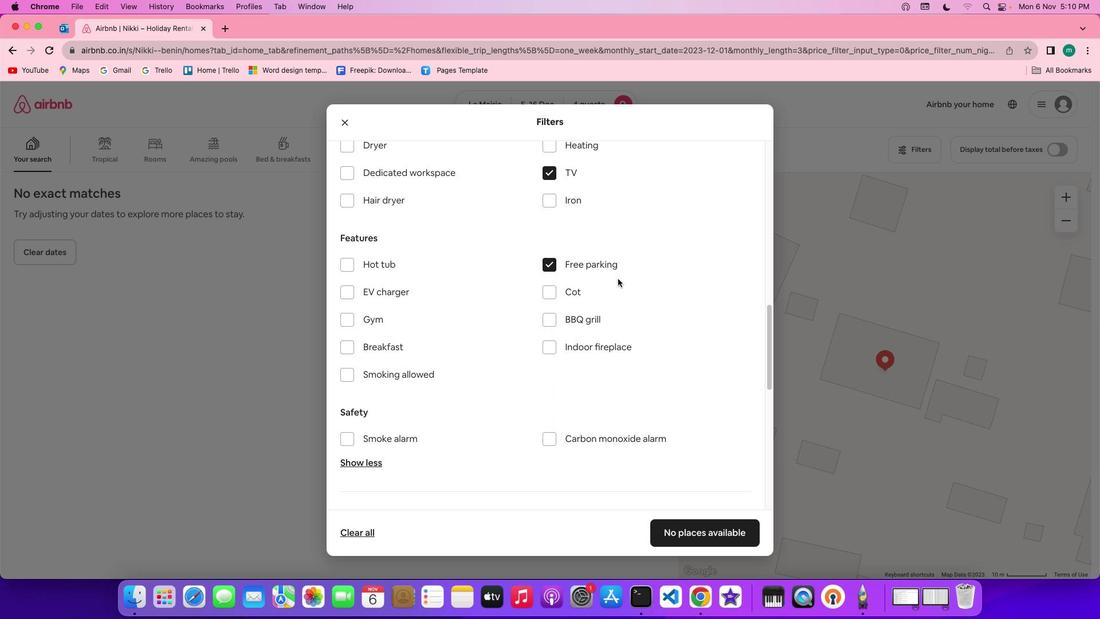 
Action: Mouse scrolled (618, 278) with delta (0, 0)
Screenshot: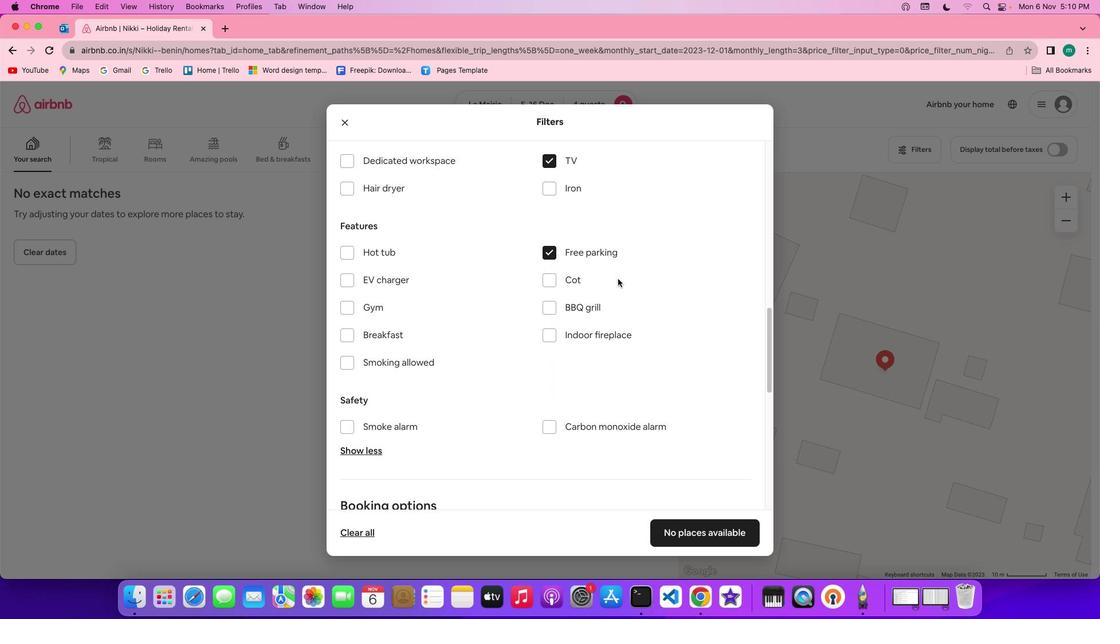 
Action: Mouse scrolled (618, 278) with delta (0, 0)
Screenshot: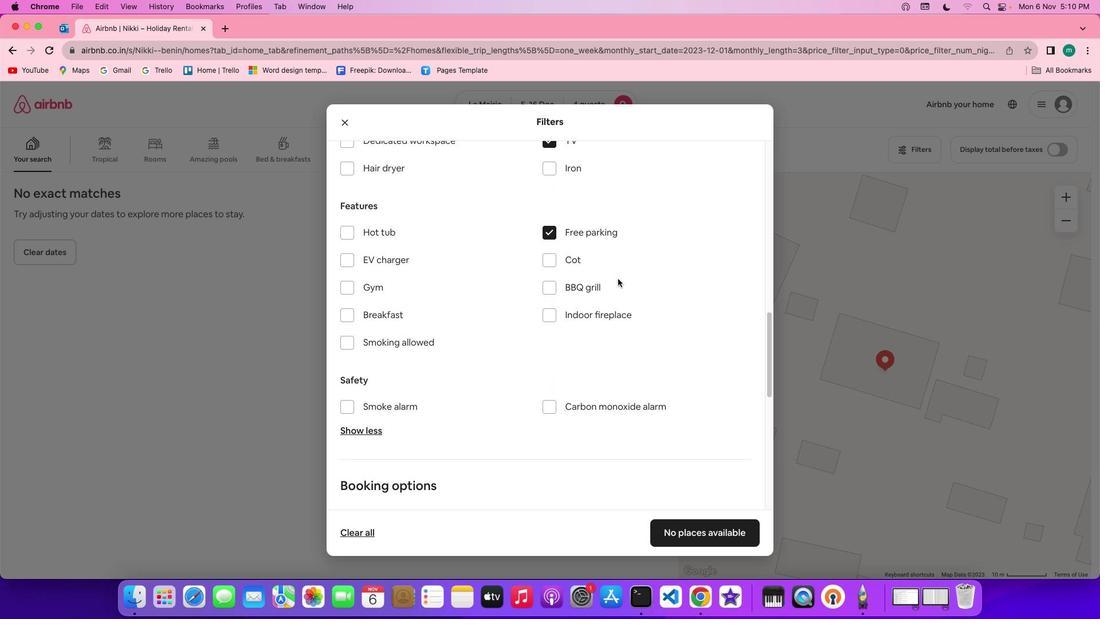 
Action: Mouse scrolled (618, 278) with delta (0, 0)
Screenshot: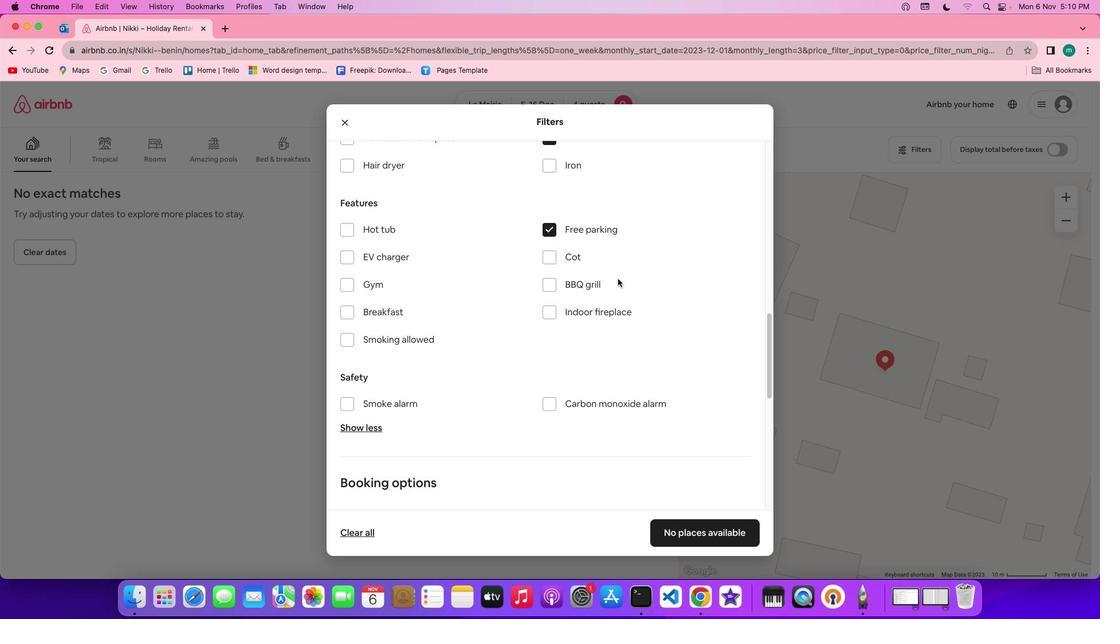 
Action: Mouse scrolled (618, 278) with delta (0, 0)
Screenshot: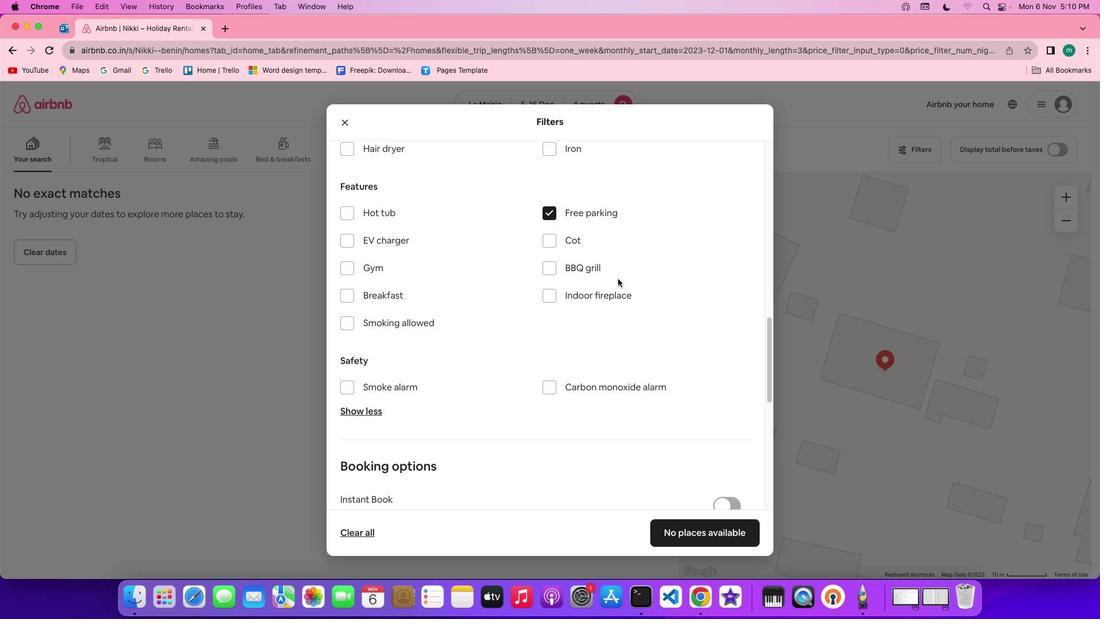 
Action: Mouse scrolled (618, 278) with delta (0, 0)
Screenshot: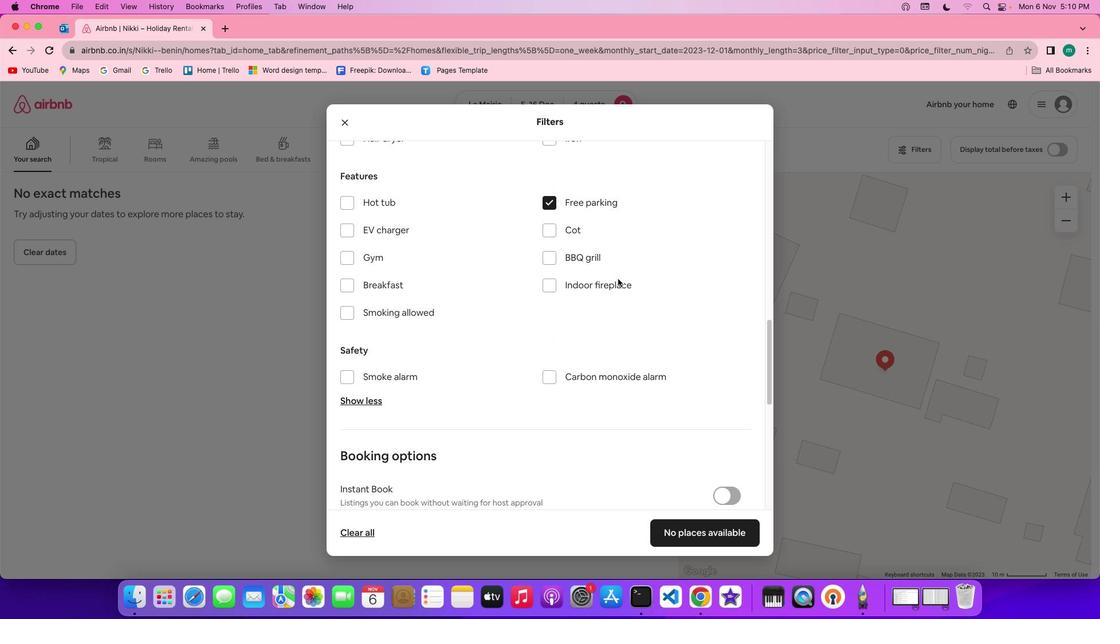 
Action: Mouse scrolled (618, 278) with delta (0, 0)
Screenshot: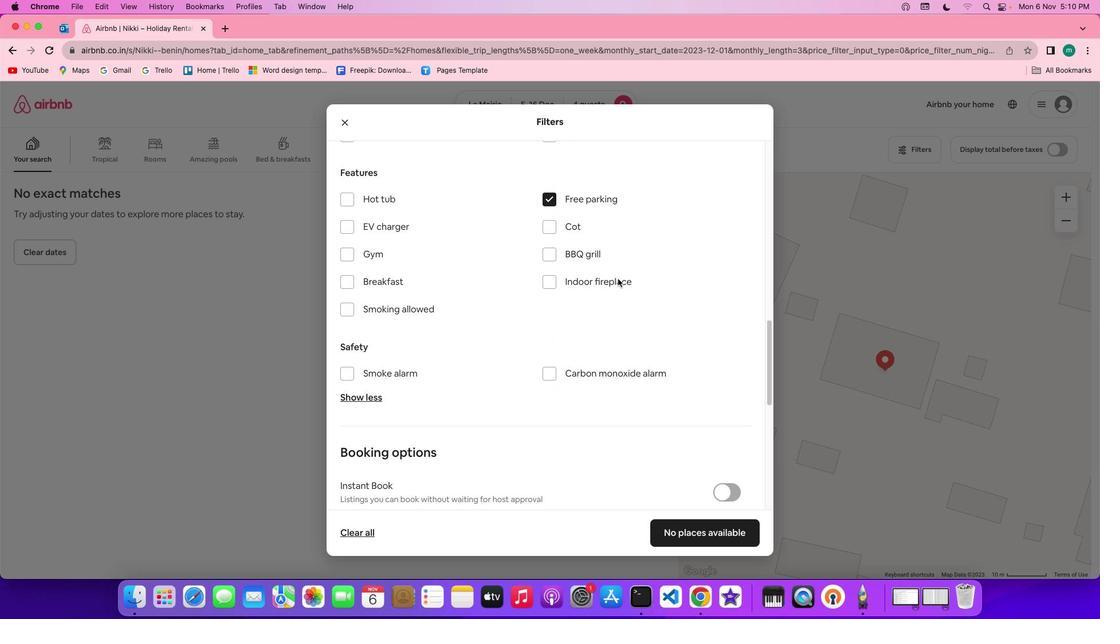 
Action: Mouse scrolled (618, 278) with delta (0, 0)
Screenshot: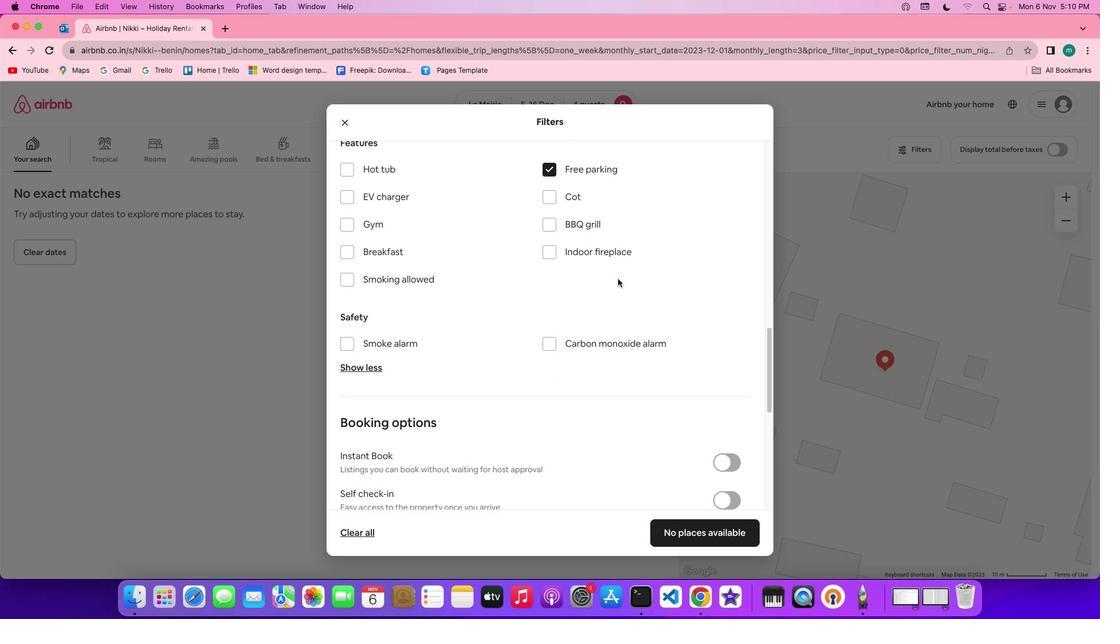 
Action: Mouse moved to (377, 198)
Screenshot: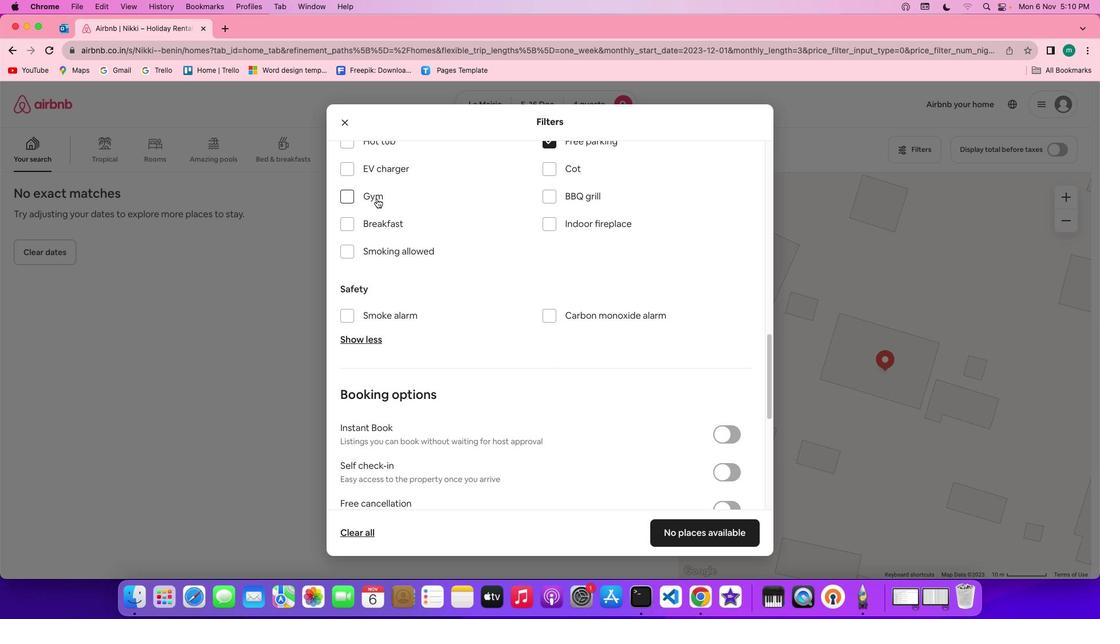 
Action: Mouse pressed left at (377, 198)
Screenshot: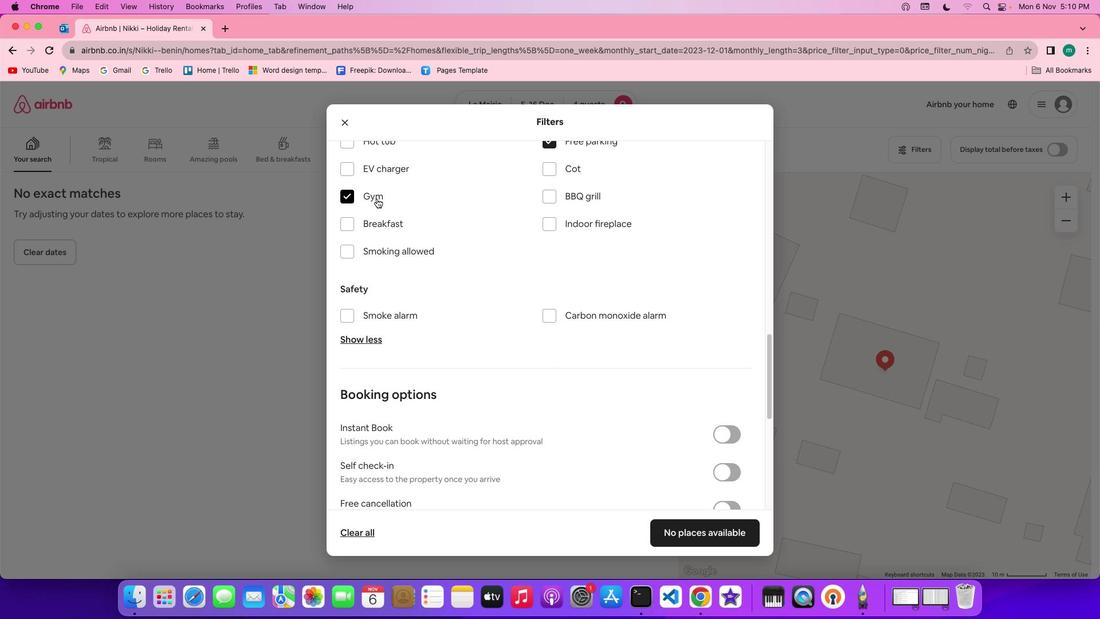 
Action: Mouse moved to (381, 222)
Screenshot: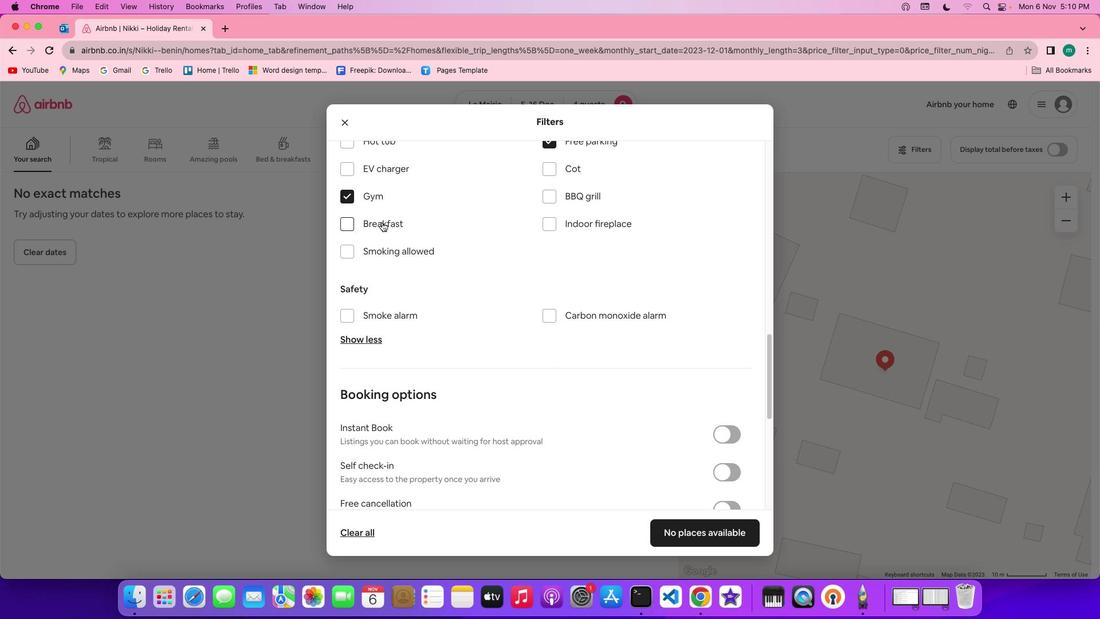 
Action: Mouse pressed left at (381, 222)
Screenshot: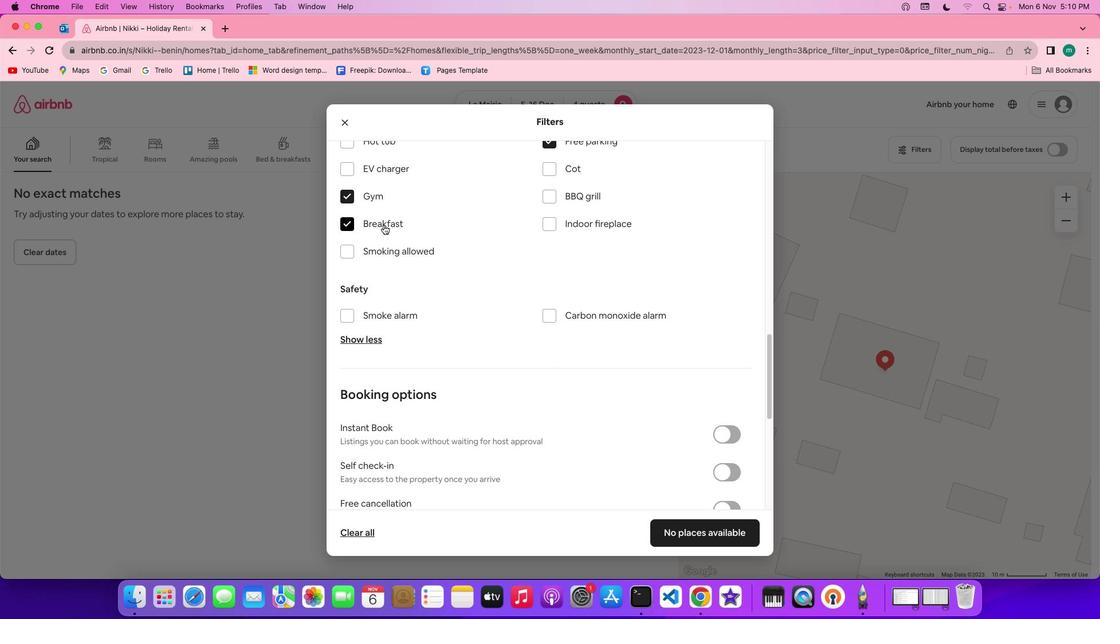 
Action: Mouse moved to (525, 298)
Screenshot: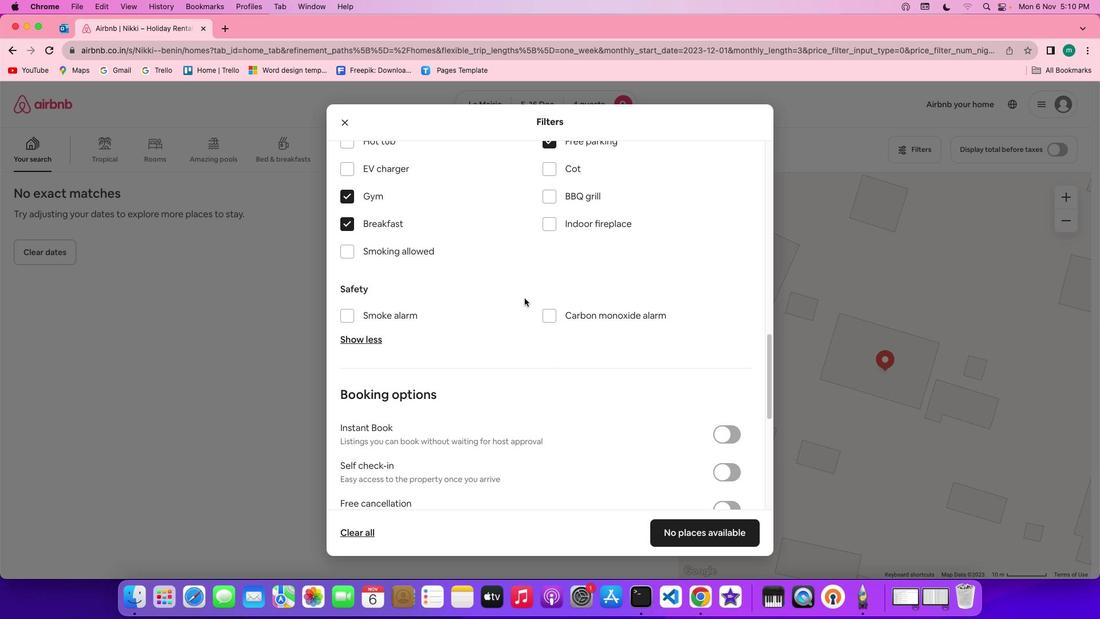 
Action: Mouse scrolled (525, 298) with delta (0, 0)
Screenshot: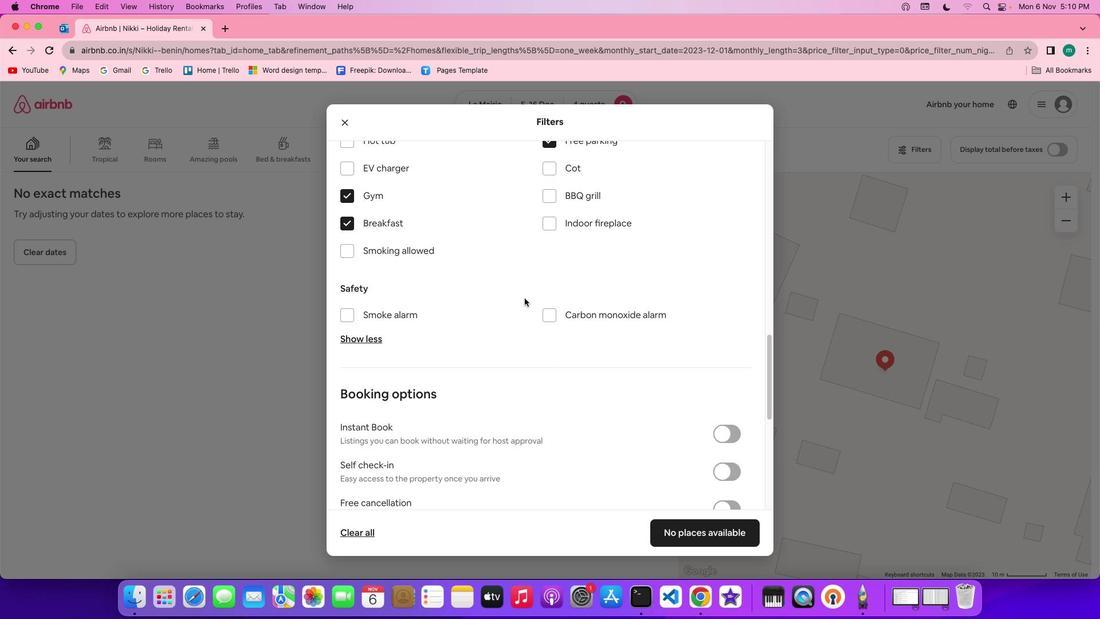 
Action: Mouse scrolled (525, 298) with delta (0, 0)
Screenshot: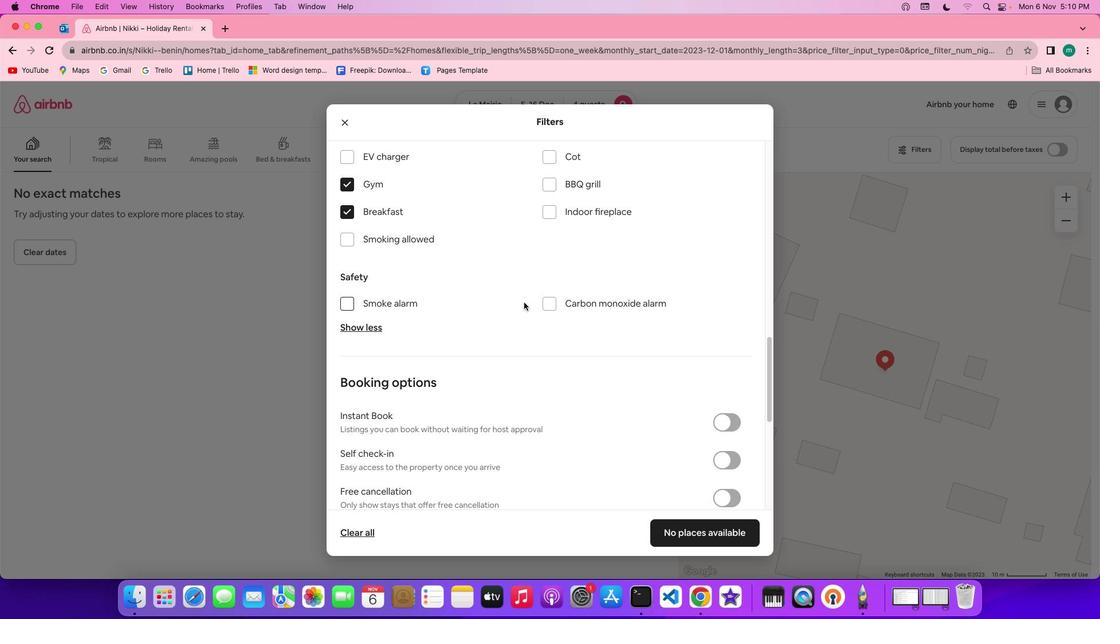 
Action: Mouse scrolled (525, 298) with delta (0, 0)
Screenshot: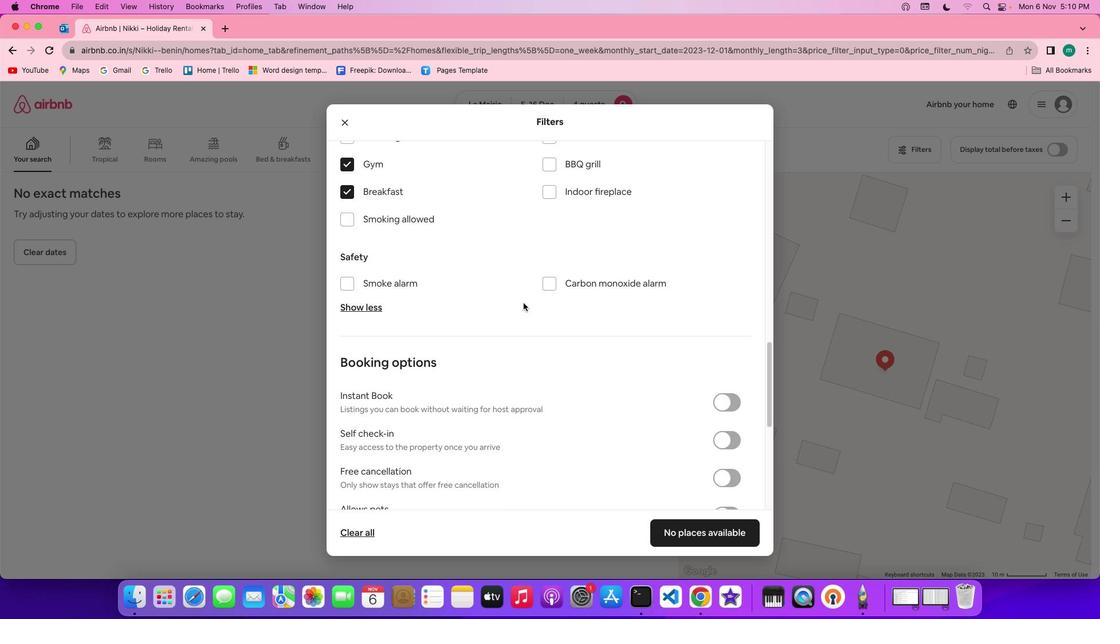 
Action: Mouse moved to (525, 299)
Screenshot: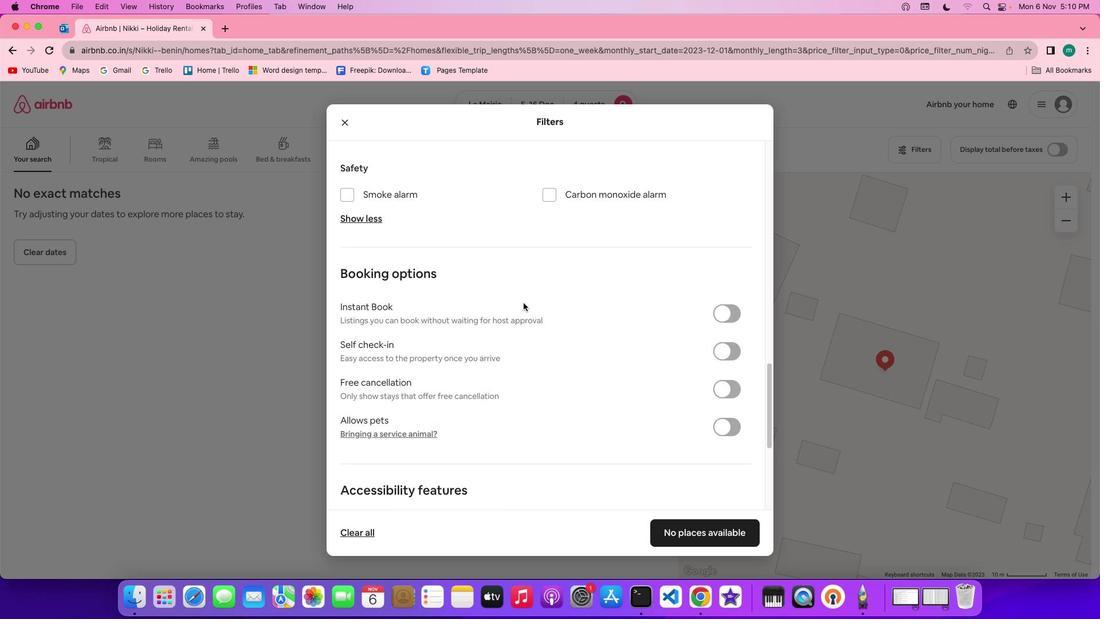 
Action: Mouse scrolled (525, 299) with delta (0, -1)
Screenshot: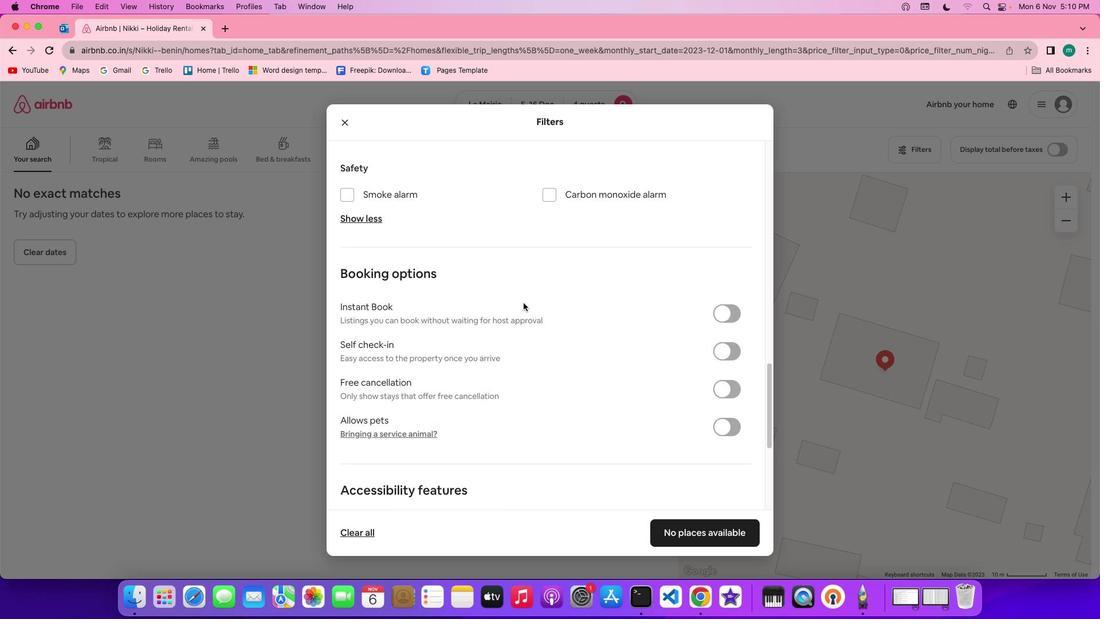 
Action: Mouse moved to (545, 344)
Screenshot: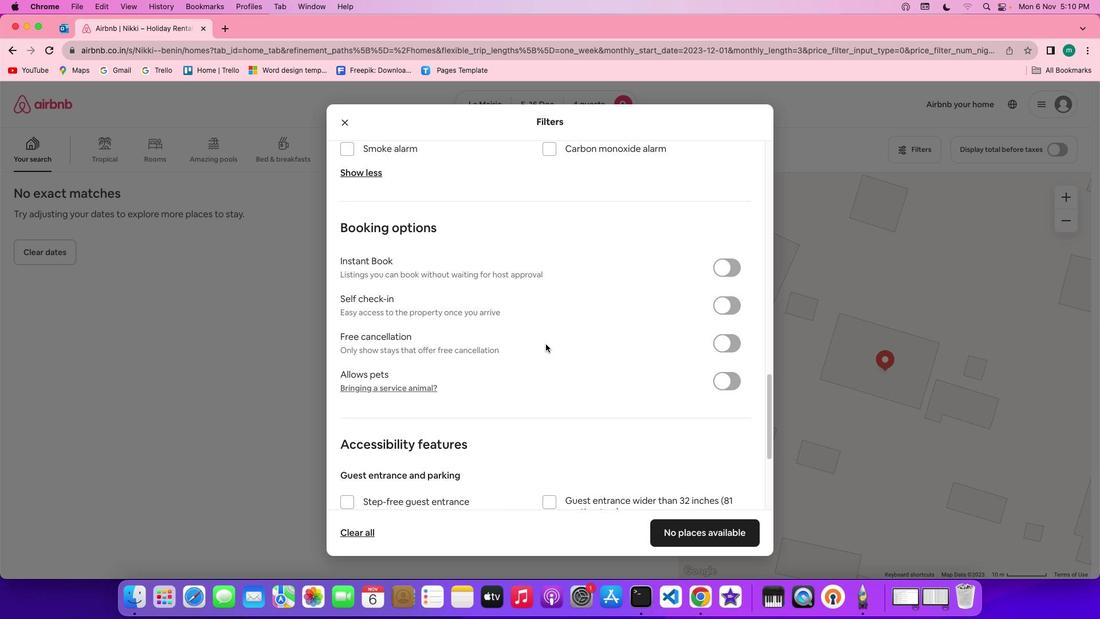 
Action: Mouse scrolled (545, 344) with delta (0, 0)
Screenshot: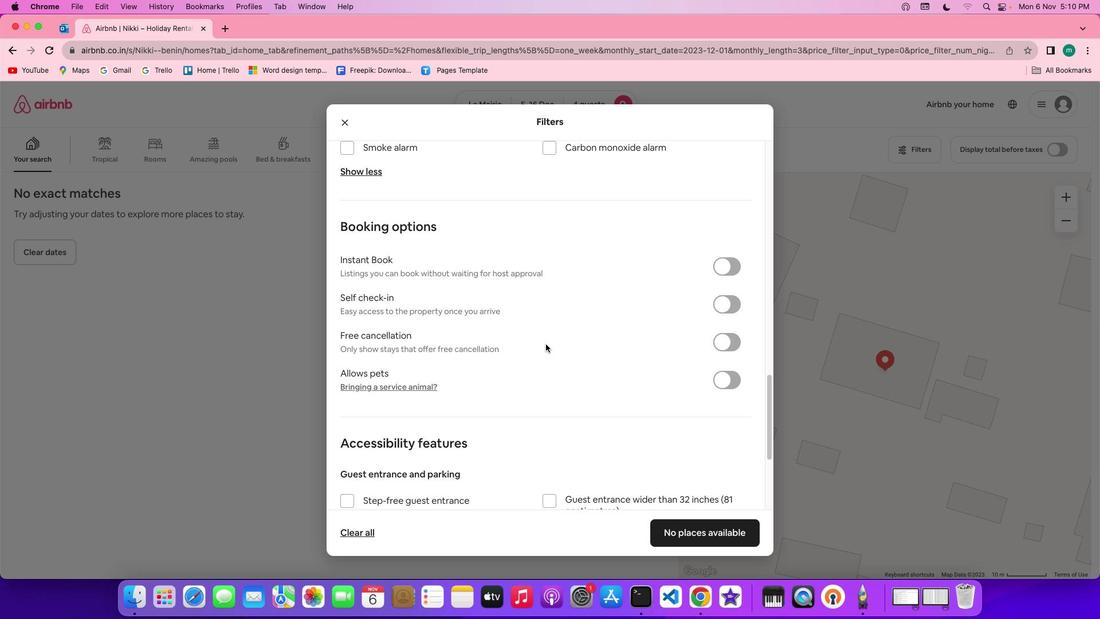 
Action: Mouse scrolled (545, 344) with delta (0, 0)
Screenshot: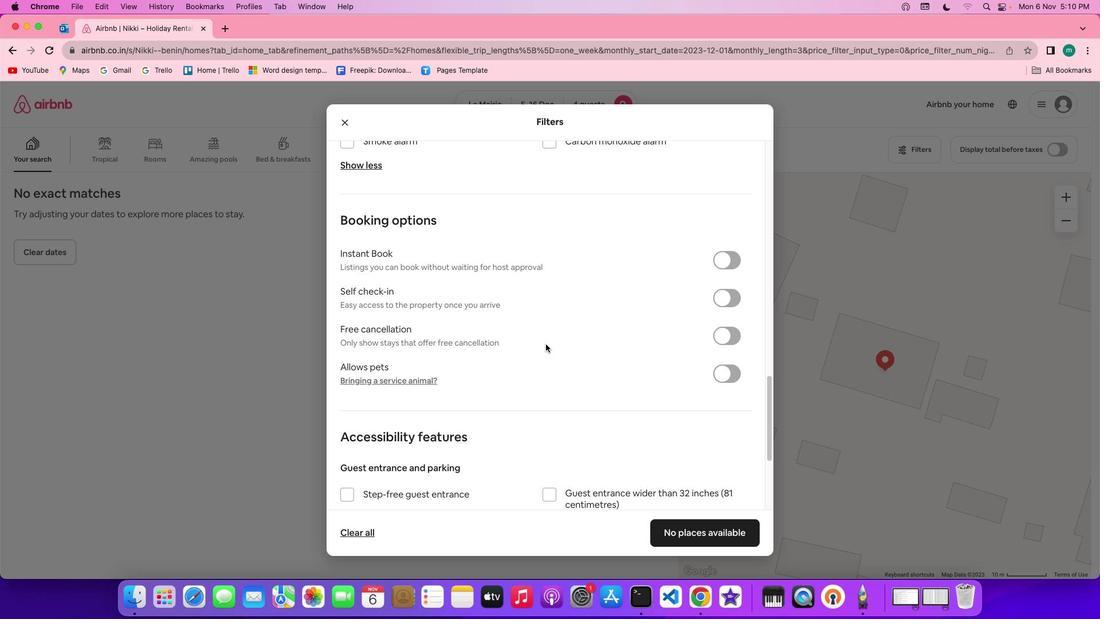 
Action: Mouse scrolled (545, 344) with delta (0, 0)
Screenshot: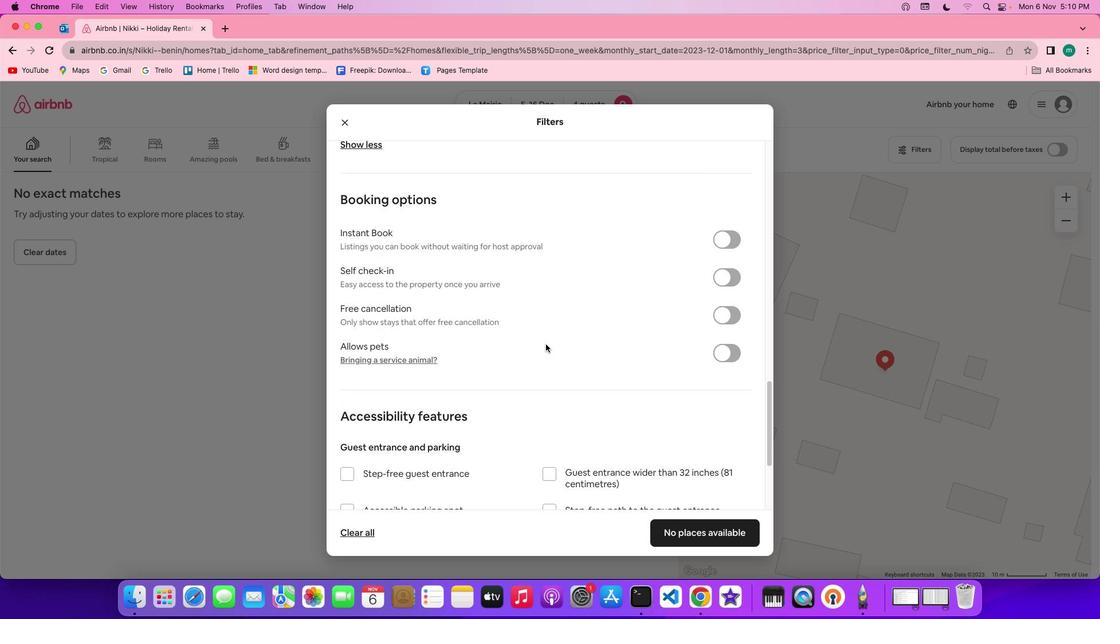 
Action: Mouse scrolled (545, 344) with delta (0, 0)
Screenshot: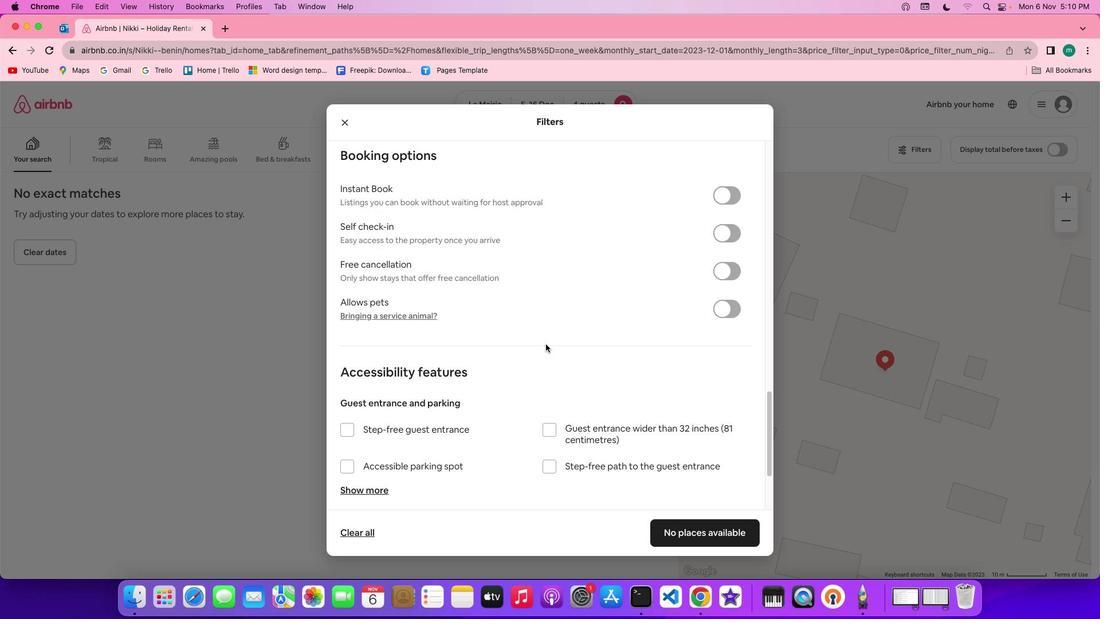 
Action: Mouse moved to (567, 353)
Screenshot: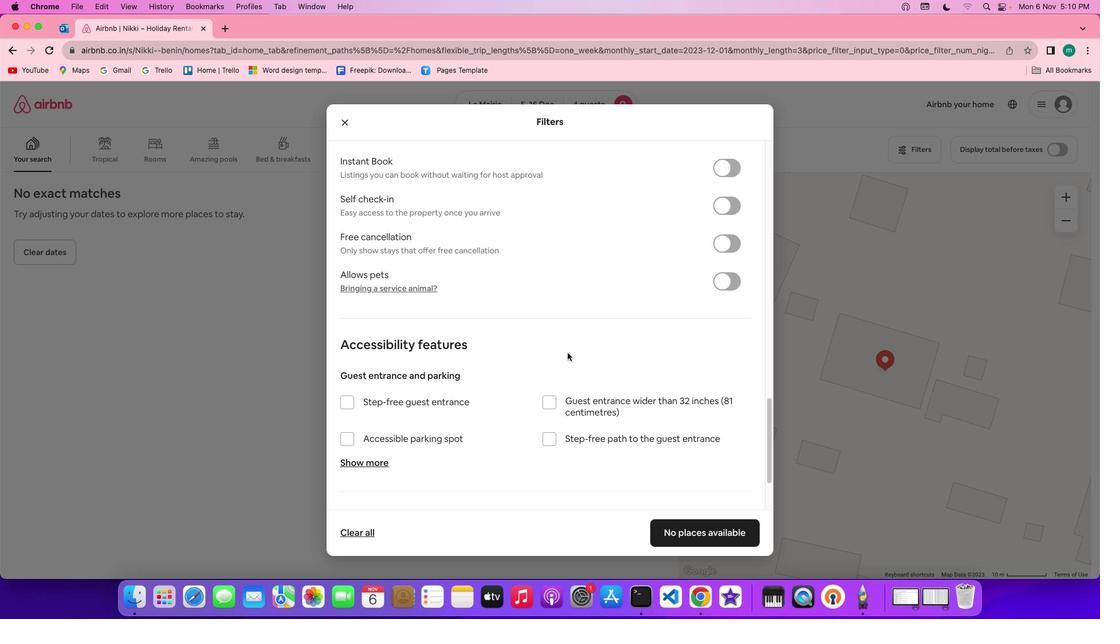 
Action: Mouse scrolled (567, 353) with delta (0, 0)
Screenshot: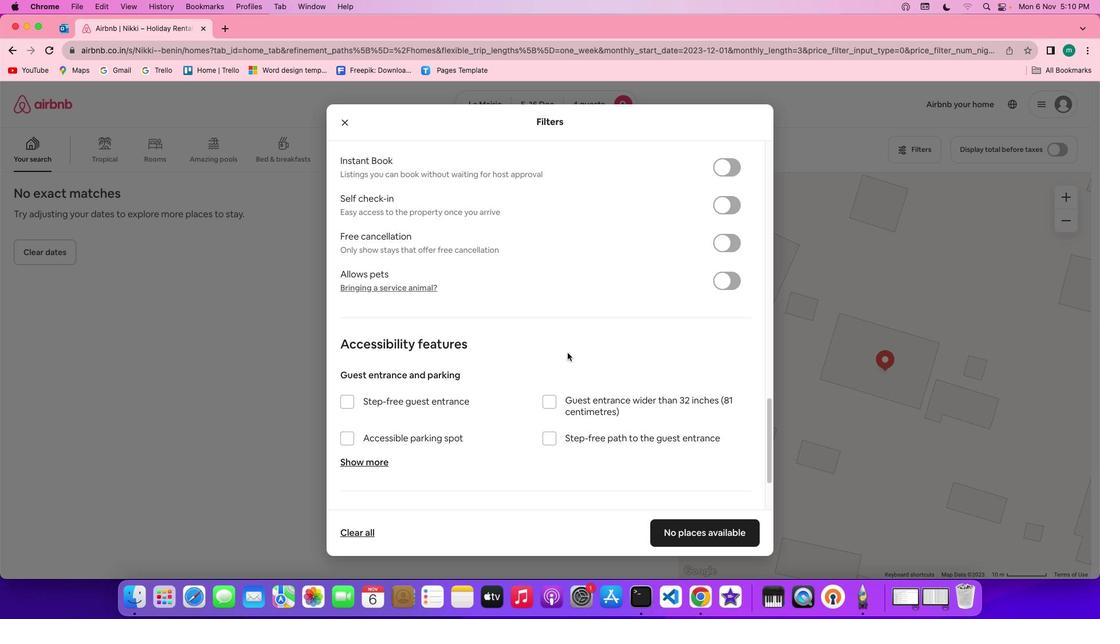 
Action: Mouse scrolled (567, 353) with delta (0, 0)
Screenshot: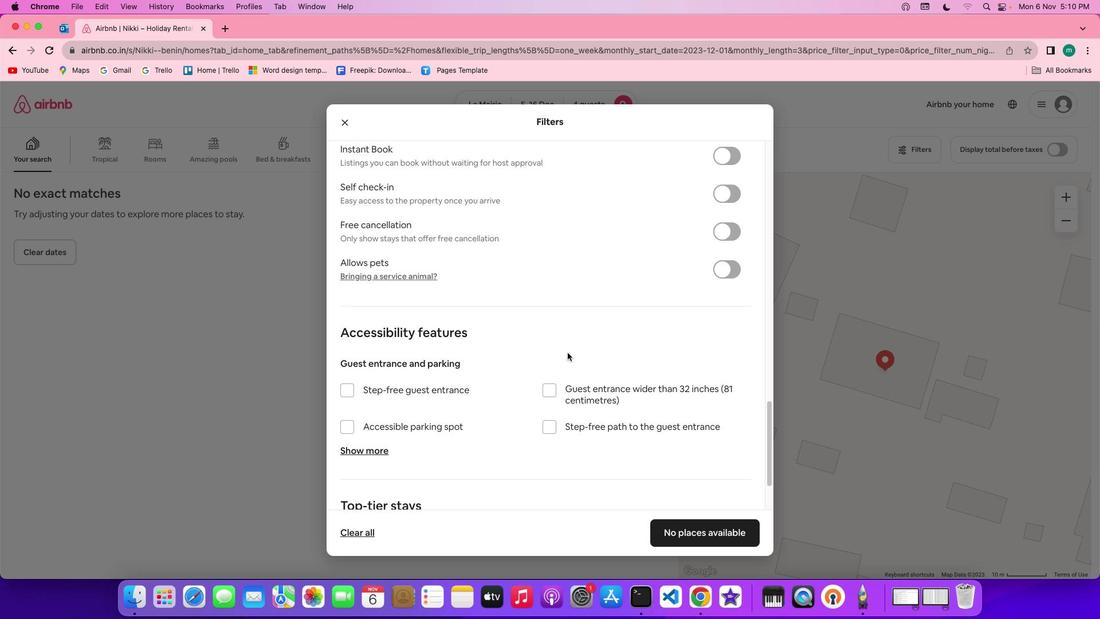 
Action: Mouse scrolled (567, 353) with delta (0, 0)
Screenshot: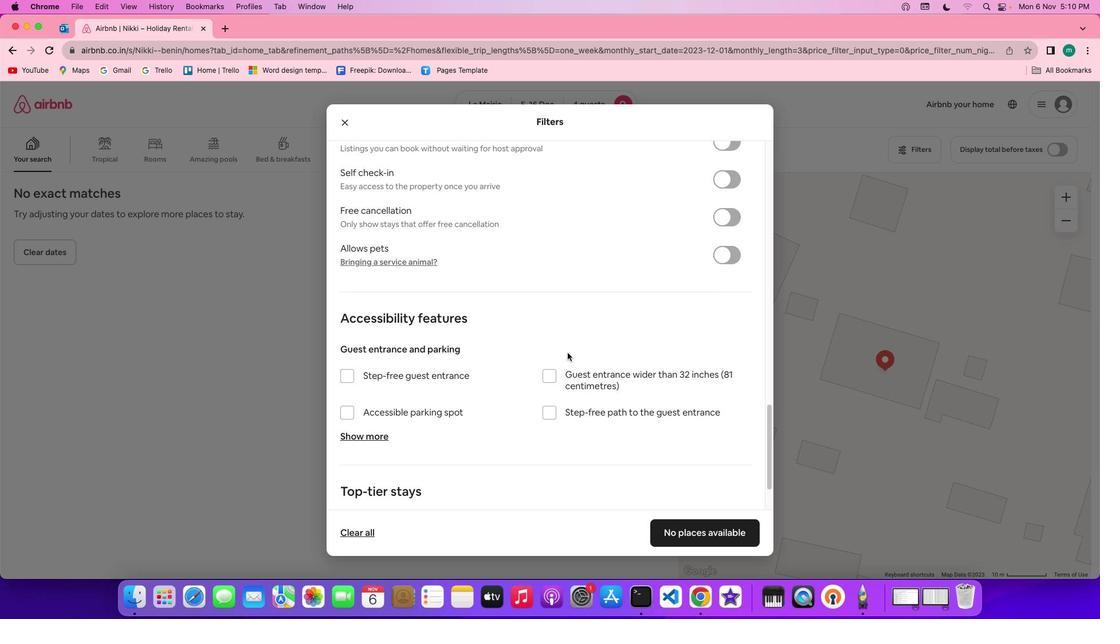 
Action: Mouse scrolled (567, 353) with delta (0, -1)
Screenshot: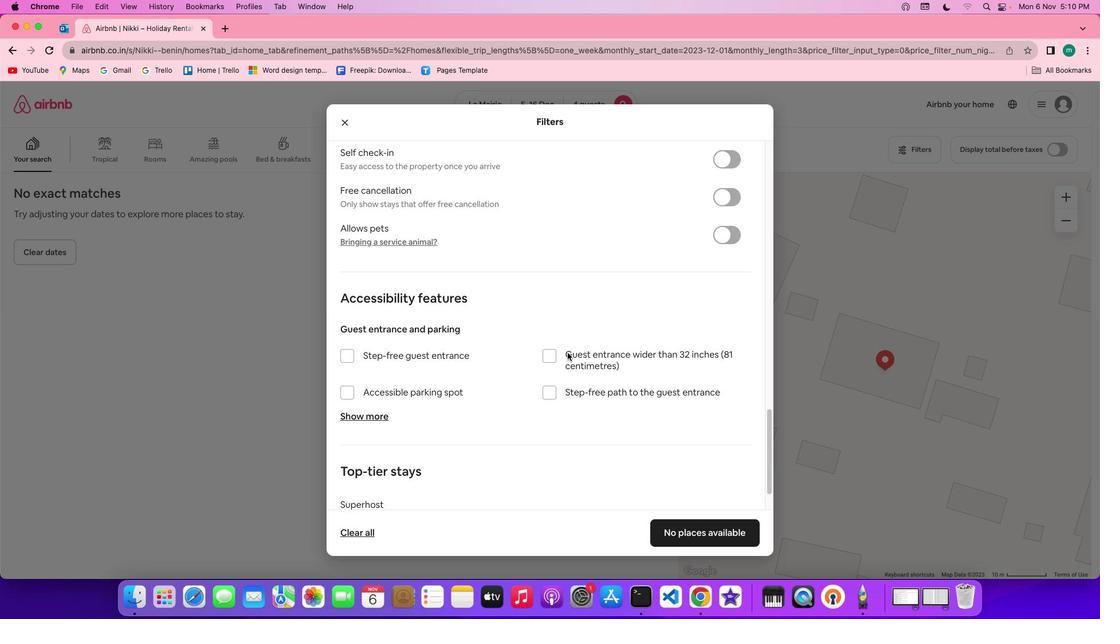 
Action: Mouse moved to (677, 338)
Screenshot: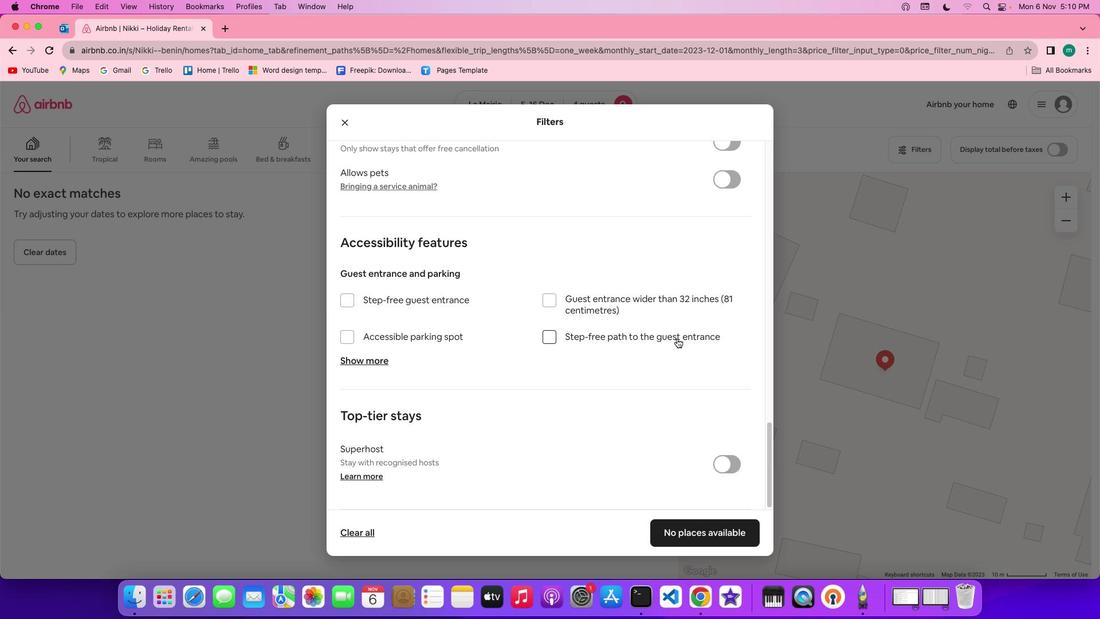
Action: Mouse scrolled (677, 338) with delta (0, 0)
Screenshot: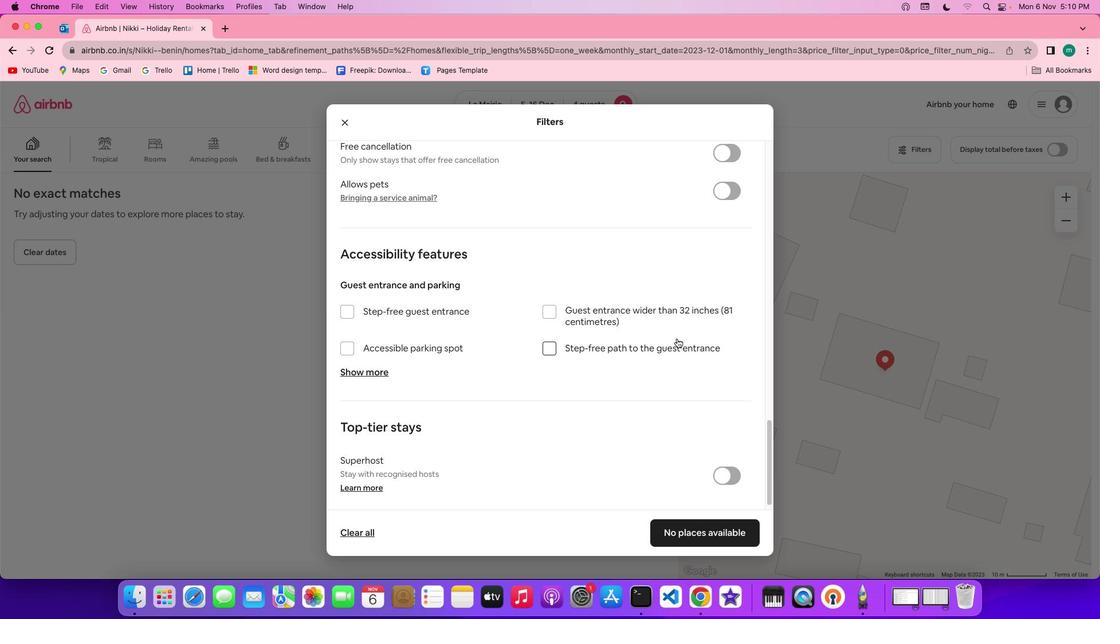 
Action: Mouse scrolled (677, 338) with delta (0, 0)
Screenshot: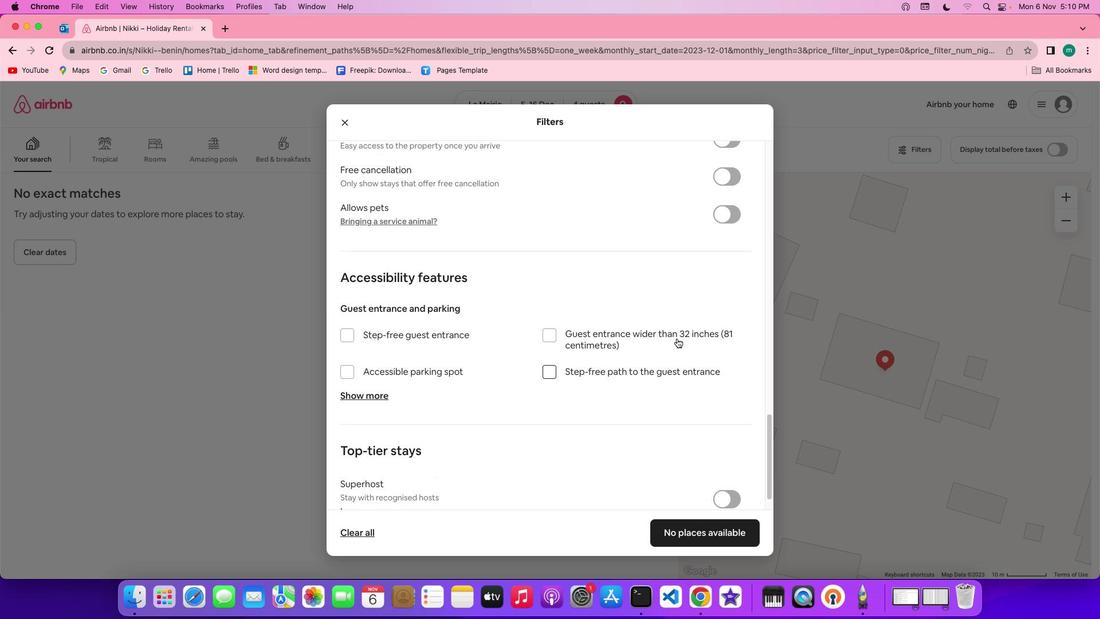 
Action: Mouse scrolled (677, 338) with delta (0, 1)
Screenshot: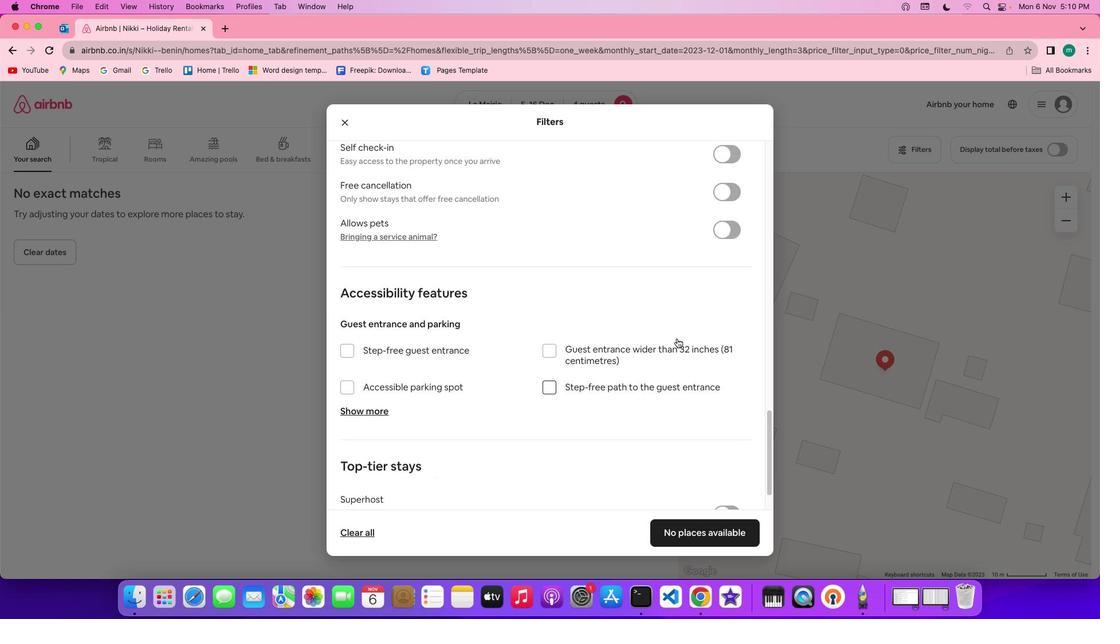 
Action: Mouse moved to (735, 205)
Screenshot: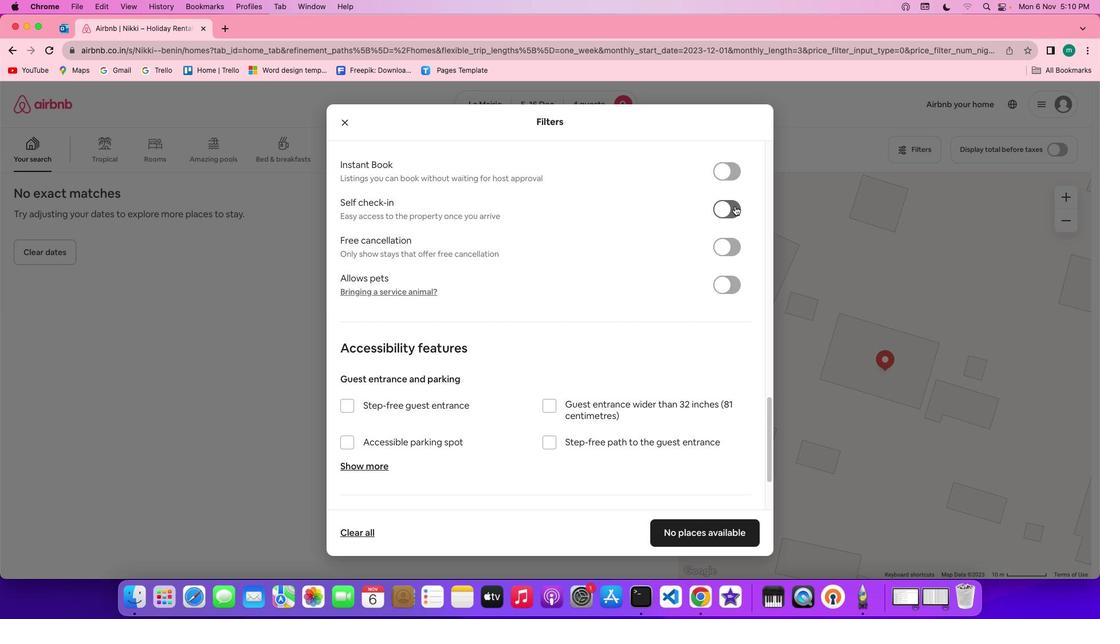 
Action: Mouse pressed left at (735, 205)
Screenshot: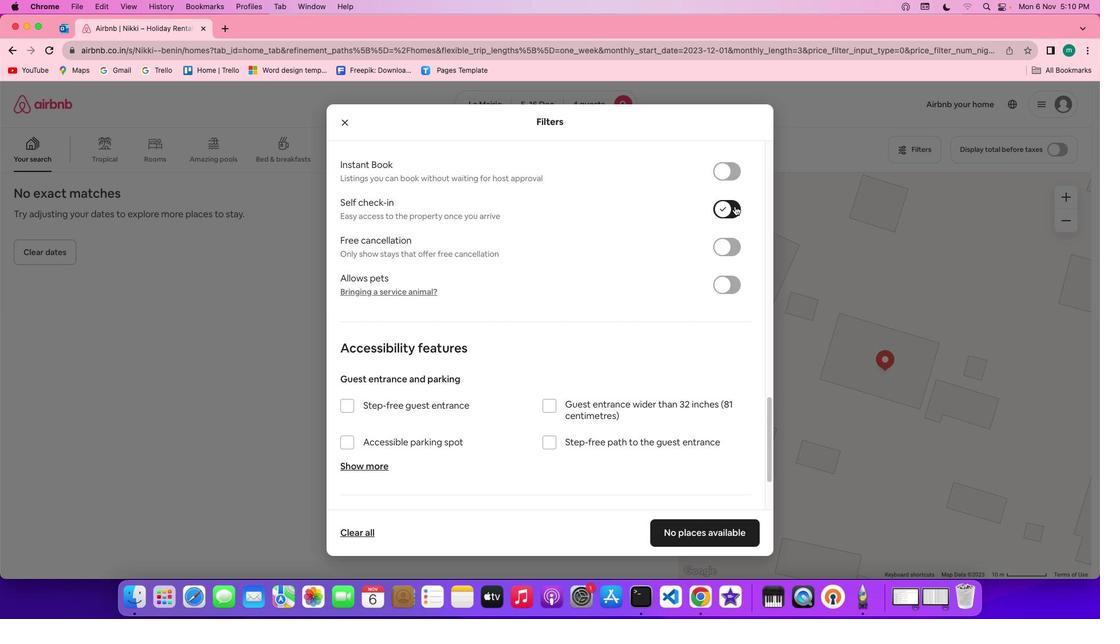 
Action: Mouse moved to (589, 356)
Screenshot: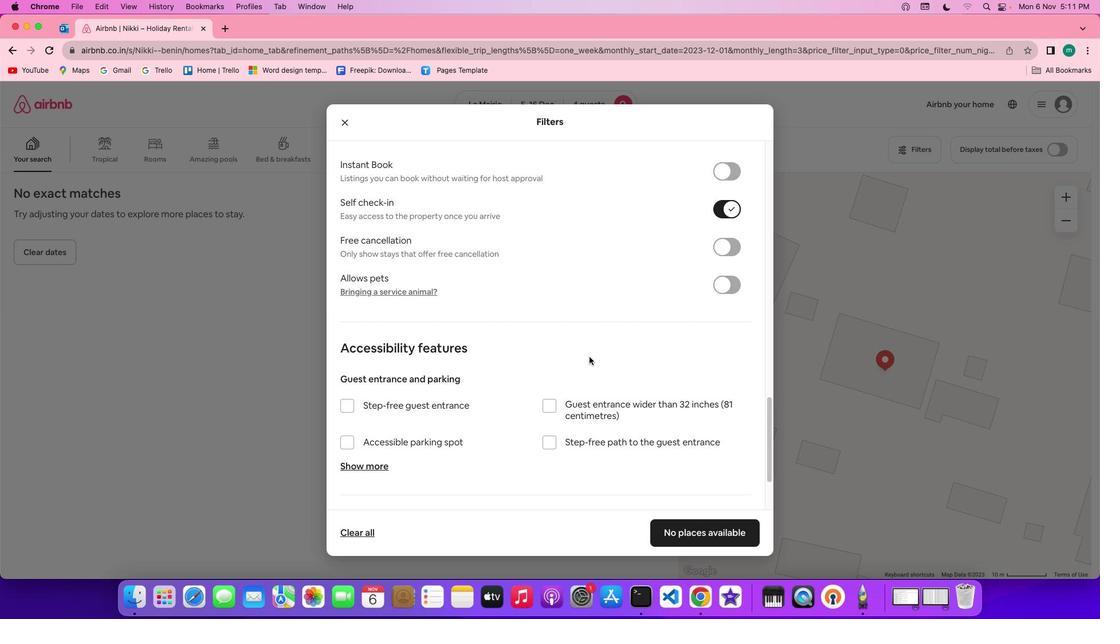 
Action: Mouse scrolled (589, 356) with delta (0, 0)
Screenshot: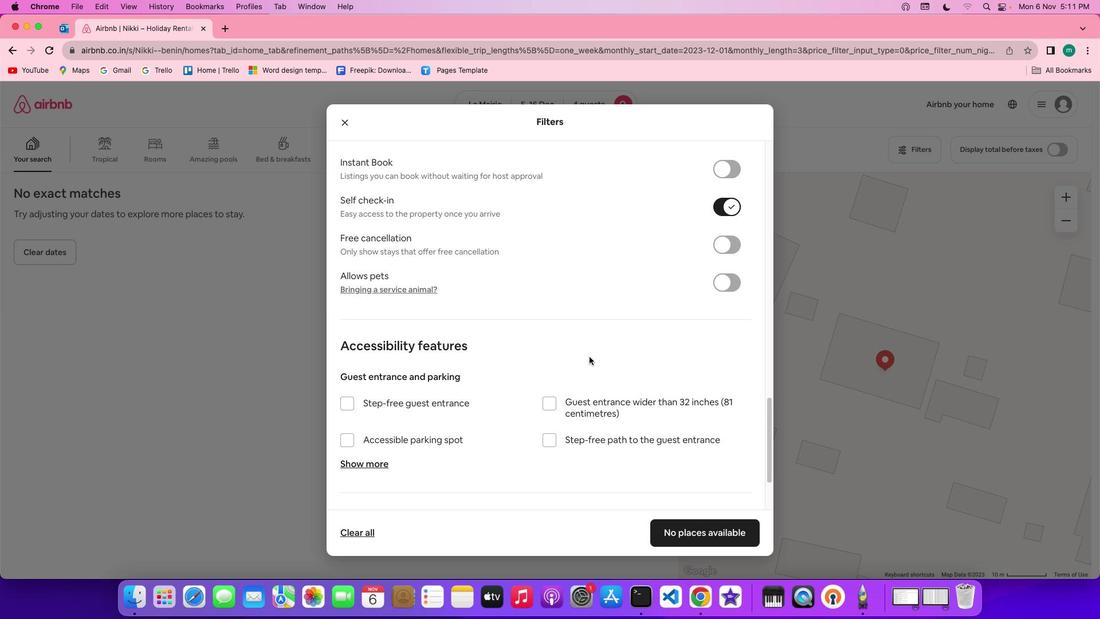 
Action: Mouse scrolled (589, 356) with delta (0, 0)
Screenshot: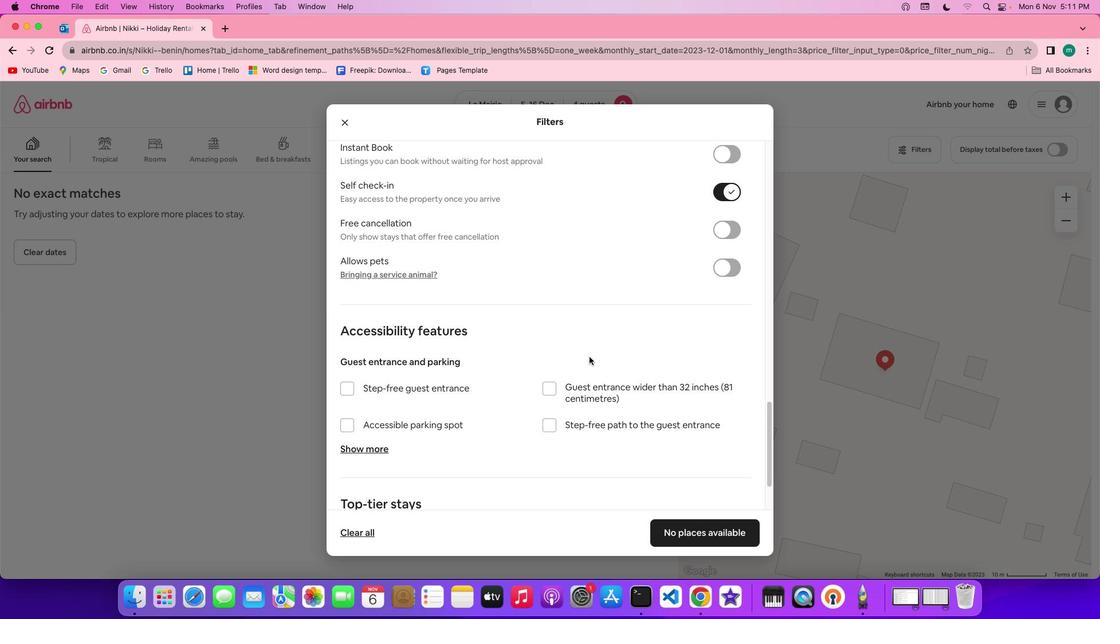 
Action: Mouse scrolled (589, 356) with delta (0, 0)
Screenshot: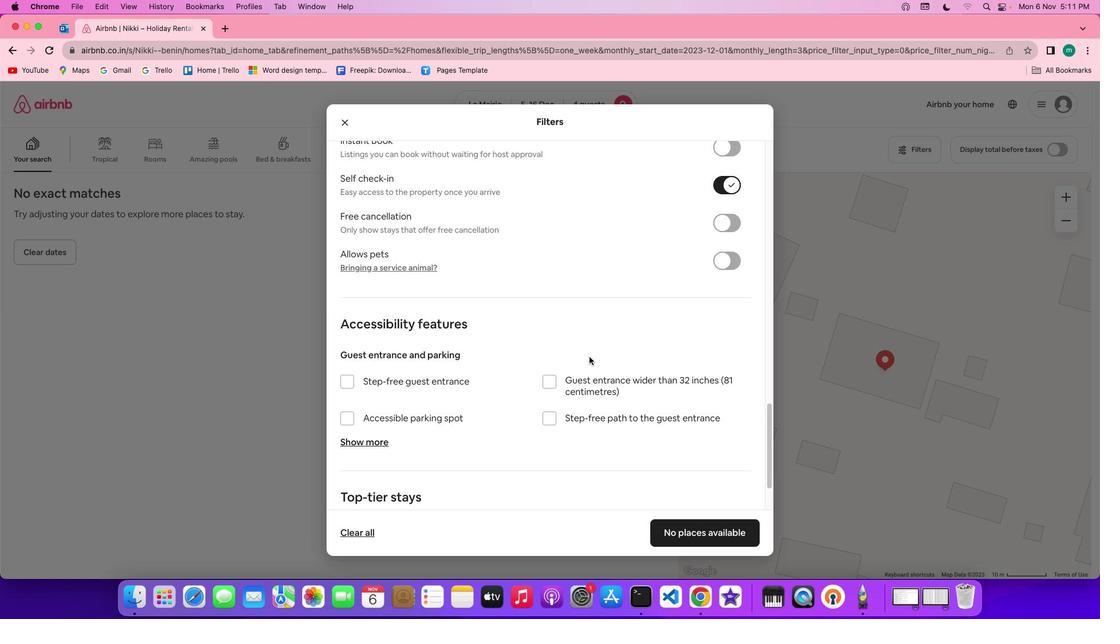 
Action: Mouse moved to (590, 366)
Screenshot: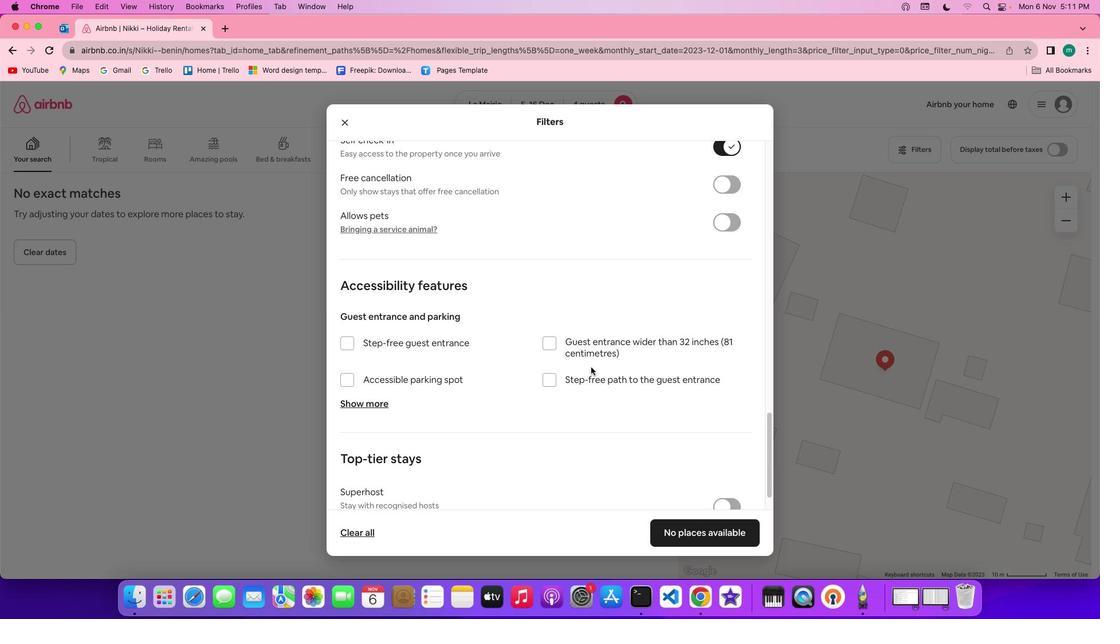 
Action: Mouse scrolled (590, 366) with delta (0, 0)
Screenshot: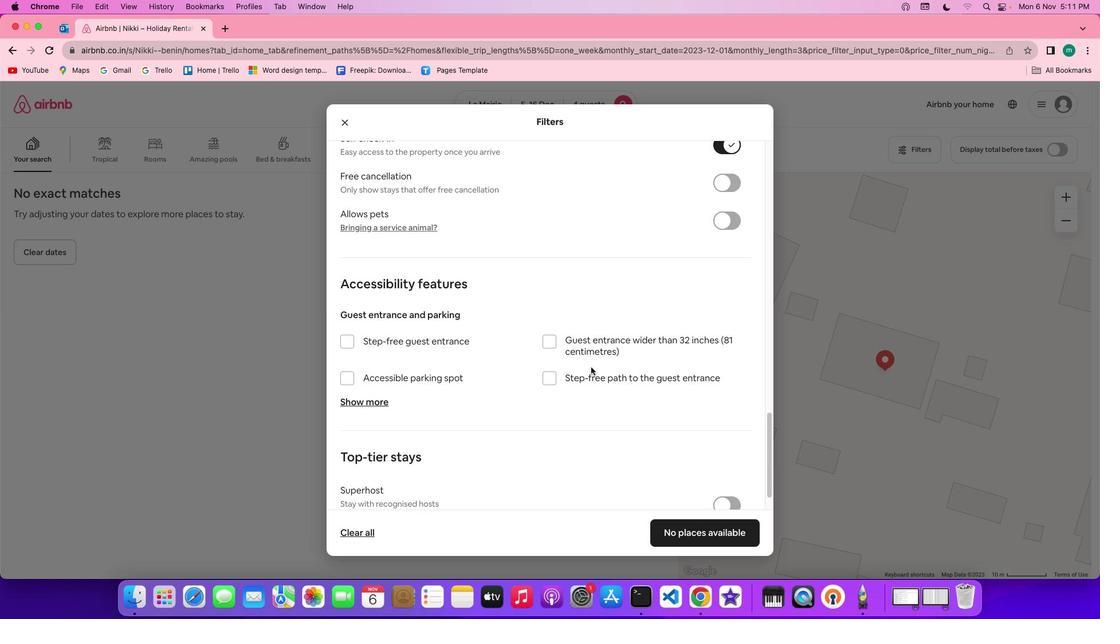 
Action: Mouse scrolled (590, 366) with delta (0, 0)
Screenshot: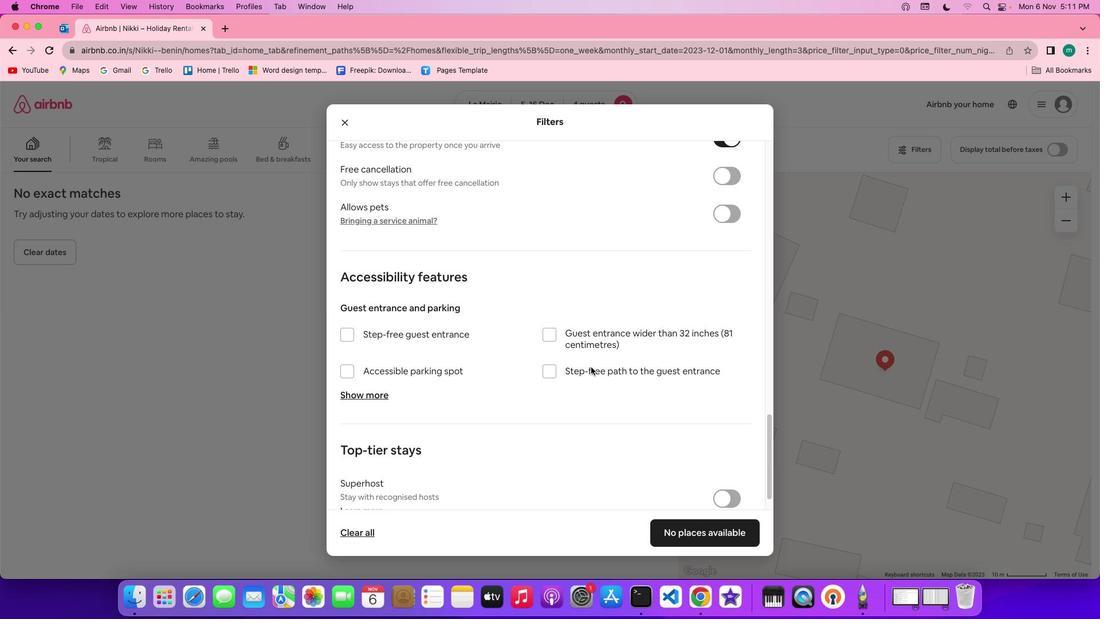 
Action: Mouse scrolled (590, 366) with delta (0, 0)
Screenshot: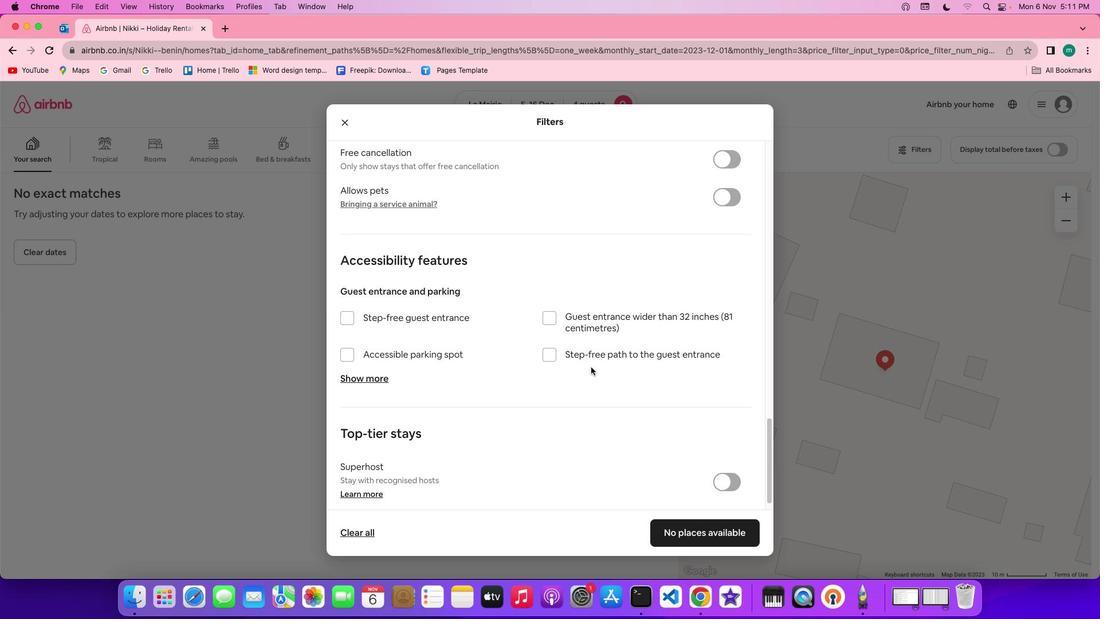 
Action: Mouse scrolled (590, 366) with delta (0, 0)
Screenshot: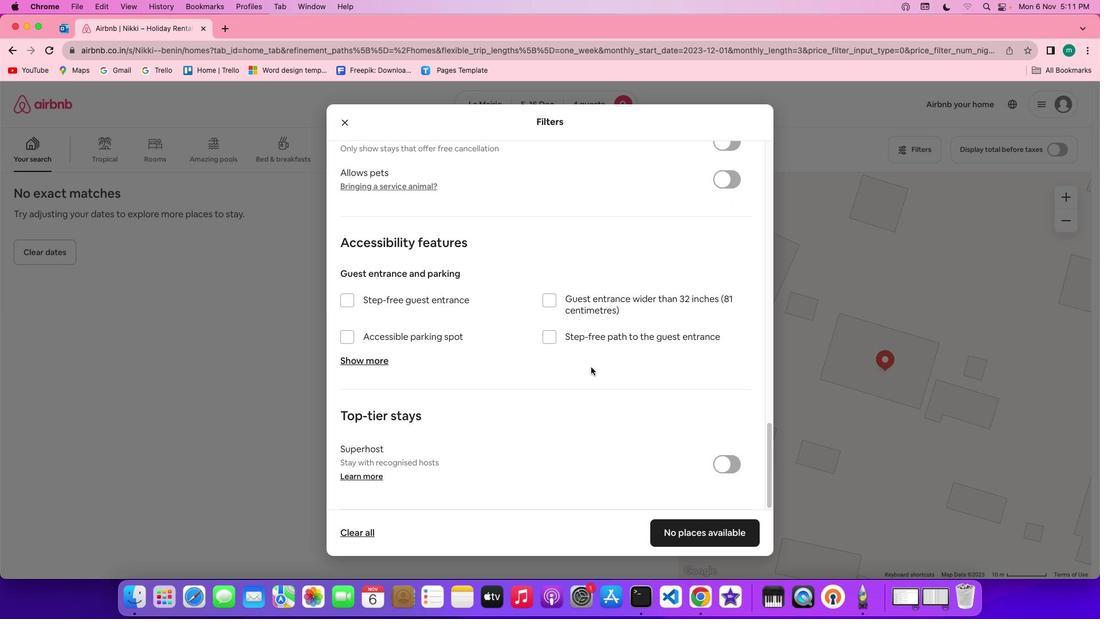 
Action: Mouse scrolled (590, 366) with delta (0, 0)
Screenshot: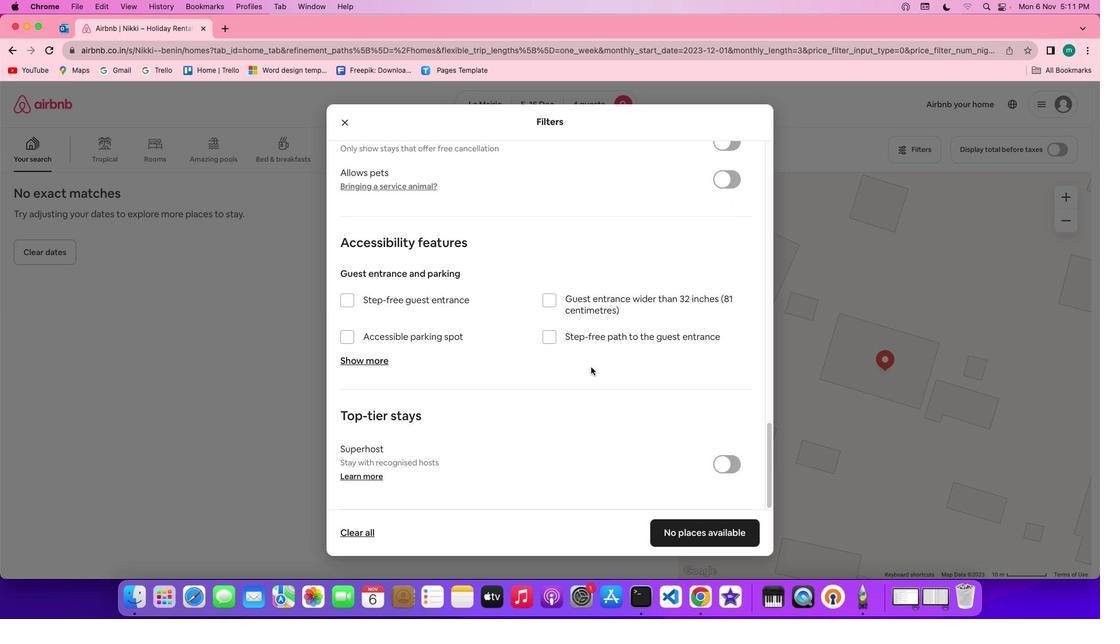 
Action: Mouse scrolled (590, 366) with delta (0, 0)
Screenshot: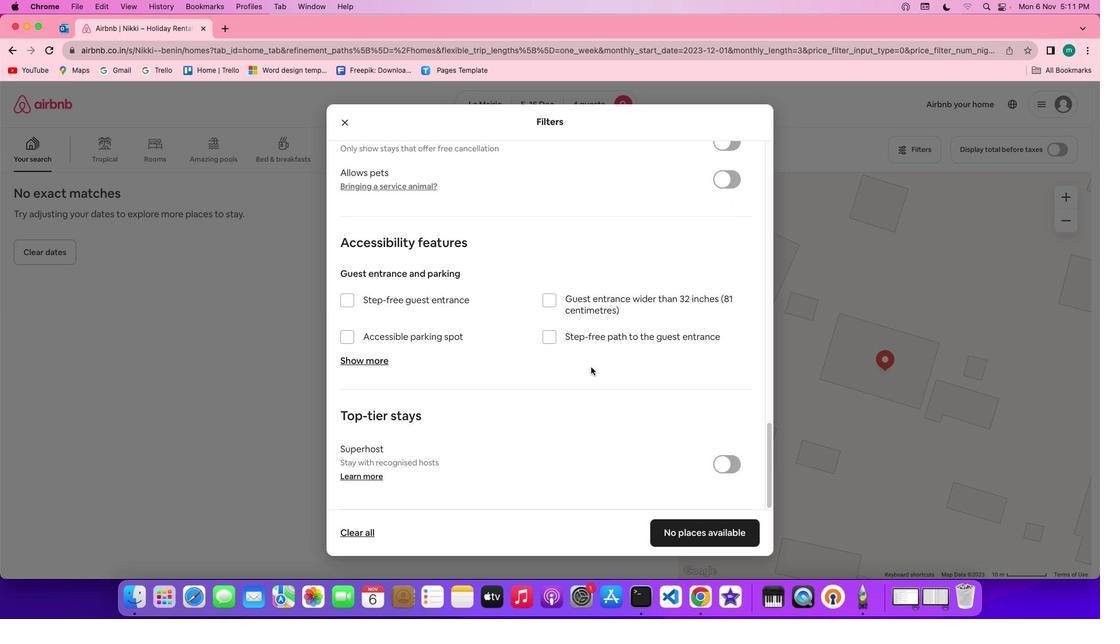 
Action: Mouse scrolled (590, 366) with delta (0, 0)
Screenshot: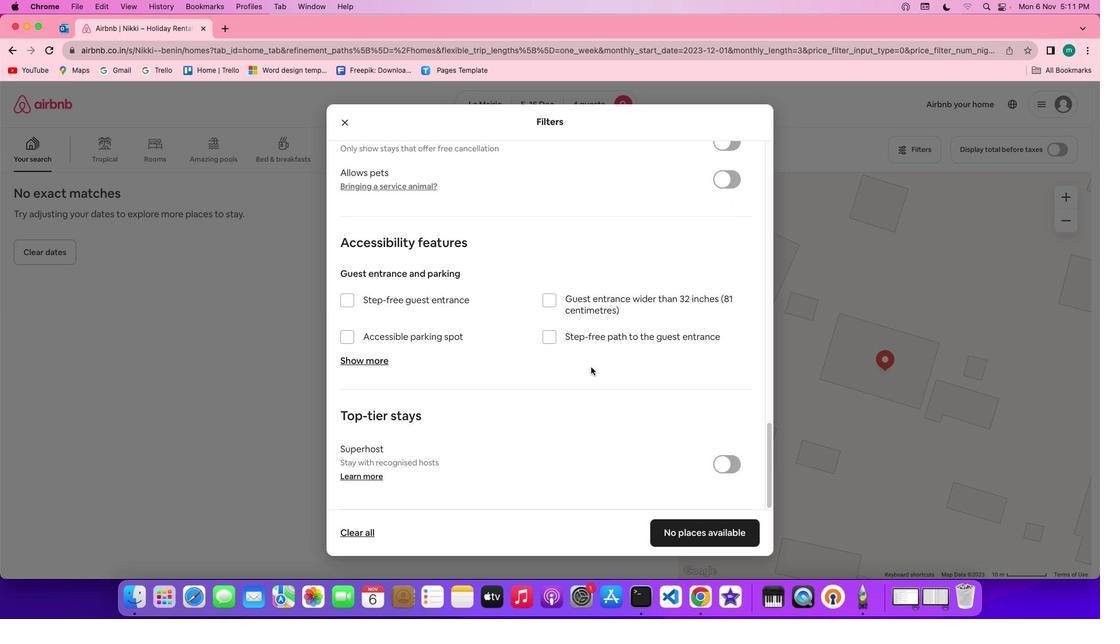 
Action: Mouse moved to (593, 372)
Screenshot: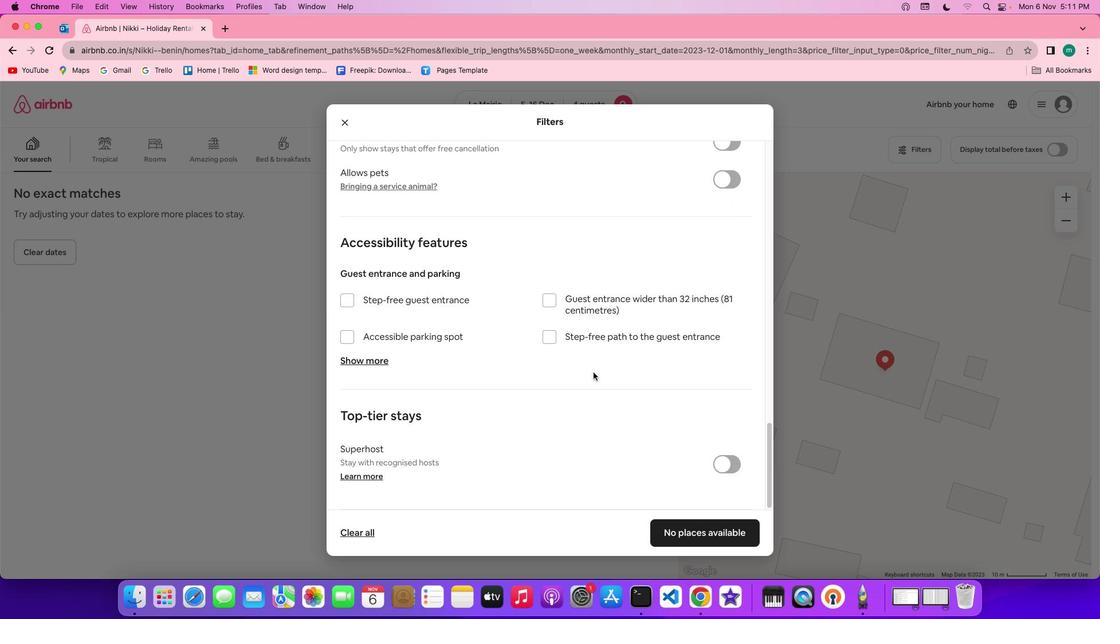 
Action: Mouse scrolled (593, 372) with delta (0, 0)
Screenshot: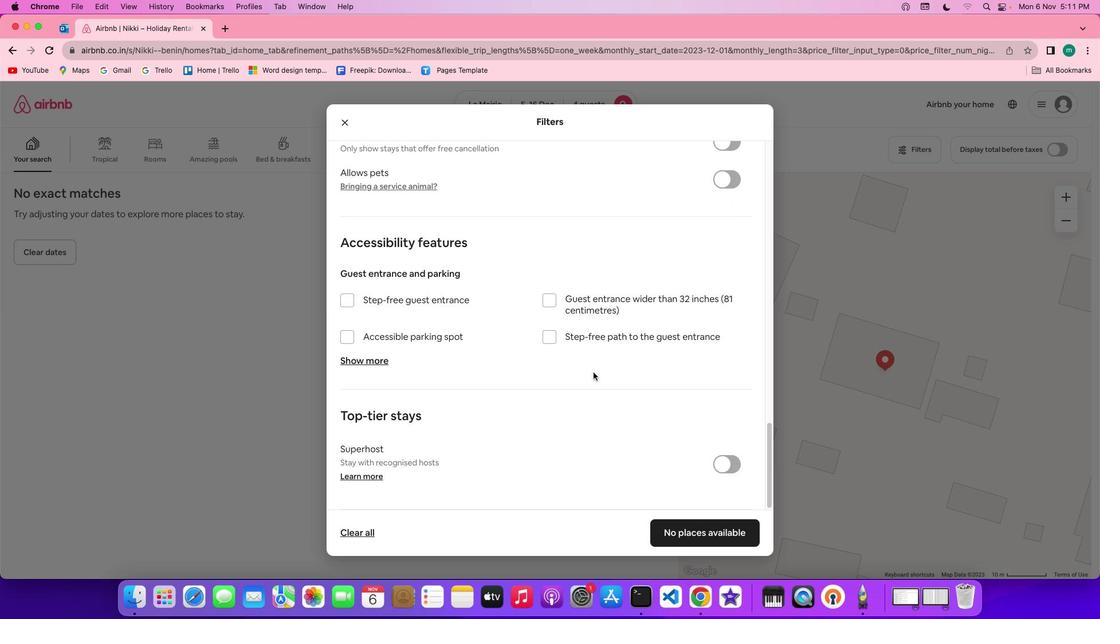 
Action: Mouse scrolled (593, 372) with delta (0, 0)
Screenshot: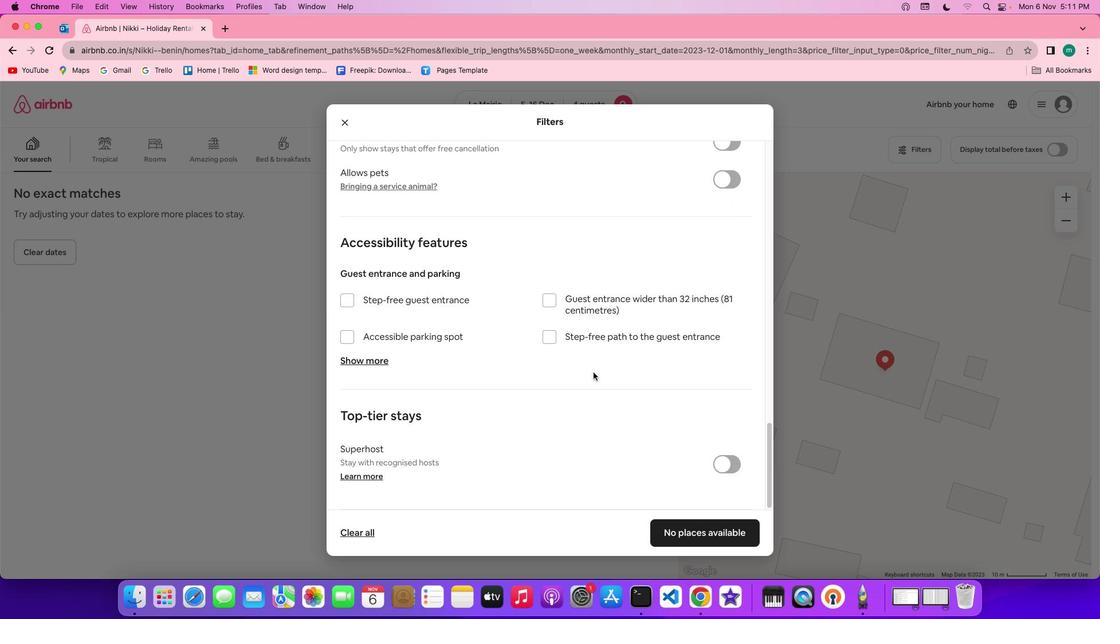 
Action: Mouse scrolled (593, 372) with delta (0, -1)
Screenshot: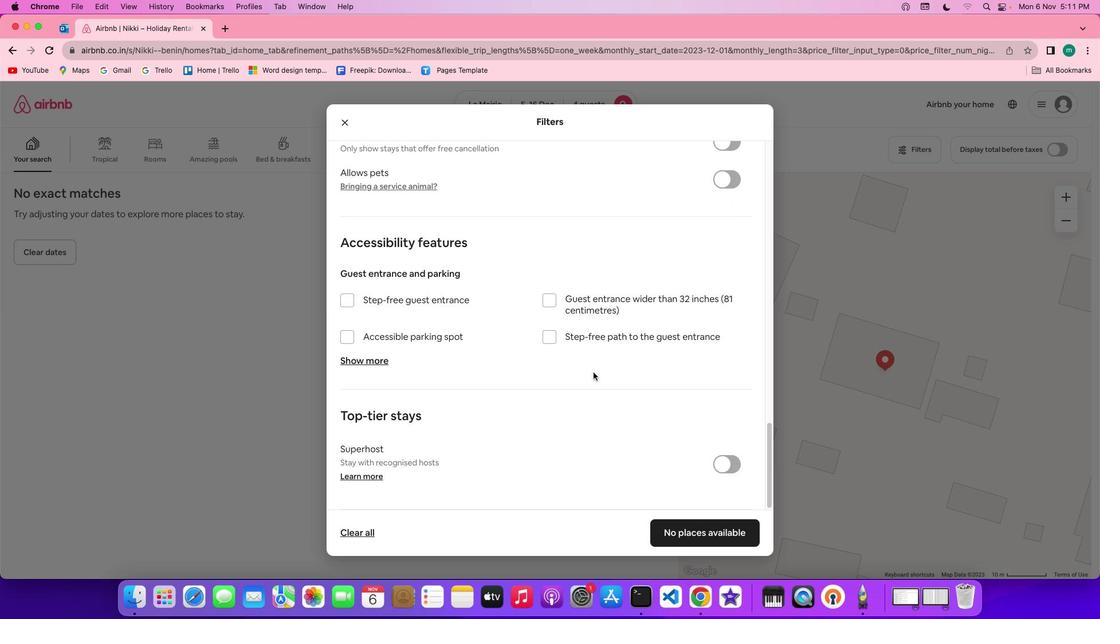 
Action: Mouse scrolled (593, 372) with delta (0, -2)
Screenshot: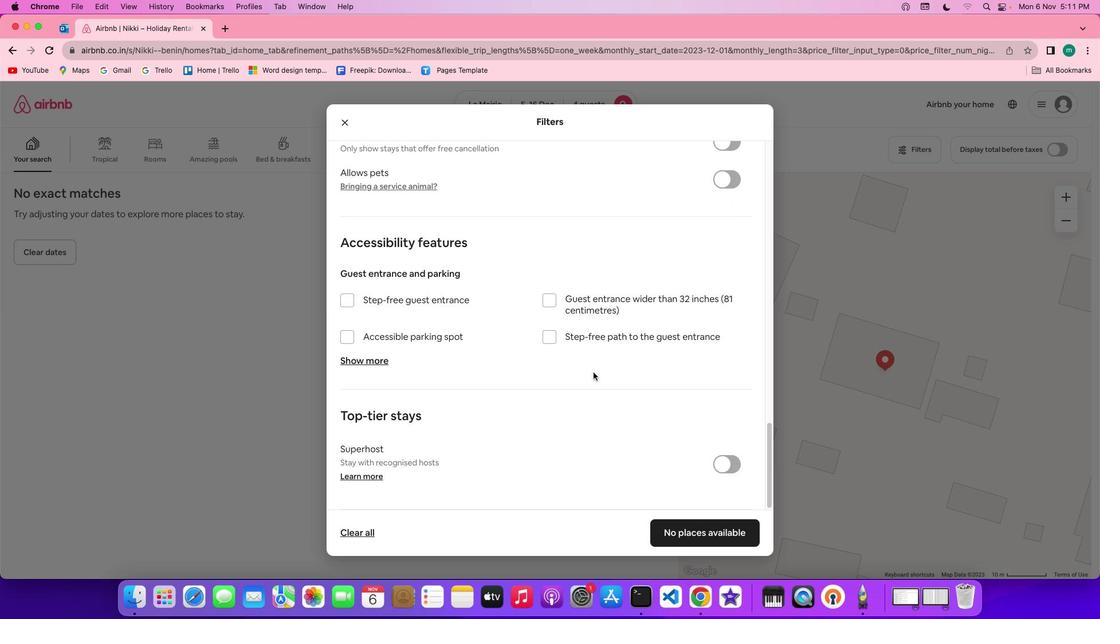 
Action: Mouse scrolled (593, 372) with delta (0, -2)
Screenshot: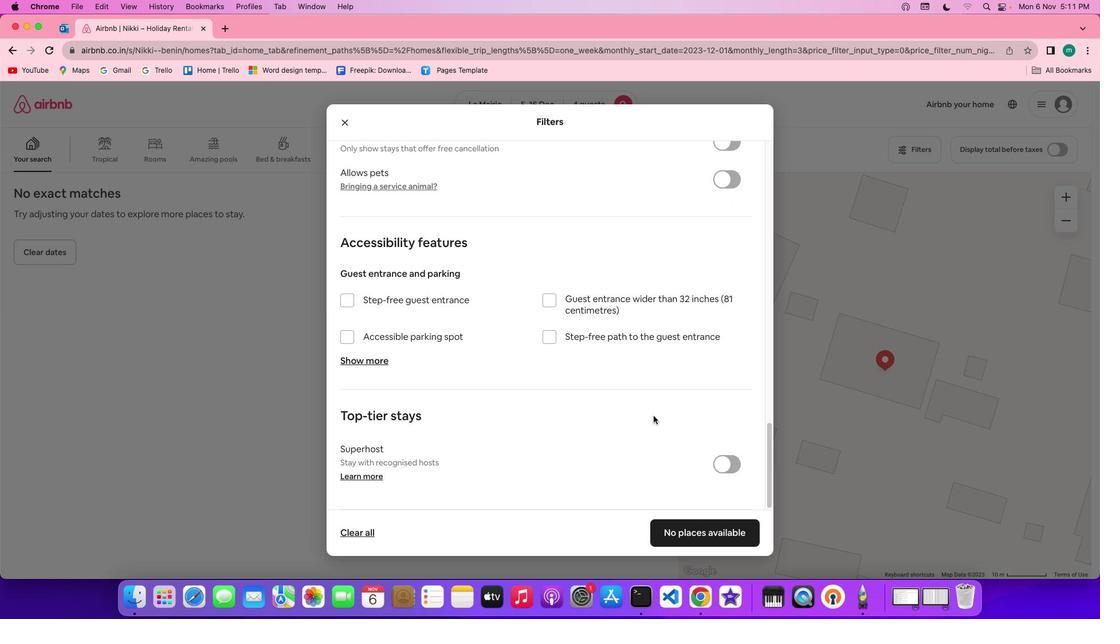 
Action: Mouse moved to (714, 531)
Screenshot: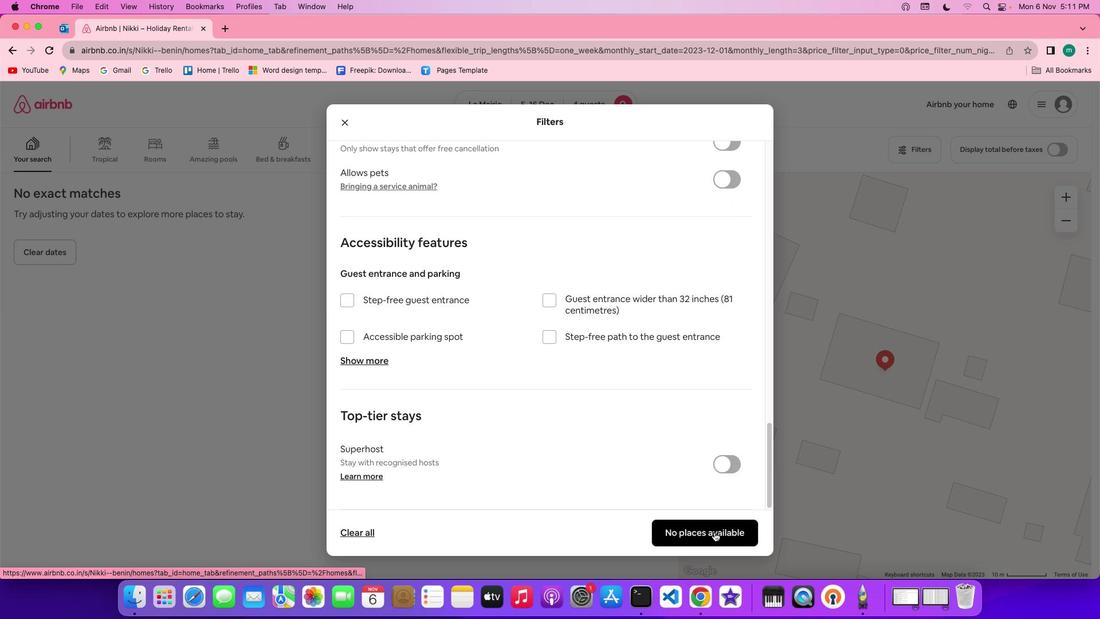 
Action: Mouse pressed left at (714, 531)
Screenshot: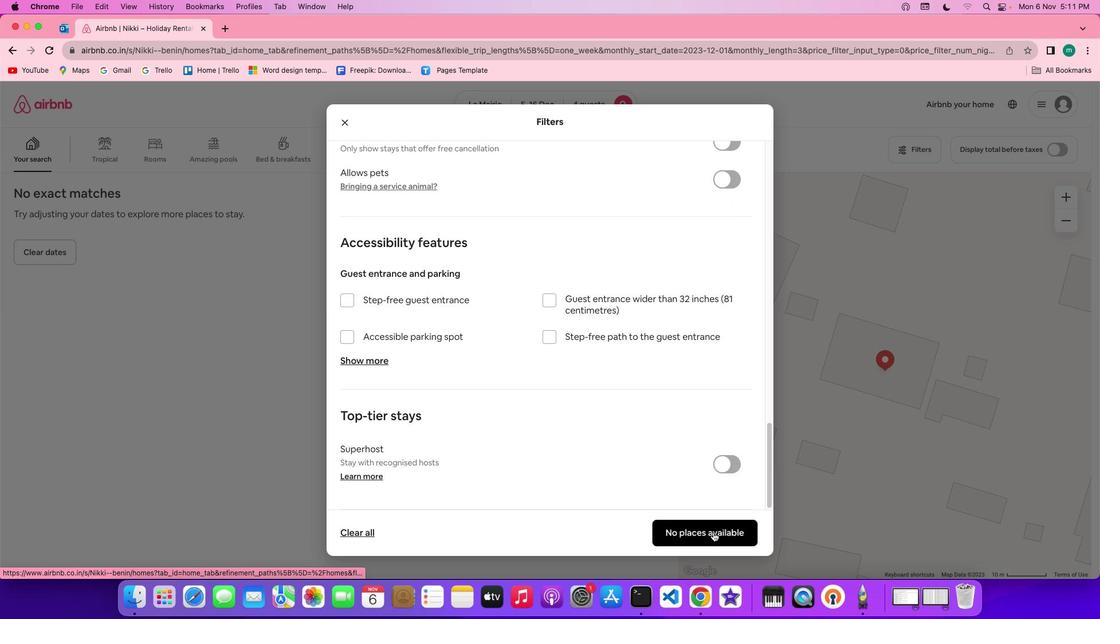 
Action: Mouse moved to (326, 474)
Screenshot: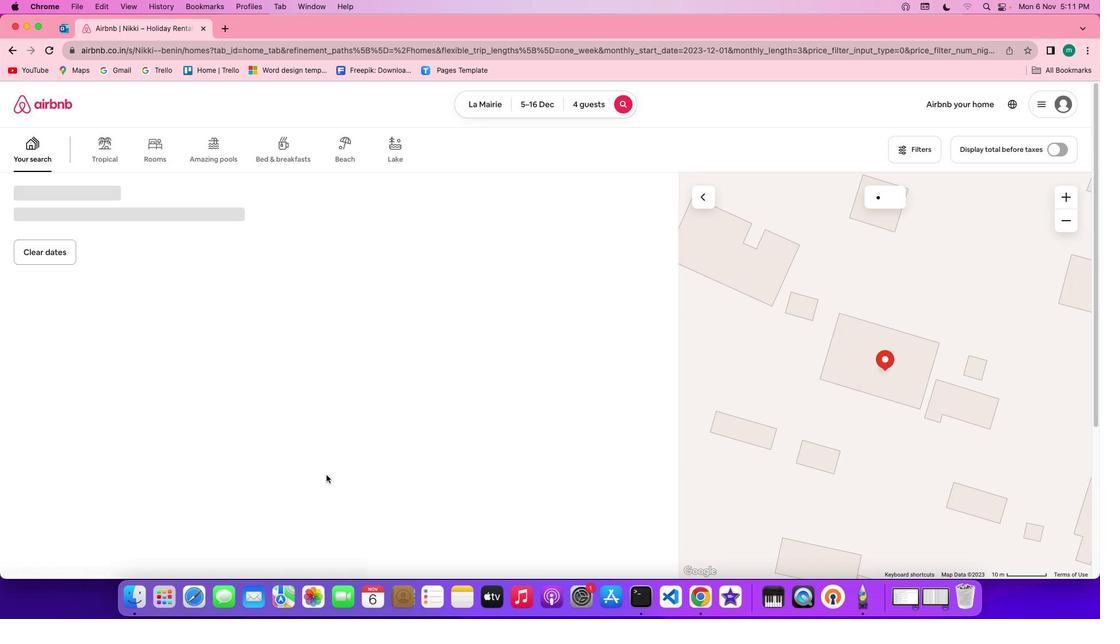 
